 Task: Find connections with filter location Castres with filter topic #retailwith filter profile language Potuguese with filter current company Sapient with filter school Rajiv Gandhi Prodyogiki Vishwavidyalaya with filter industry Coal Mining with filter service category Print Design with filter keywords title Social Media Specialist
Action: Mouse moved to (579, 76)
Screenshot: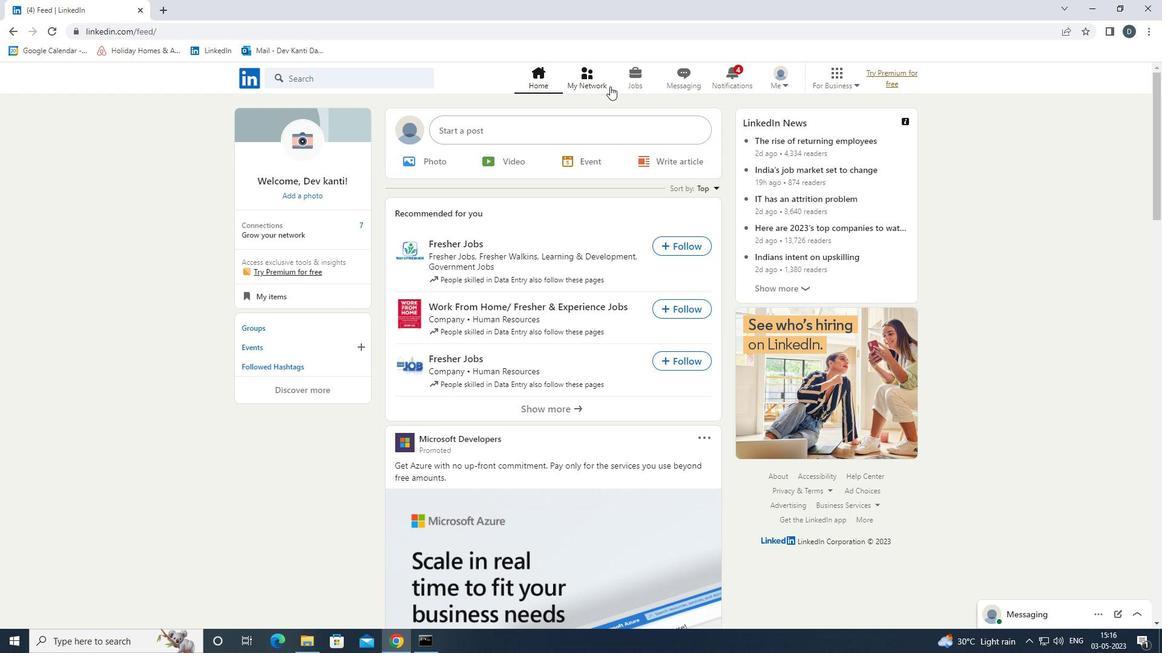 
Action: Mouse pressed left at (579, 76)
Screenshot: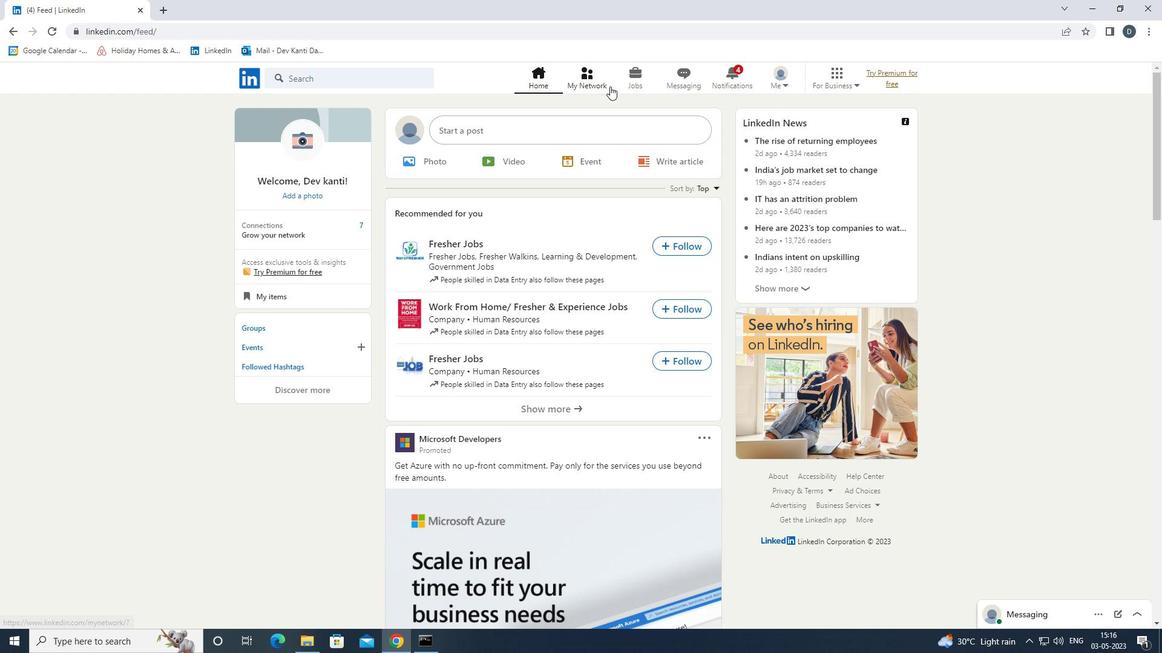 
Action: Mouse moved to (400, 140)
Screenshot: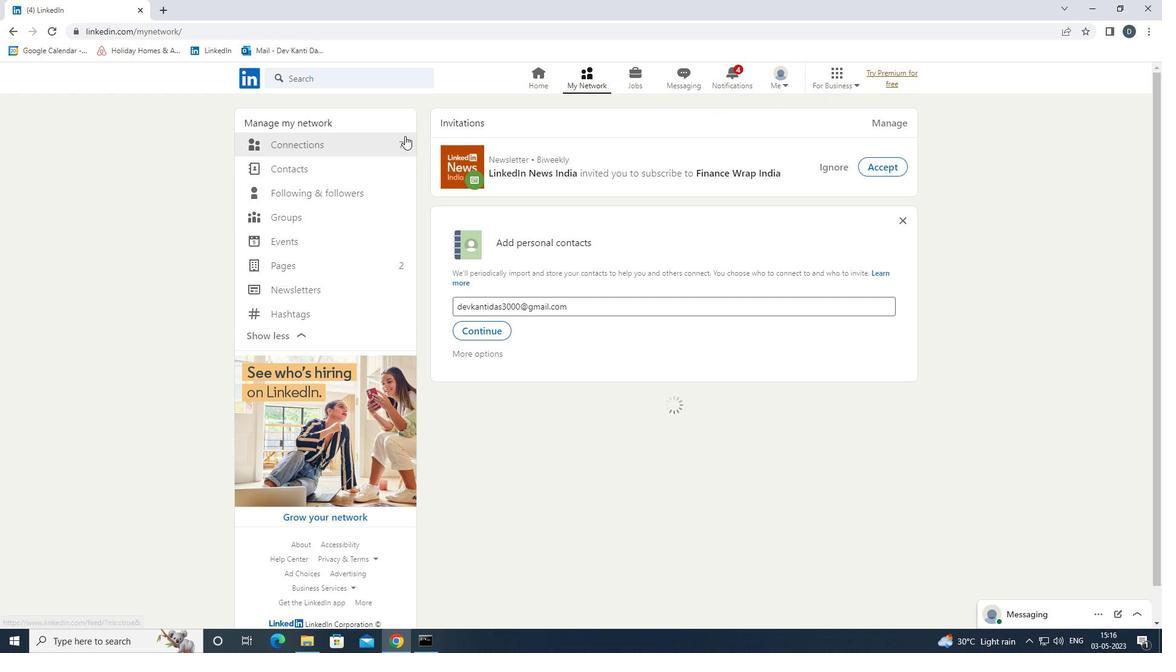 
Action: Mouse pressed left at (400, 140)
Screenshot: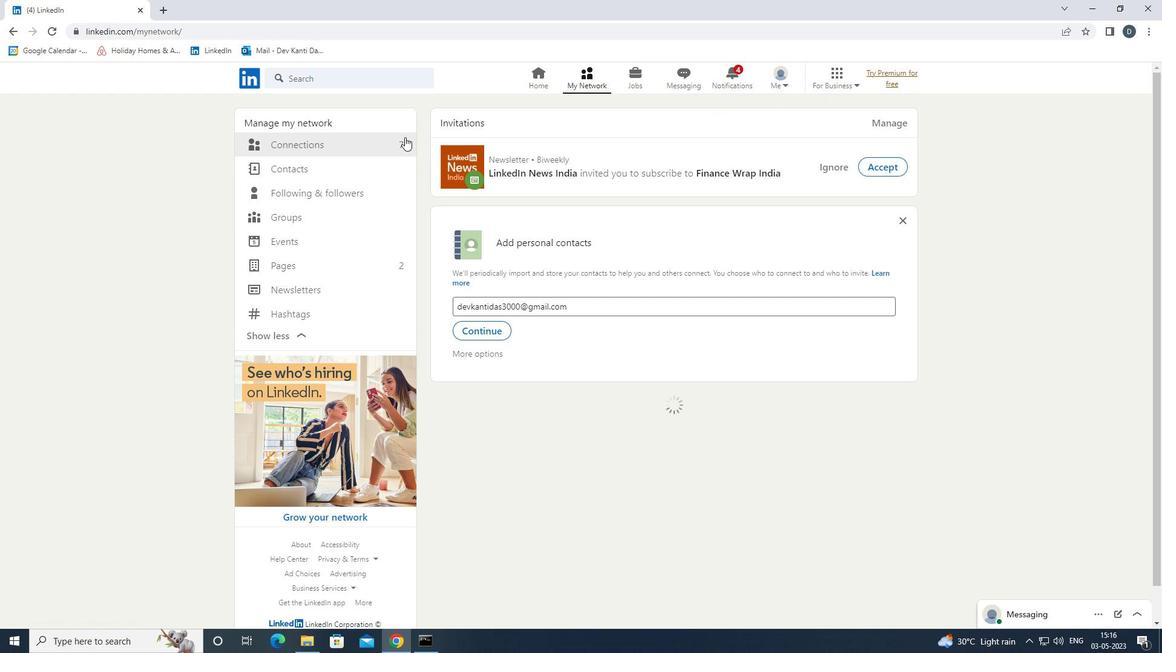 
Action: Mouse moved to (649, 136)
Screenshot: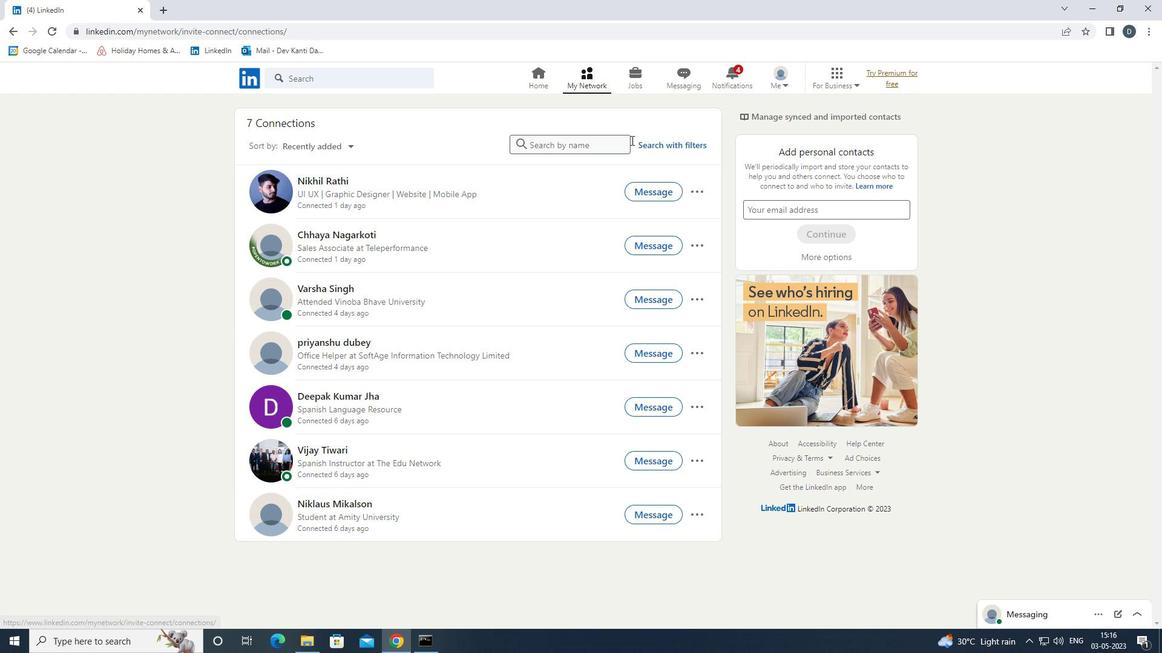 
Action: Mouse pressed left at (649, 136)
Screenshot: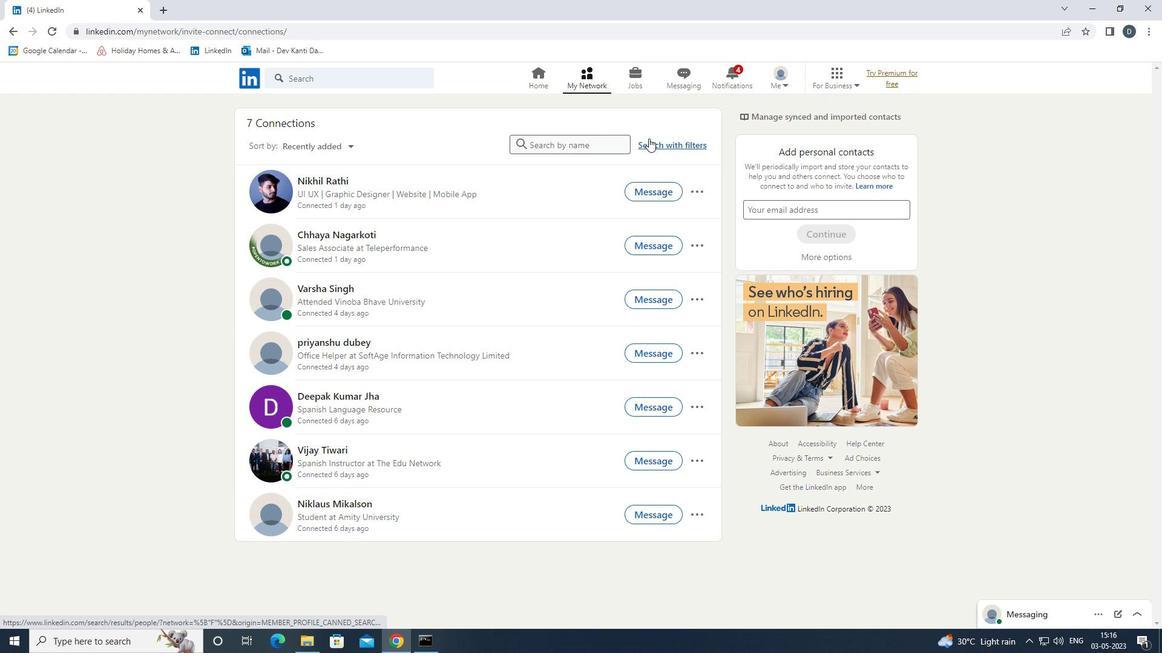
Action: Mouse moved to (652, 141)
Screenshot: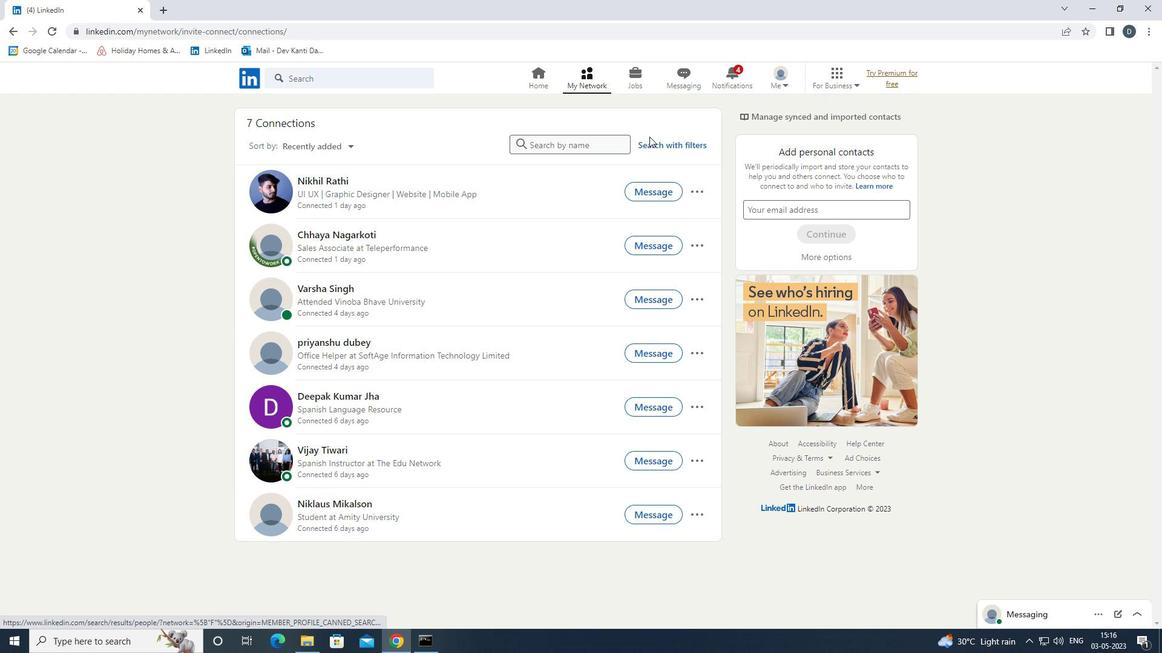 
Action: Mouse pressed left at (652, 141)
Screenshot: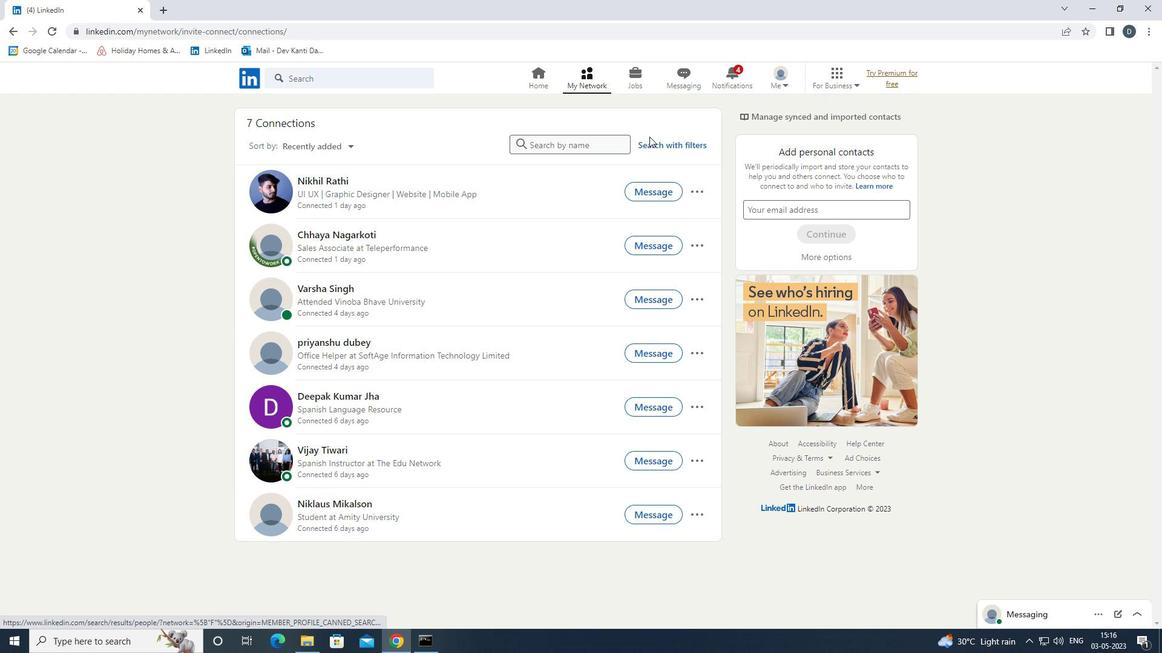 
Action: Mouse moved to (632, 116)
Screenshot: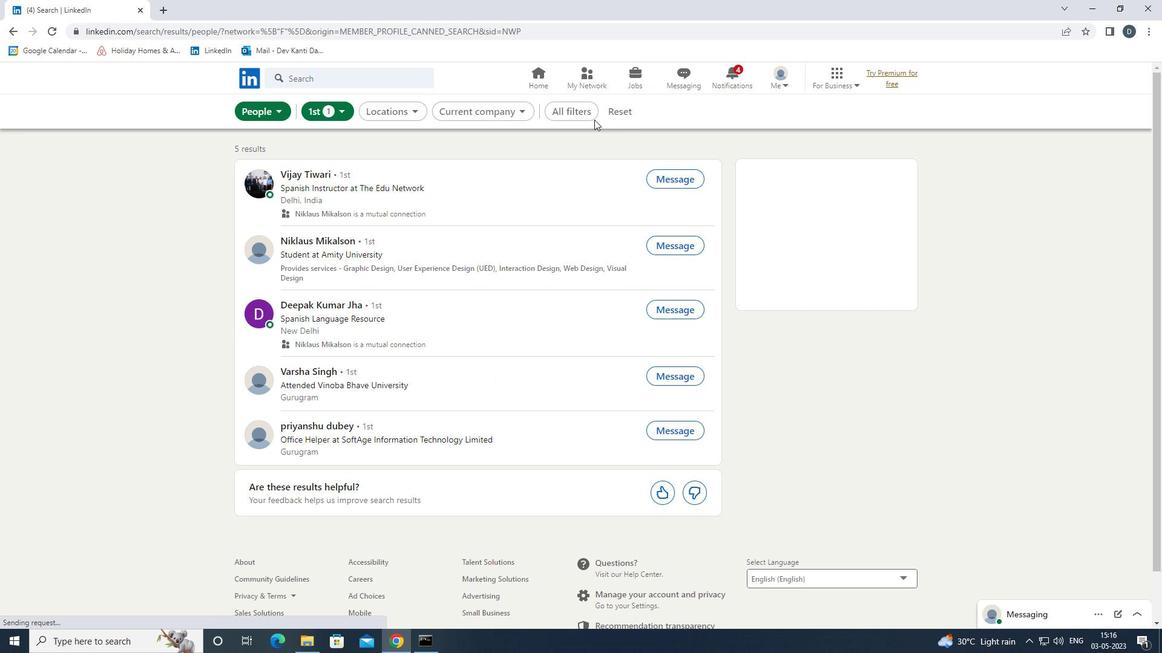 
Action: Mouse pressed left at (632, 116)
Screenshot: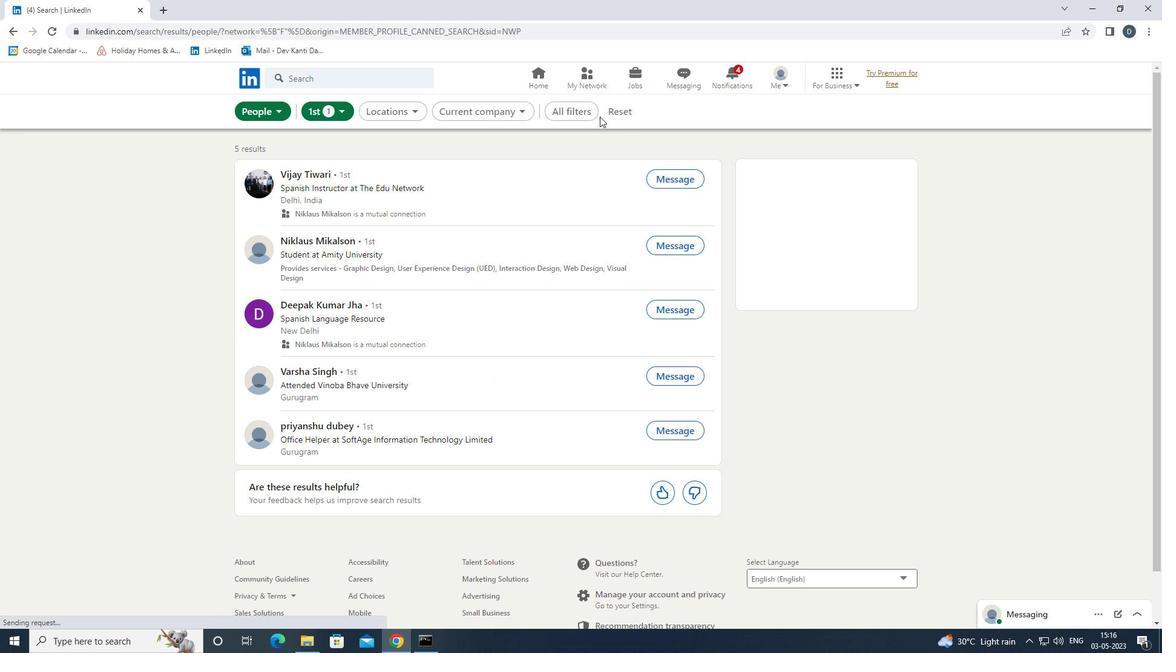 
Action: Mouse moved to (612, 113)
Screenshot: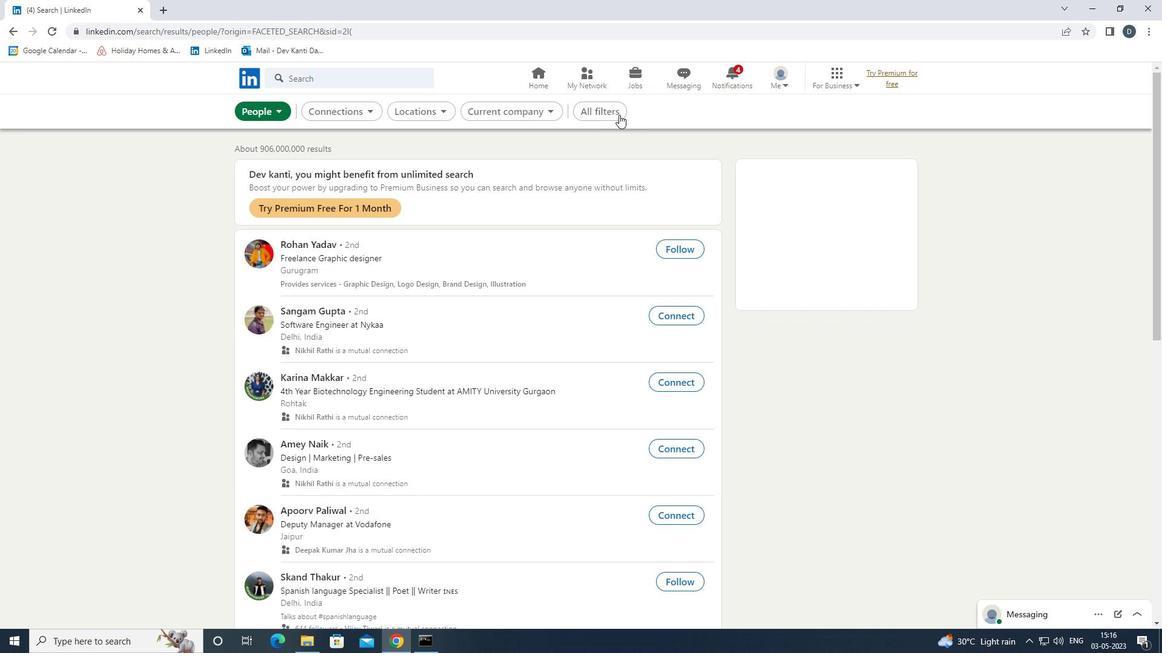 
Action: Mouse pressed left at (612, 113)
Screenshot: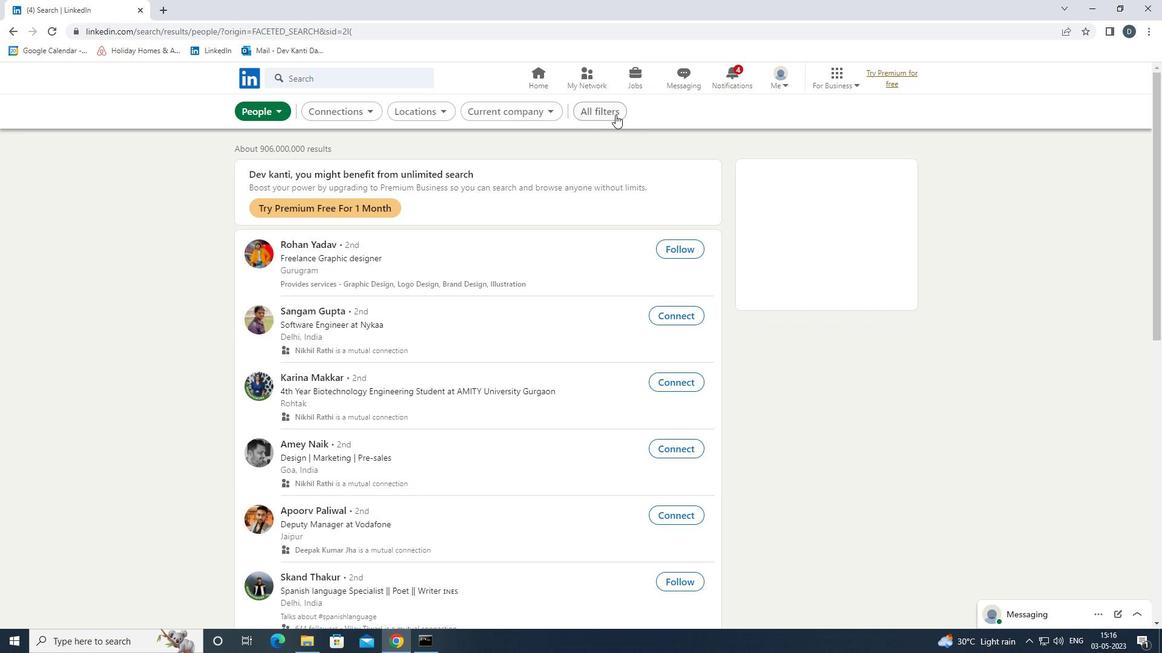 
Action: Key pressed <Key.shift>CASTRES
Screenshot: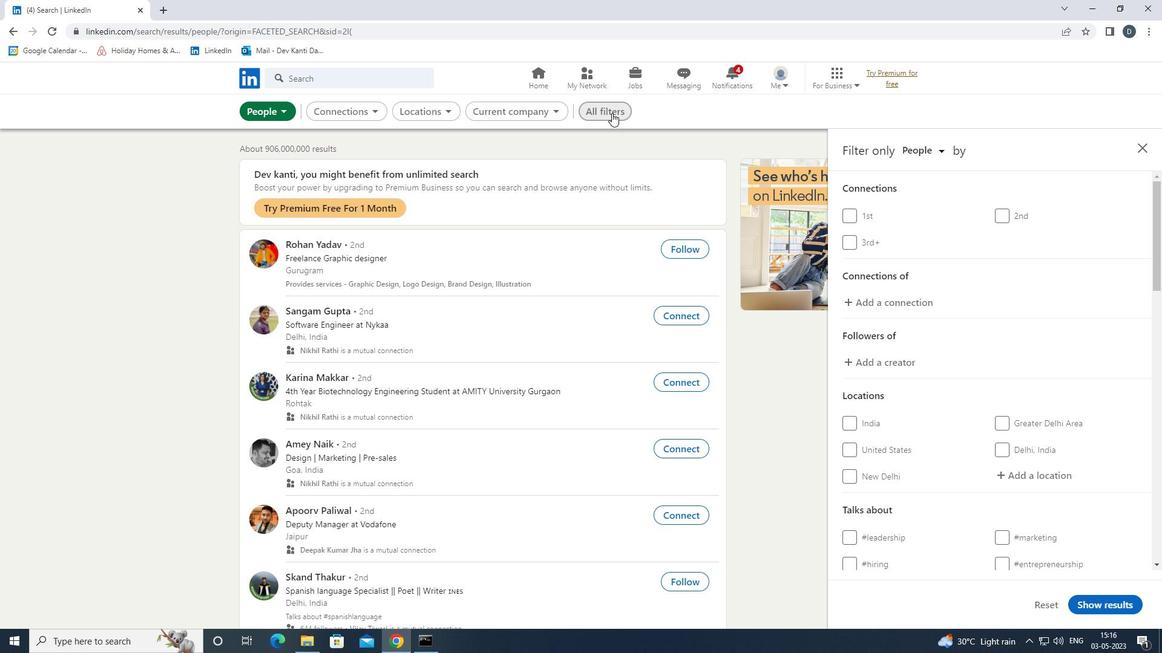 
Action: Mouse moved to (903, 357)
Screenshot: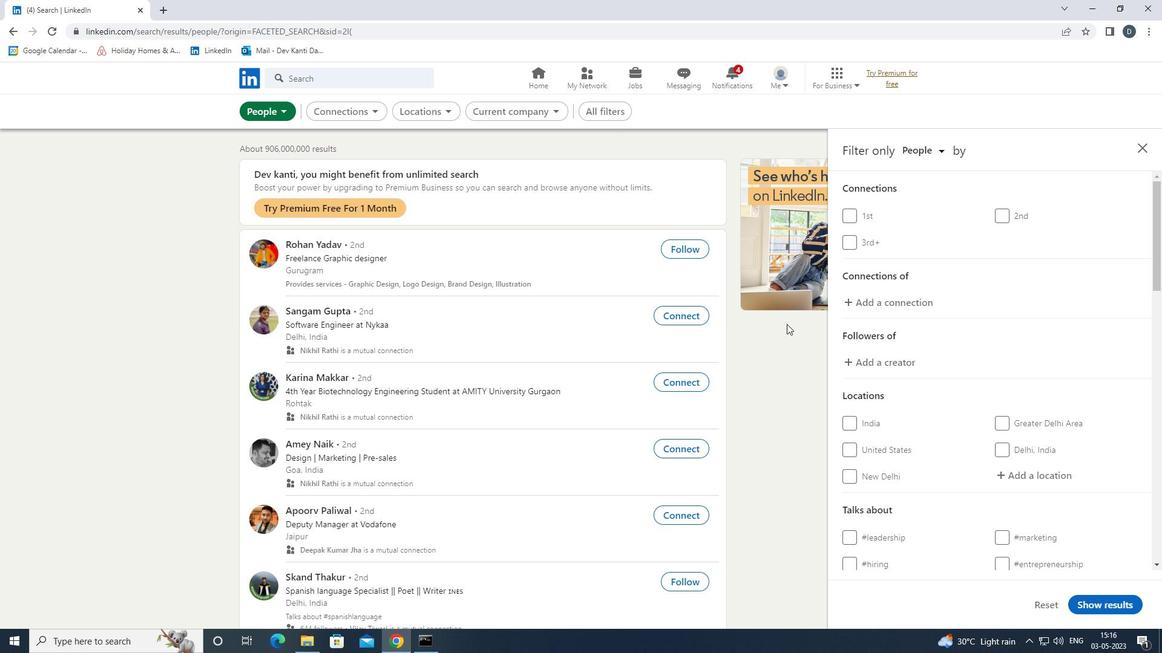 
Action: Mouse scrolled (903, 357) with delta (0, 0)
Screenshot: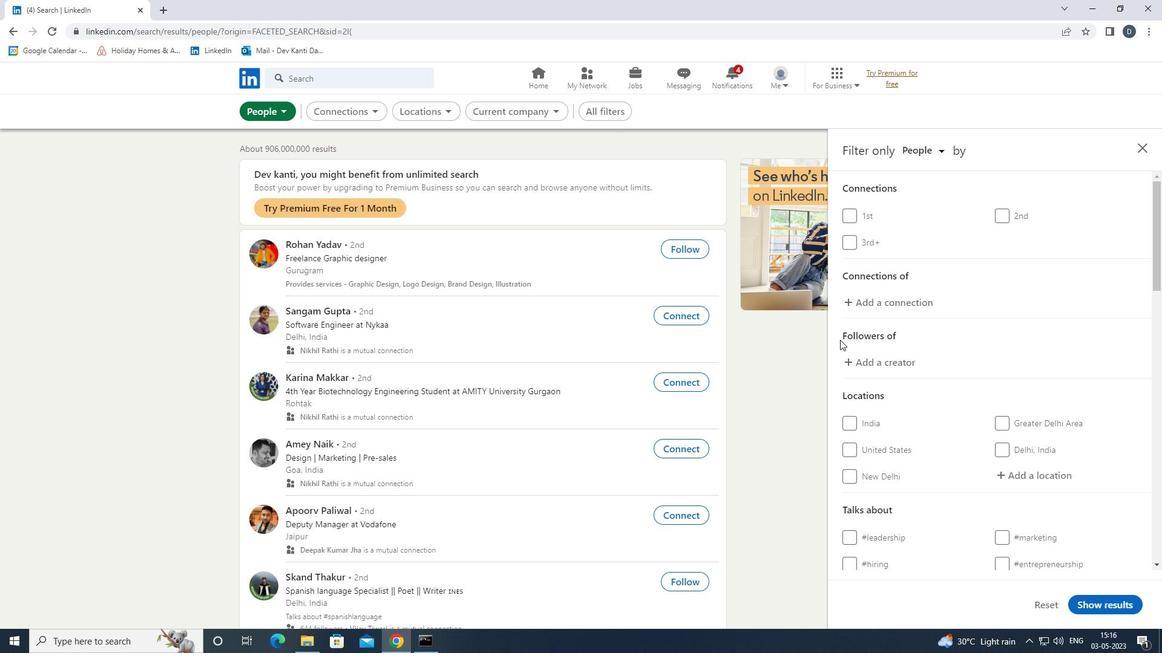 
Action: Mouse scrolled (903, 357) with delta (0, 0)
Screenshot: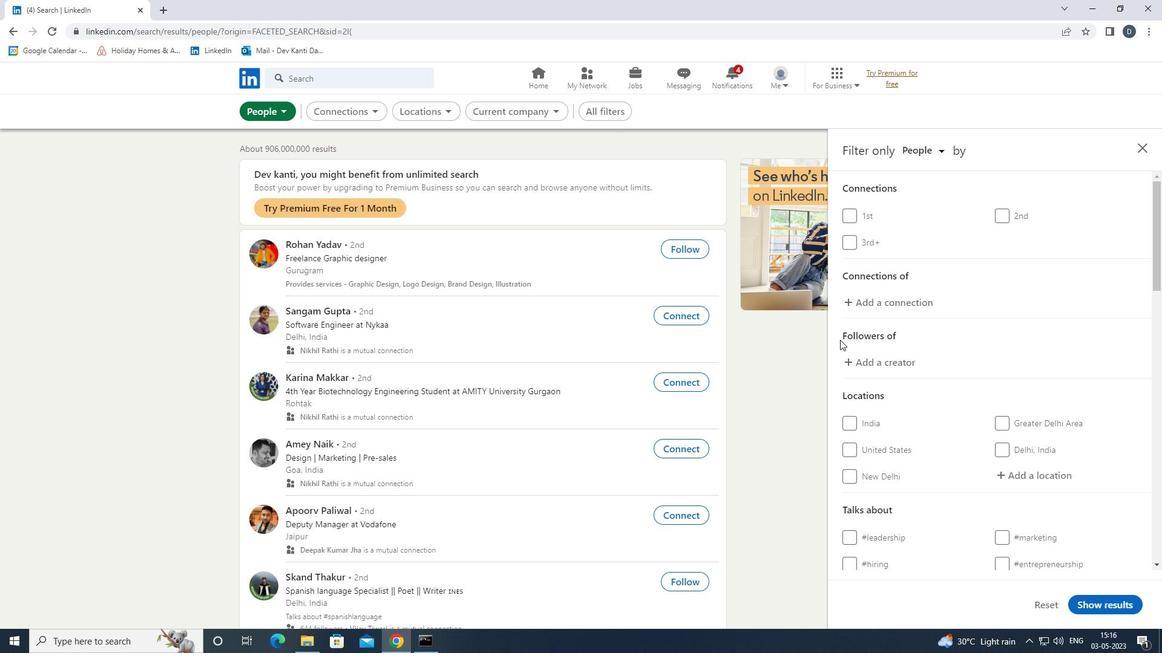 
Action: Mouse moved to (1034, 354)
Screenshot: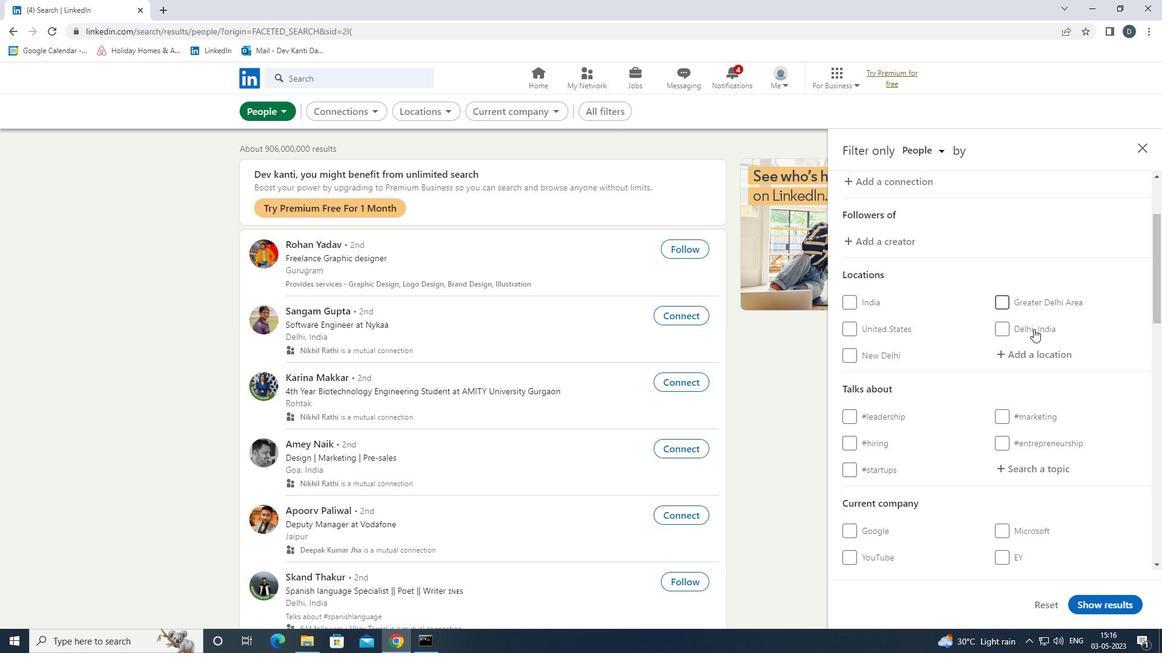 
Action: Mouse pressed left at (1034, 354)
Screenshot: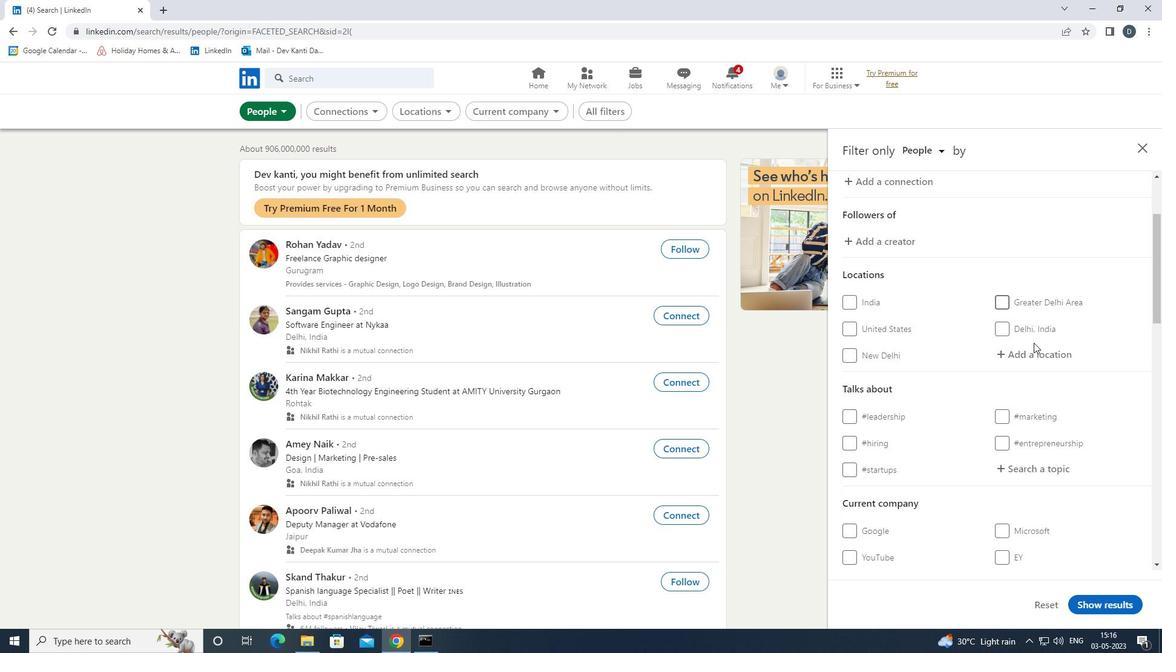 
Action: Key pressed <Key.shift>CASTRES<Key.down><Key.enter>
Screenshot: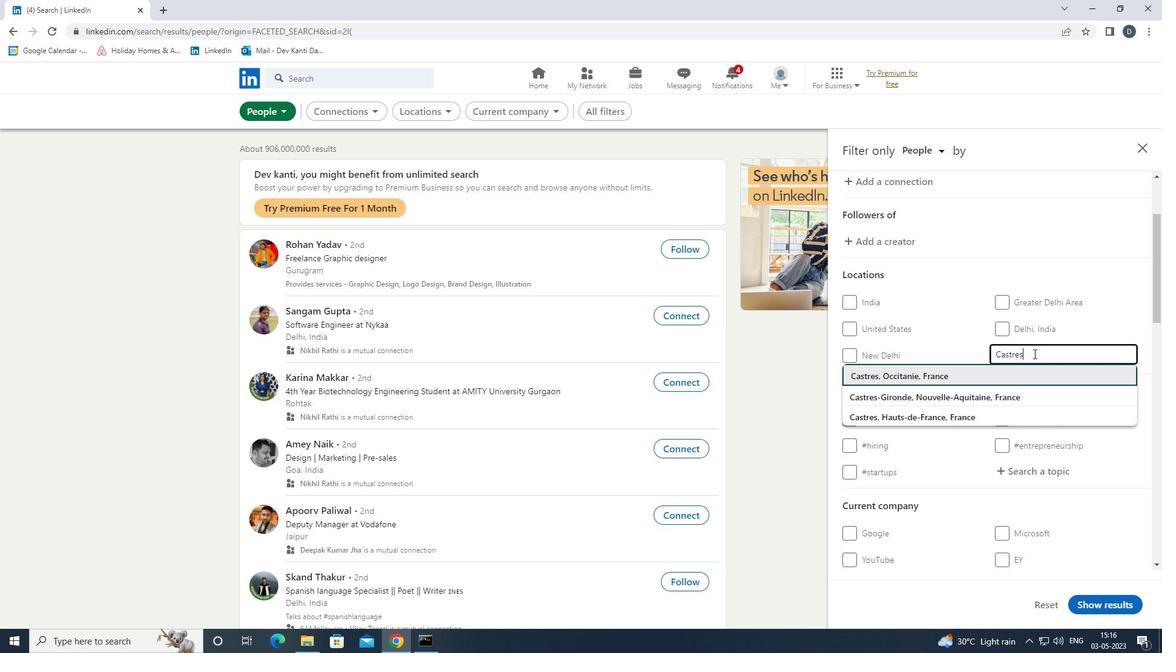 
Action: Mouse scrolled (1034, 353) with delta (0, 0)
Screenshot: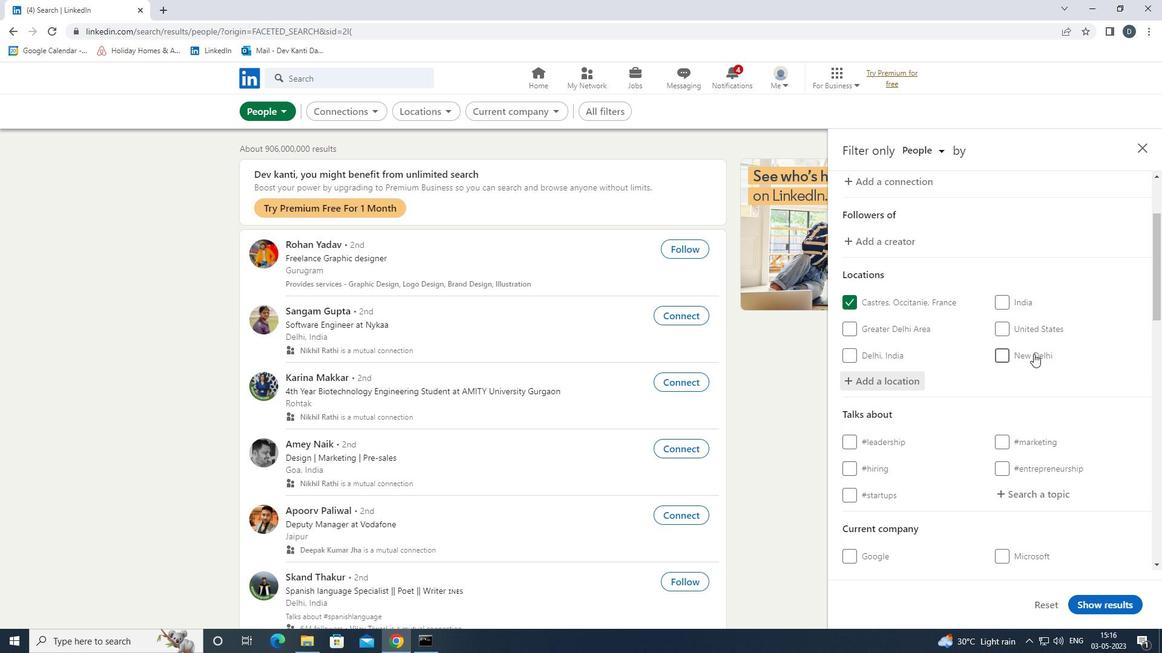
Action: Mouse scrolled (1034, 353) with delta (0, 0)
Screenshot: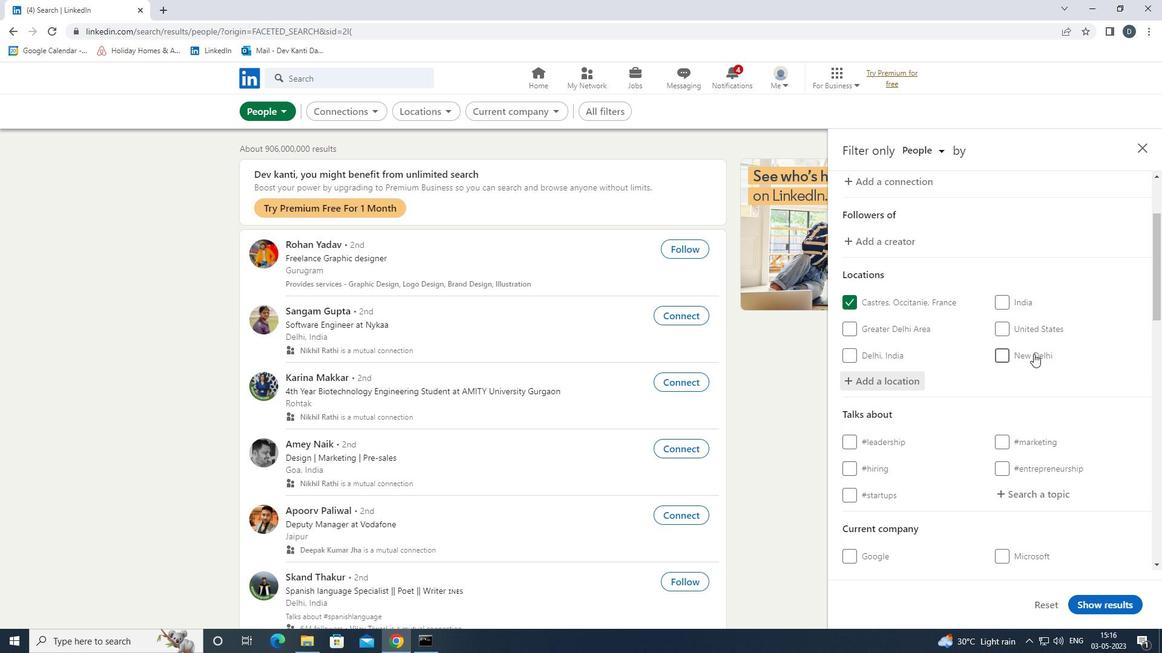 
Action: Mouse scrolled (1034, 353) with delta (0, 0)
Screenshot: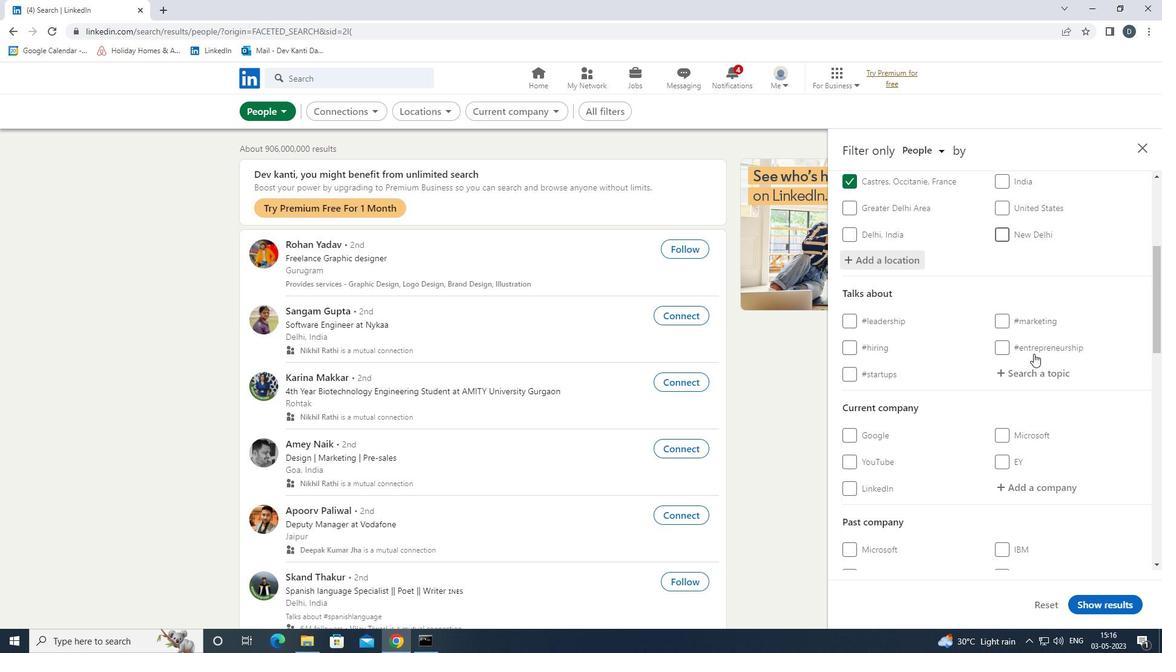 
Action: Mouse moved to (1021, 322)
Screenshot: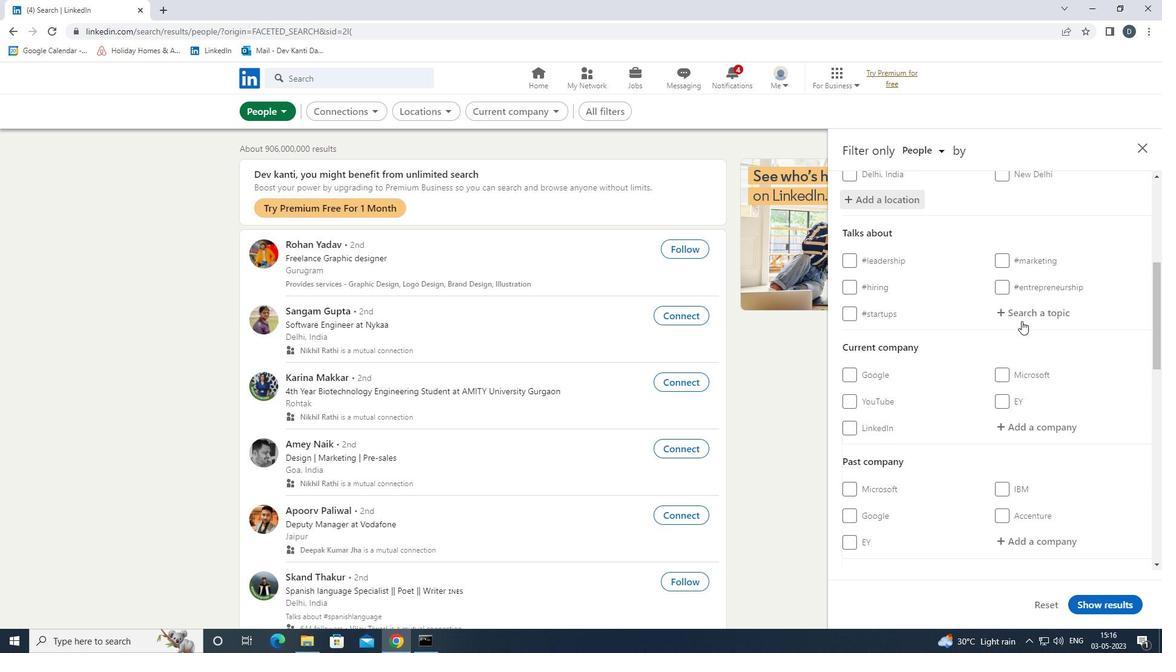 
Action: Mouse pressed left at (1021, 322)
Screenshot: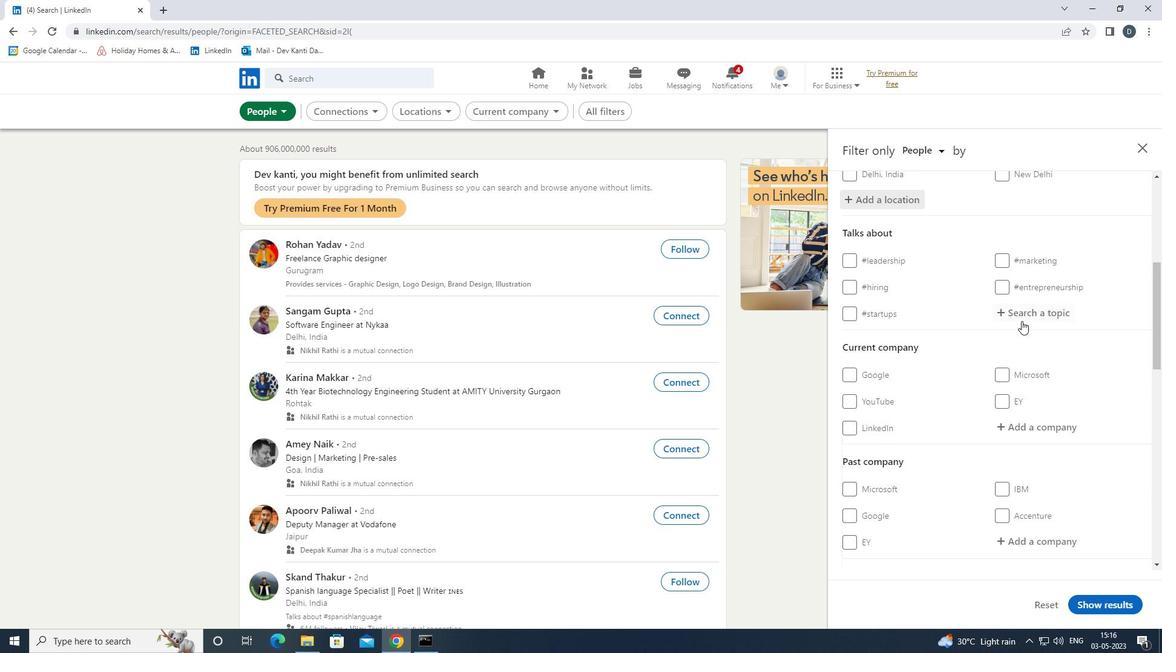 
Action: Mouse moved to (1021, 312)
Screenshot: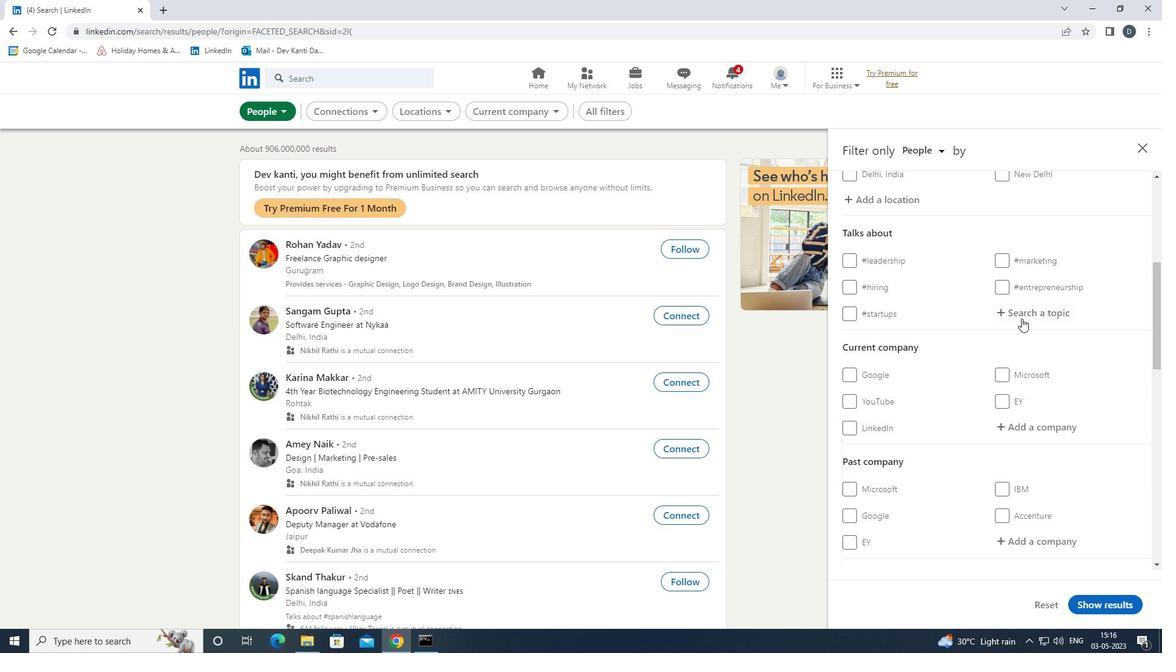 
Action: Mouse pressed left at (1021, 312)
Screenshot: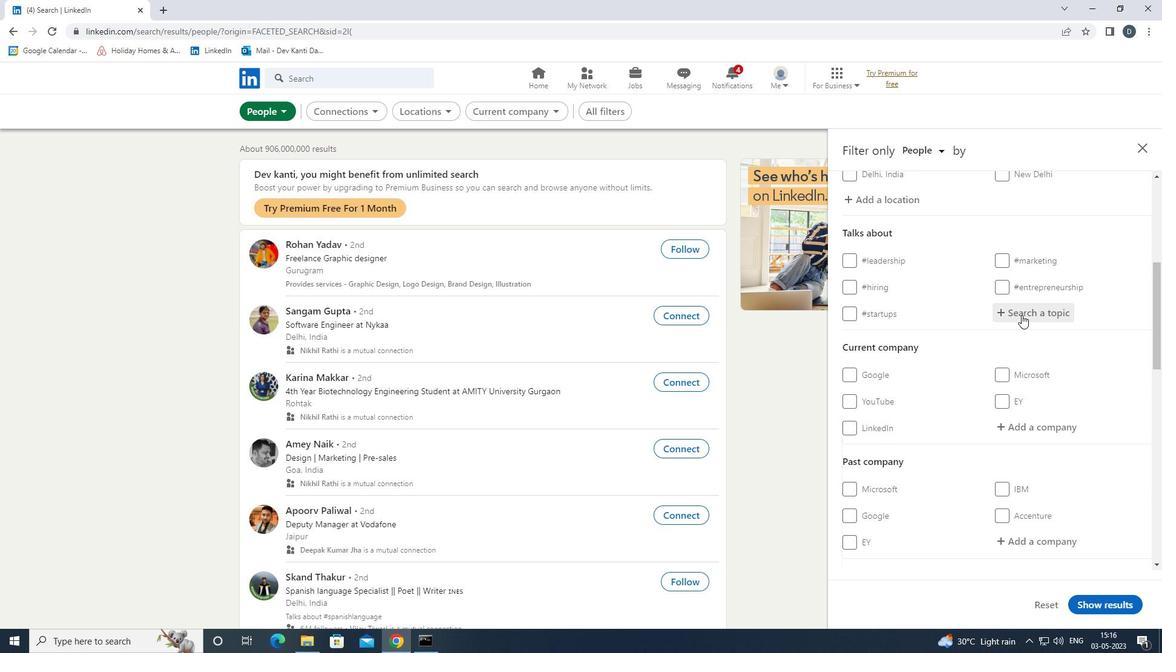 
Action: Key pressed RETAIL<Key.down><Key.enter>
Screenshot: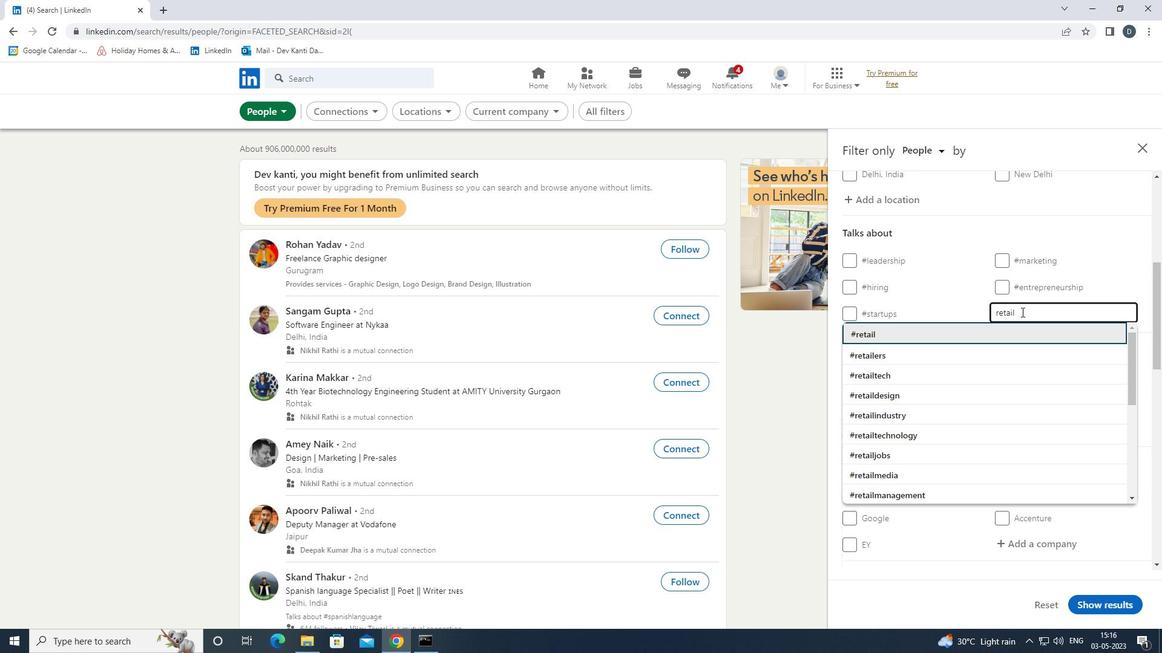 
Action: Mouse moved to (1021, 313)
Screenshot: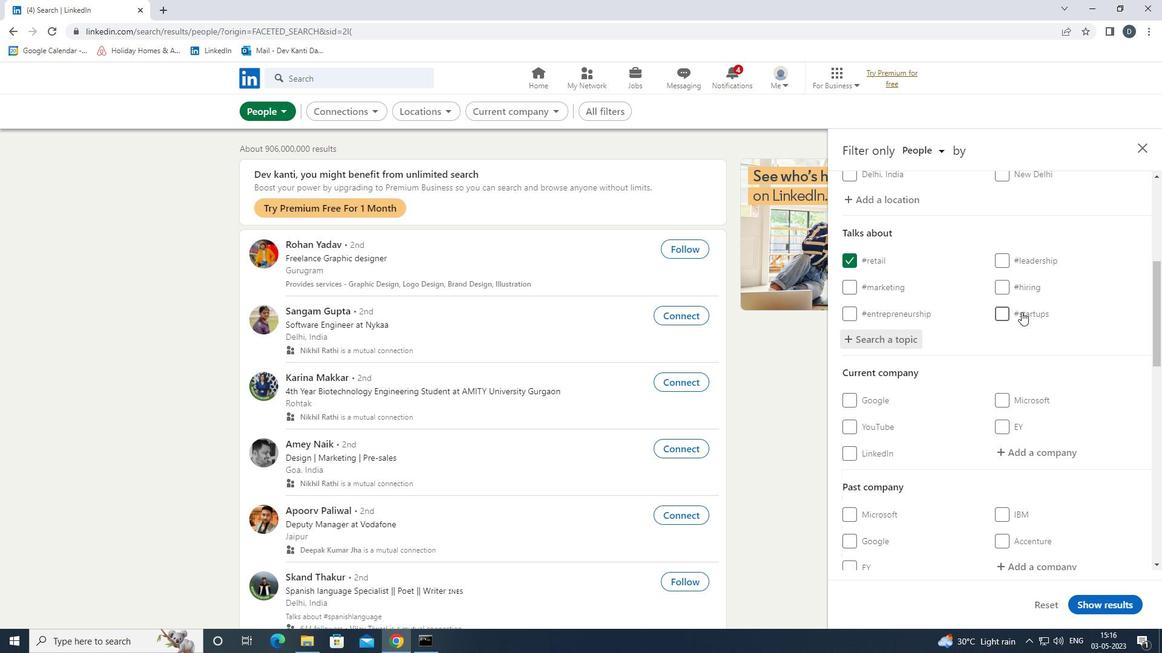 
Action: Mouse scrolled (1021, 312) with delta (0, 0)
Screenshot: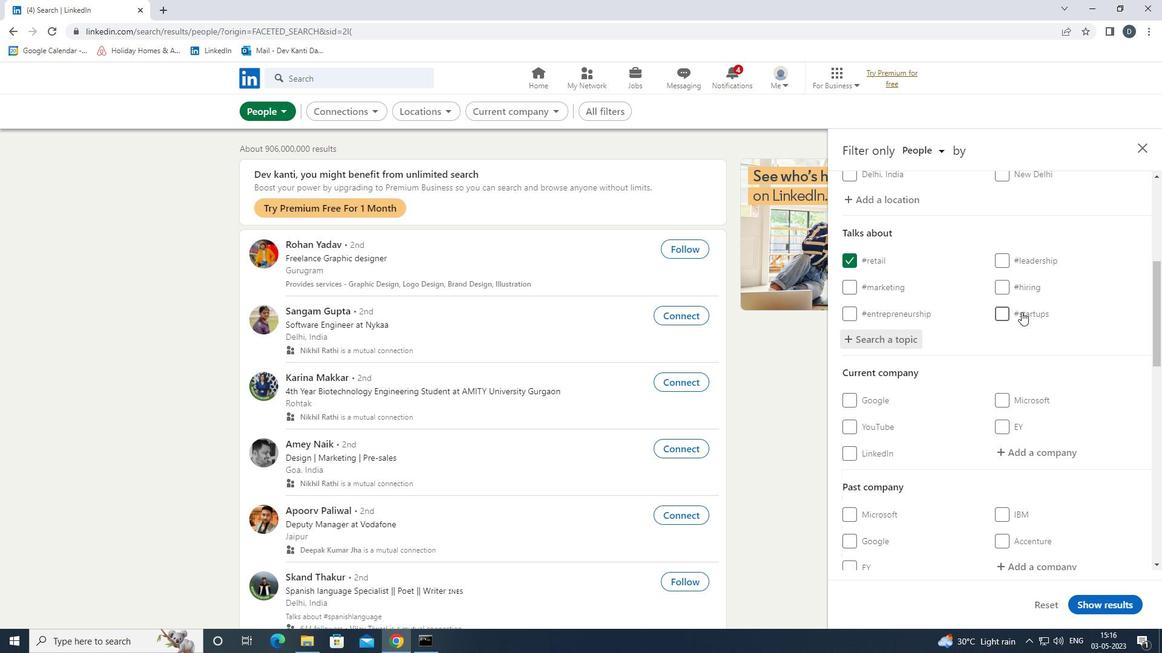 
Action: Mouse moved to (1021, 316)
Screenshot: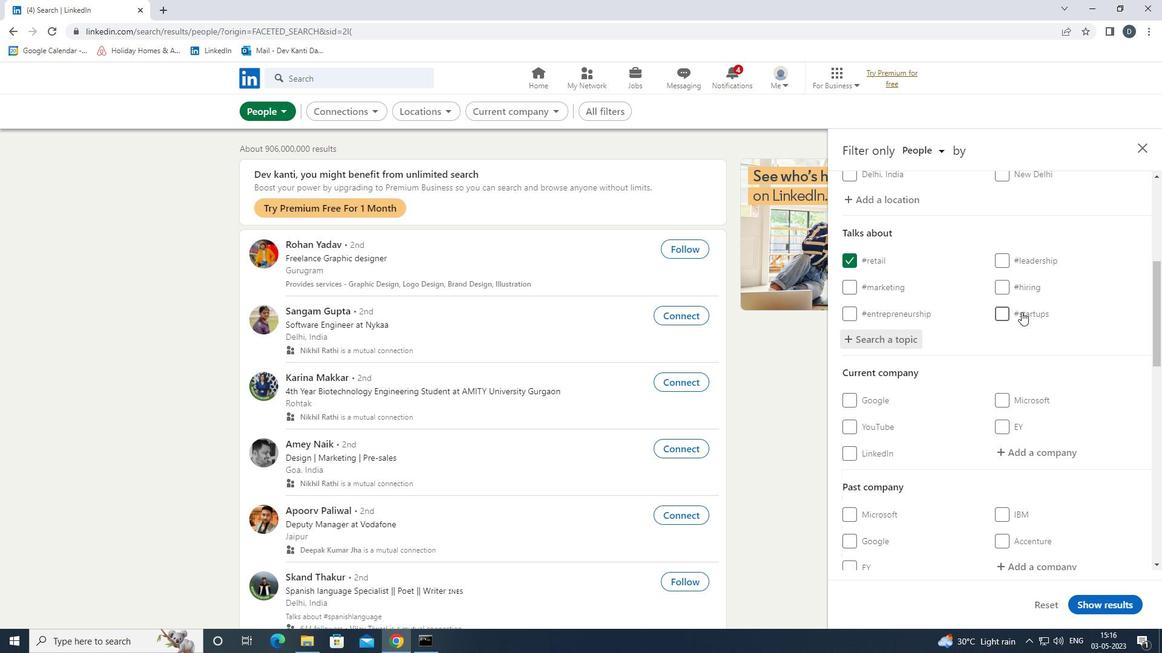 
Action: Mouse scrolled (1021, 315) with delta (0, 0)
Screenshot: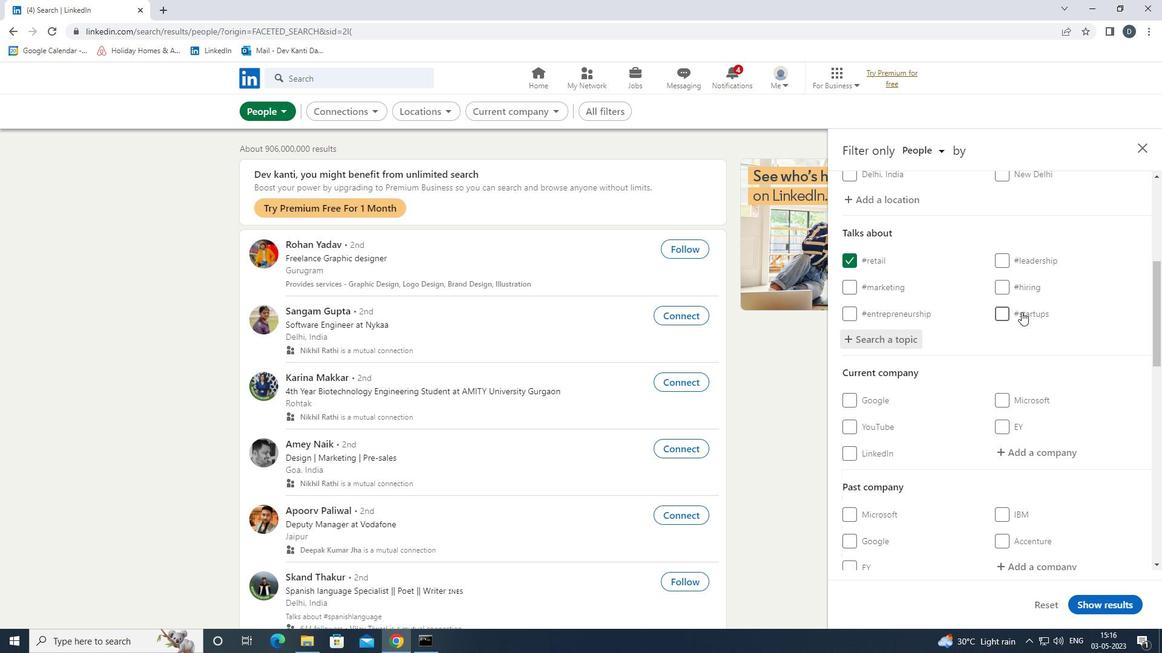 
Action: Mouse moved to (1019, 319)
Screenshot: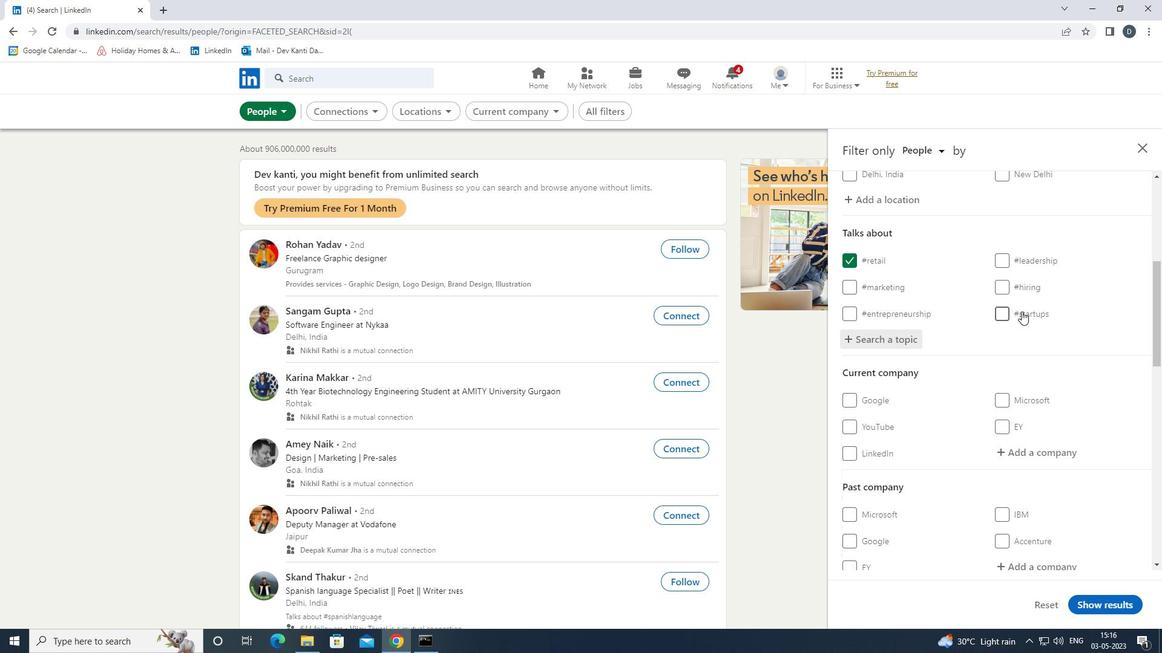 
Action: Mouse scrolled (1019, 319) with delta (0, 0)
Screenshot: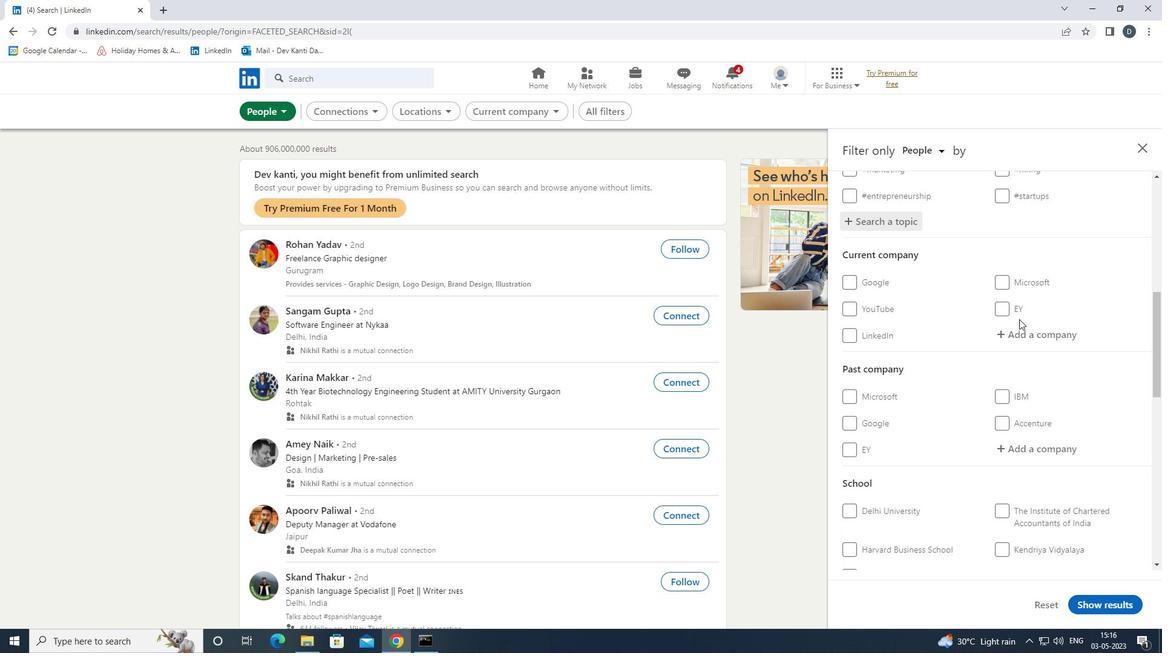 
Action: Mouse scrolled (1019, 319) with delta (0, 0)
Screenshot: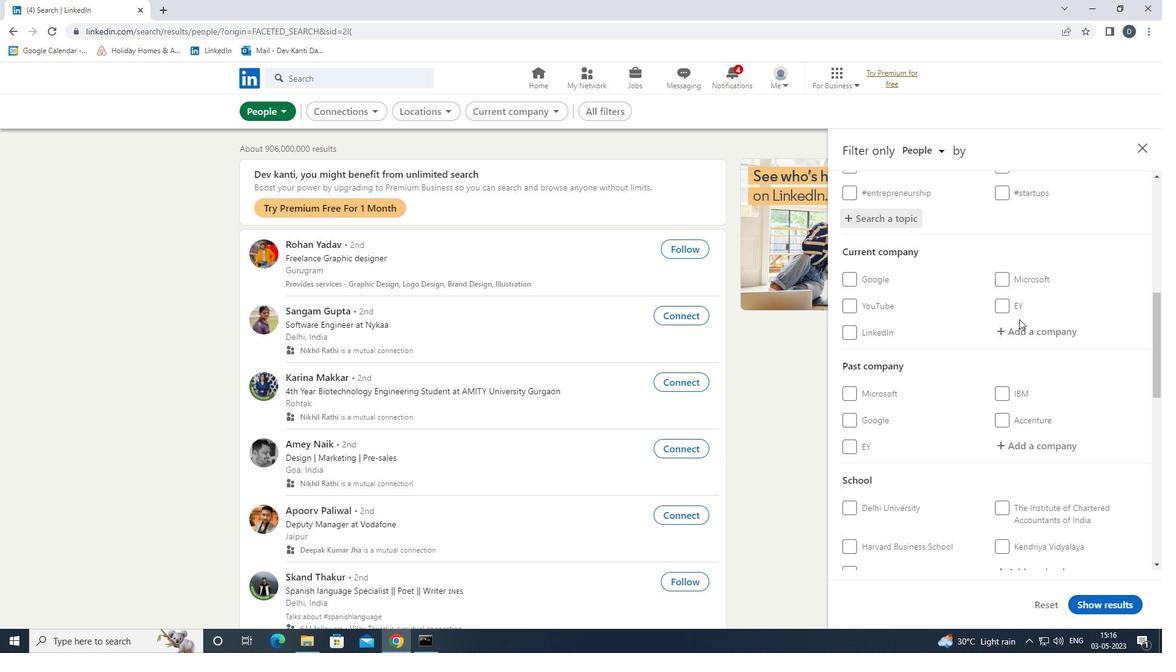 
Action: Mouse scrolled (1019, 319) with delta (0, 0)
Screenshot: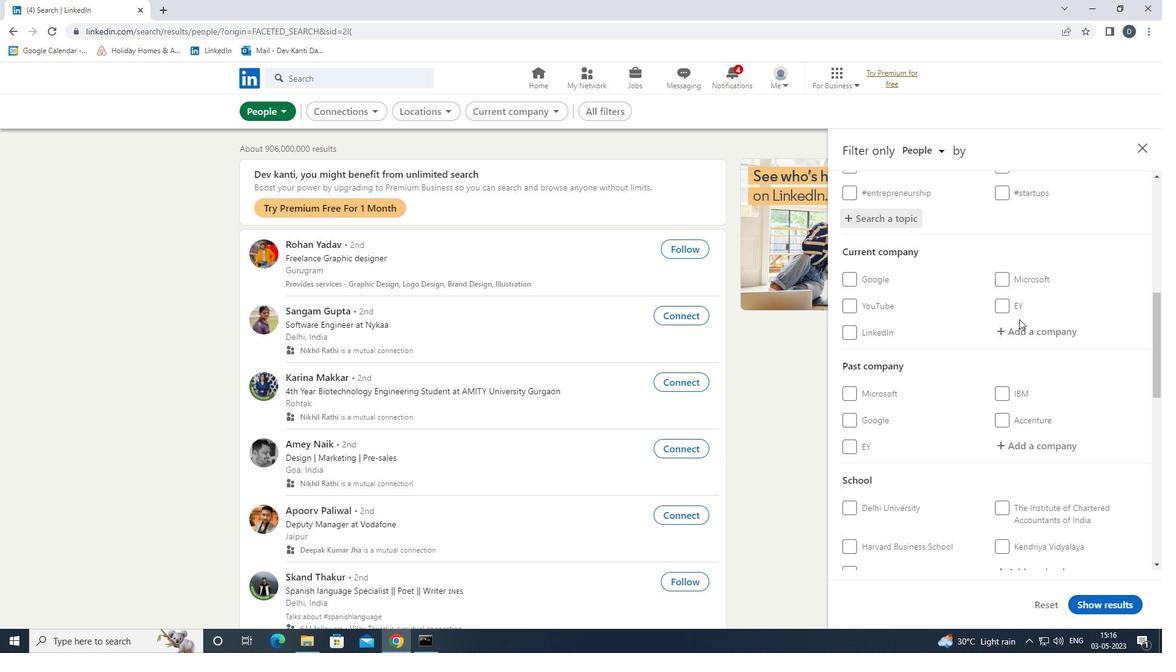 
Action: Mouse scrolled (1019, 319) with delta (0, 0)
Screenshot: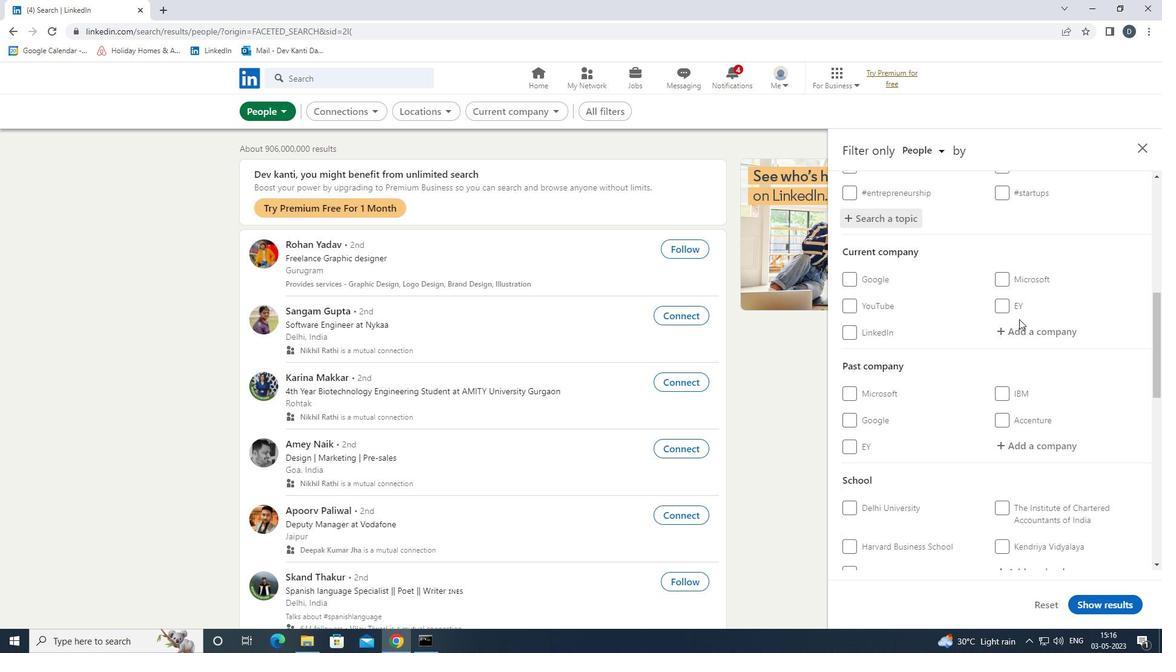 
Action: Mouse moved to (1009, 425)
Screenshot: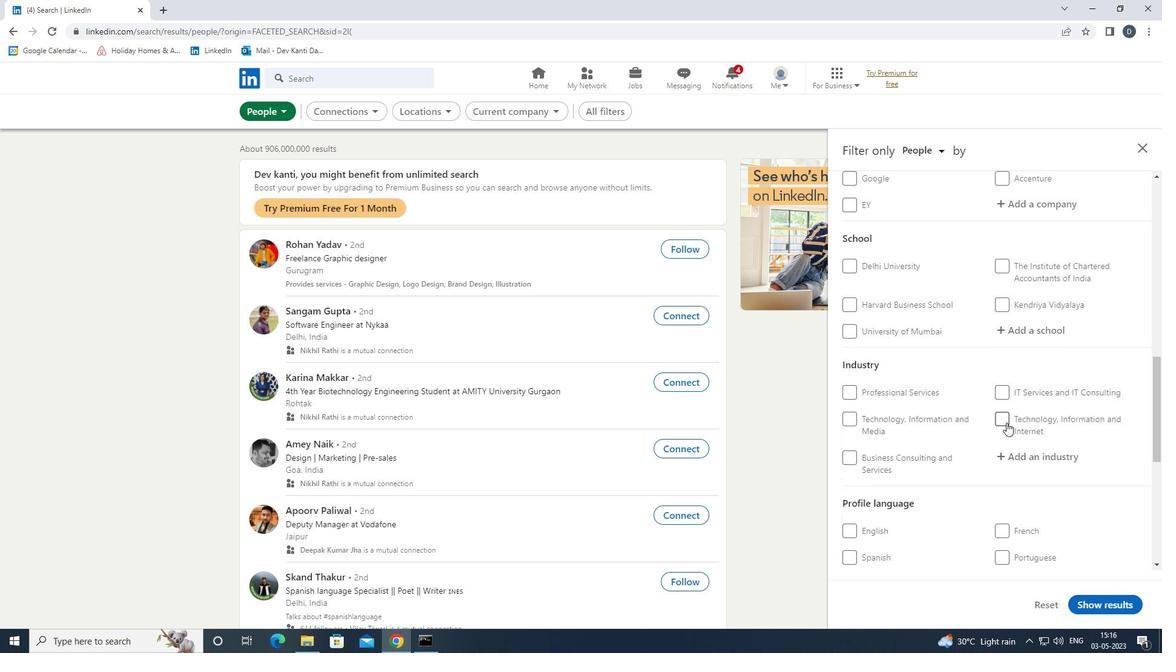 
Action: Mouse scrolled (1009, 425) with delta (0, 0)
Screenshot: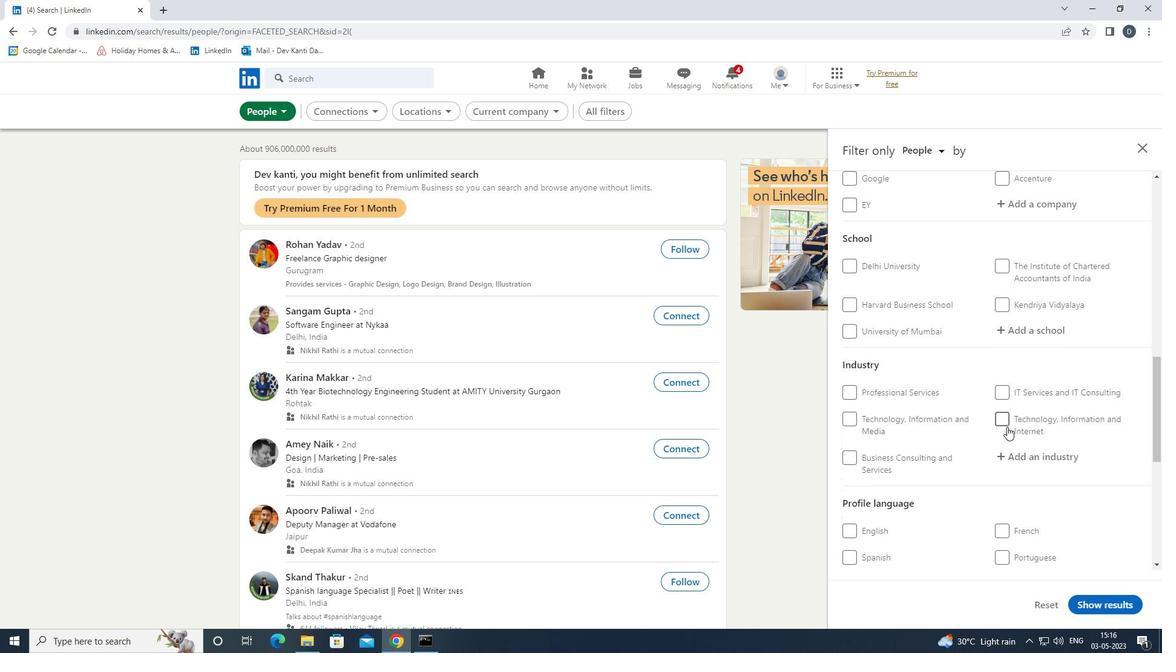 
Action: Mouse scrolled (1009, 425) with delta (0, 0)
Screenshot: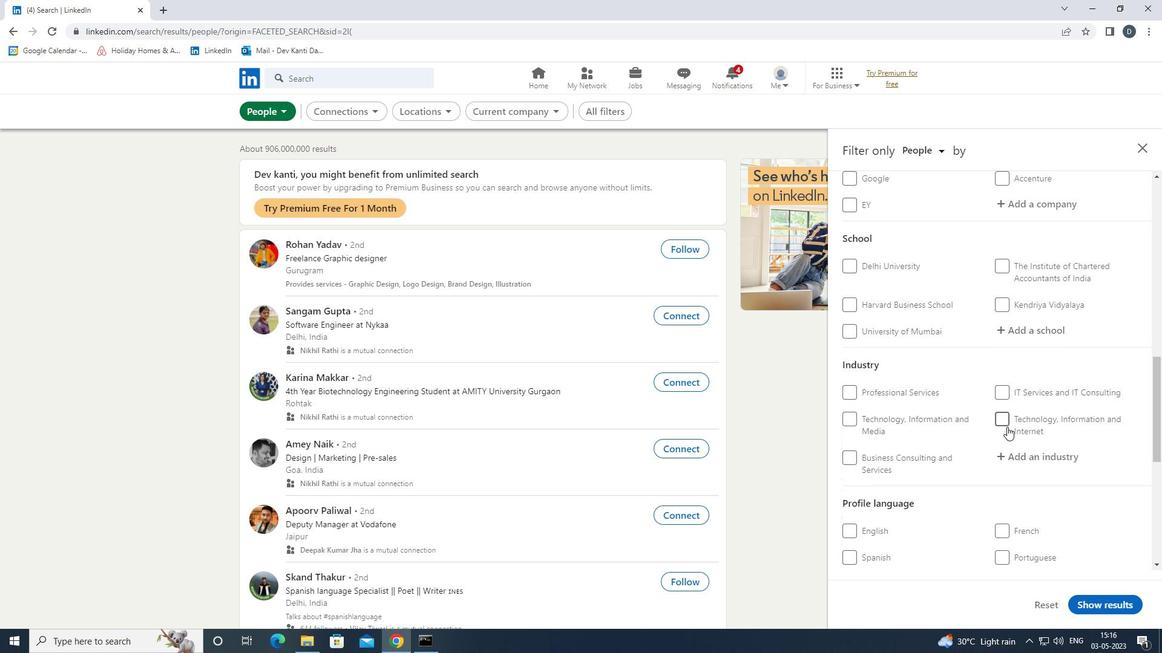 
Action: Mouse scrolled (1009, 425) with delta (0, 0)
Screenshot: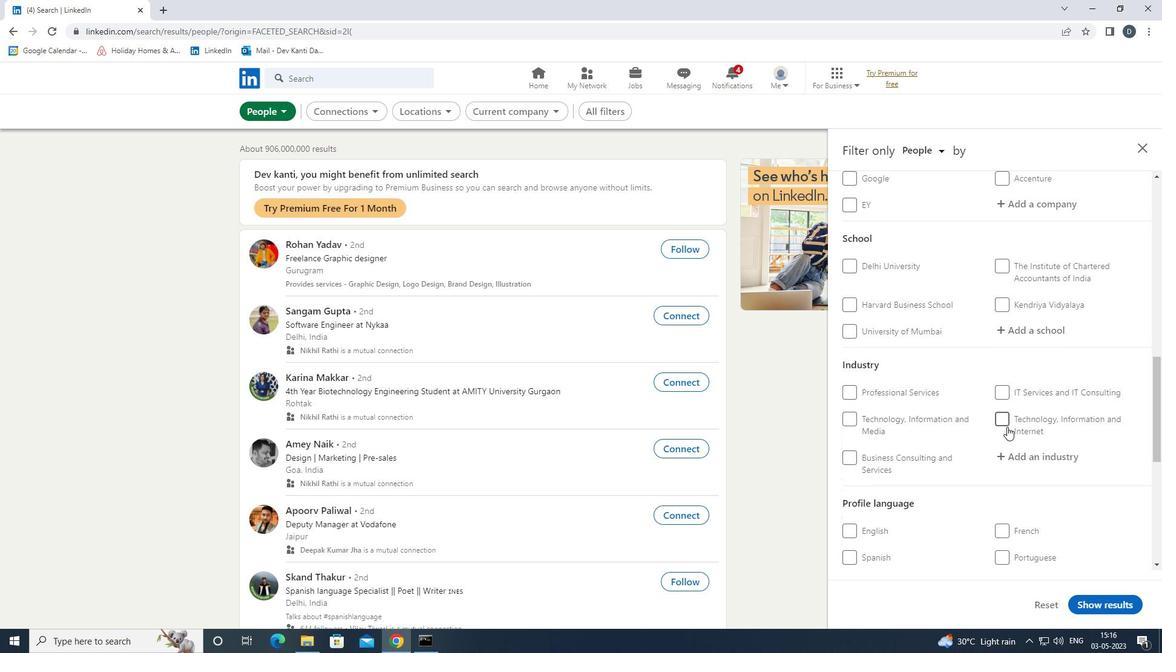
Action: Mouse moved to (877, 379)
Screenshot: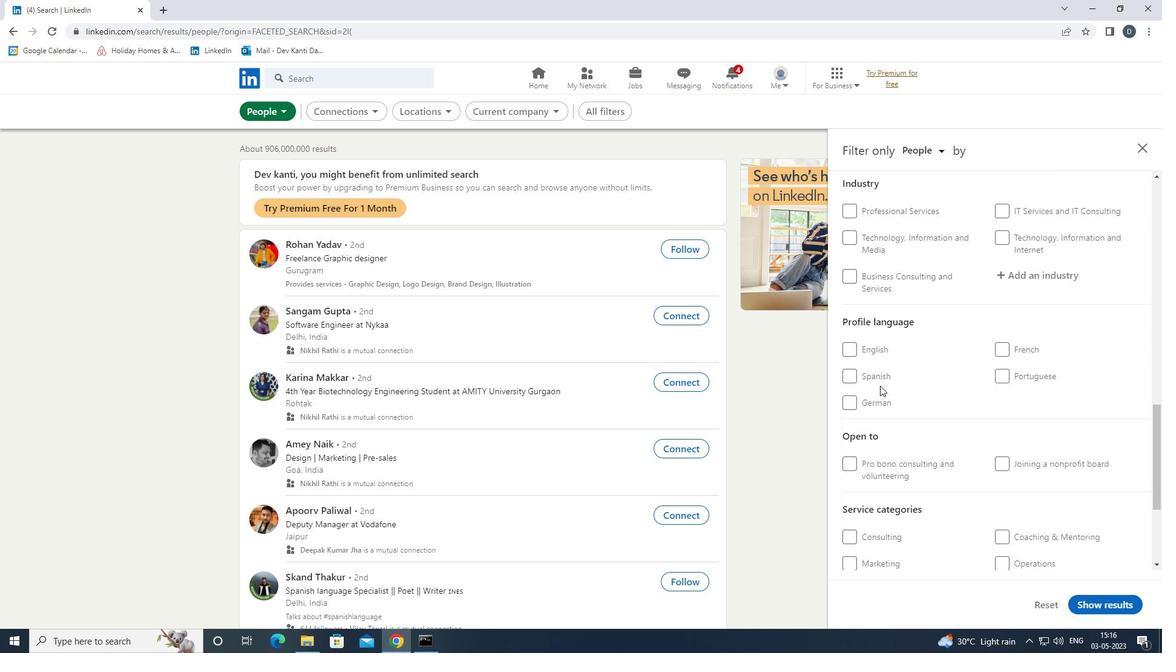 
Action: Mouse pressed left at (877, 379)
Screenshot: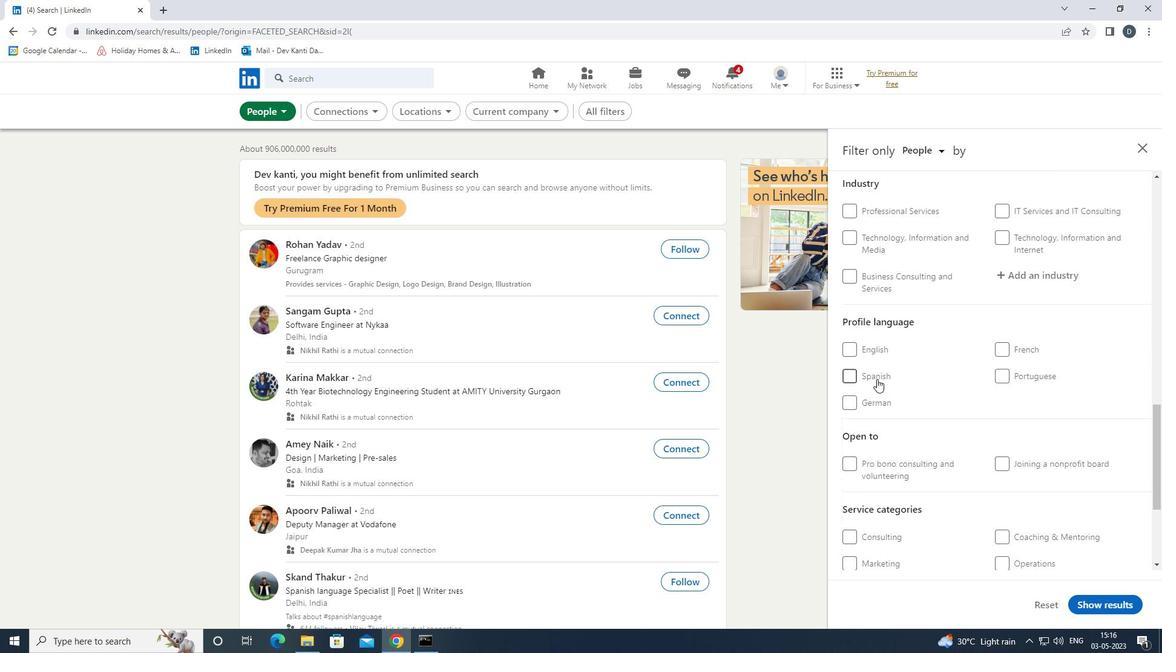 
Action: Mouse moved to (856, 375)
Screenshot: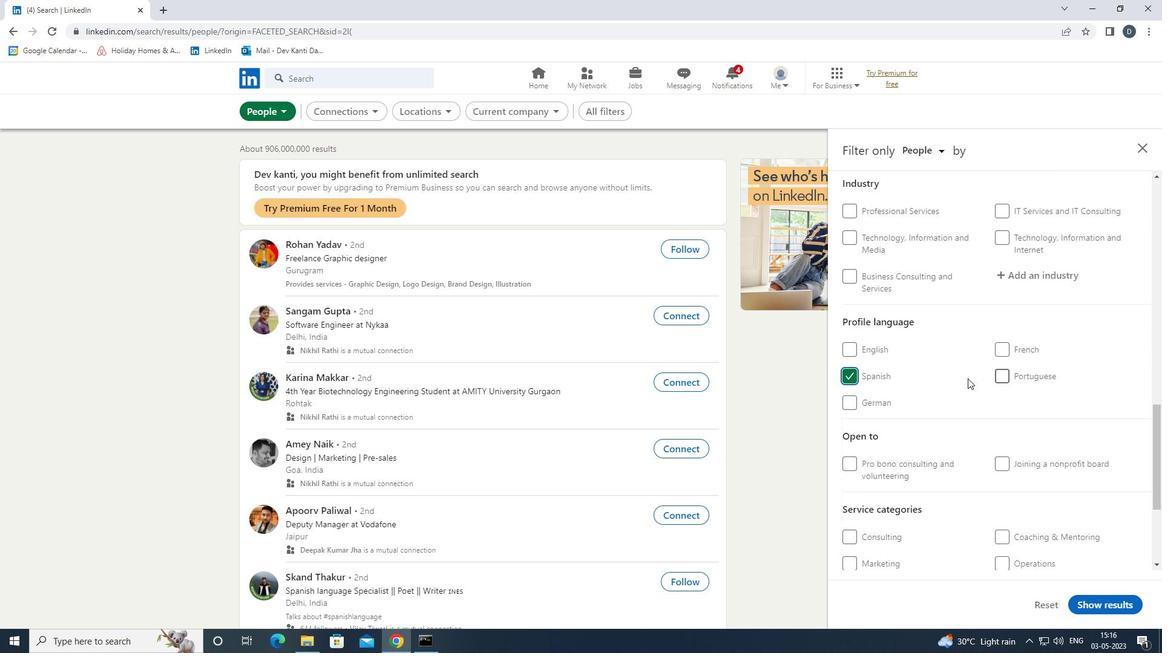 
Action: Mouse pressed left at (856, 375)
Screenshot: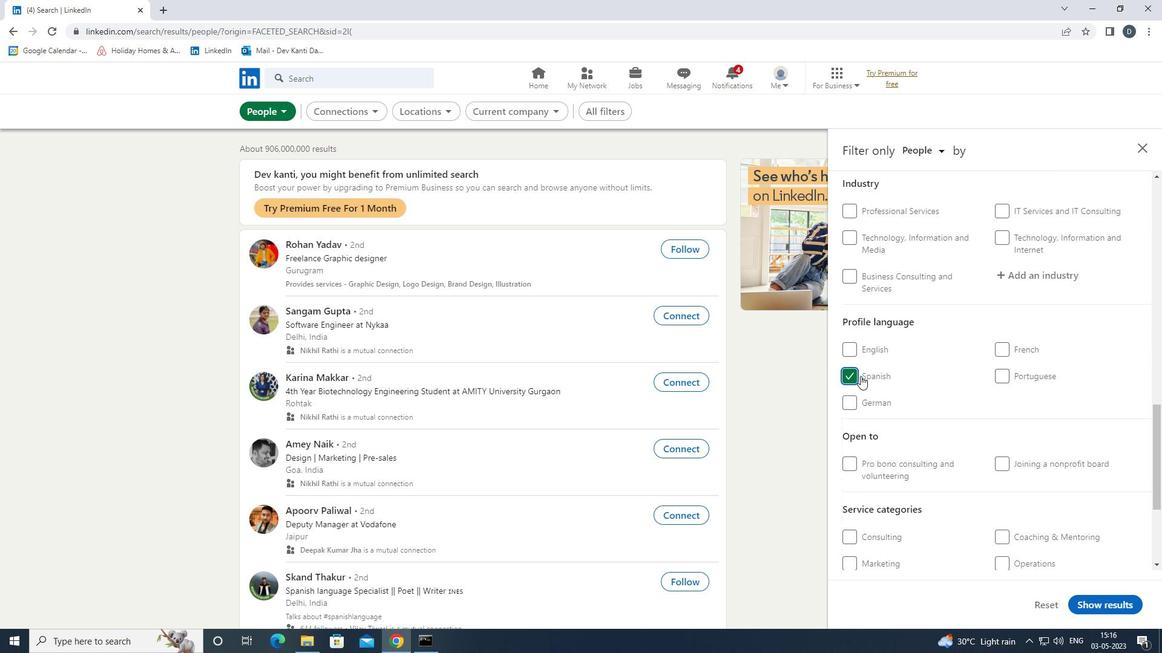 
Action: Mouse moved to (1003, 374)
Screenshot: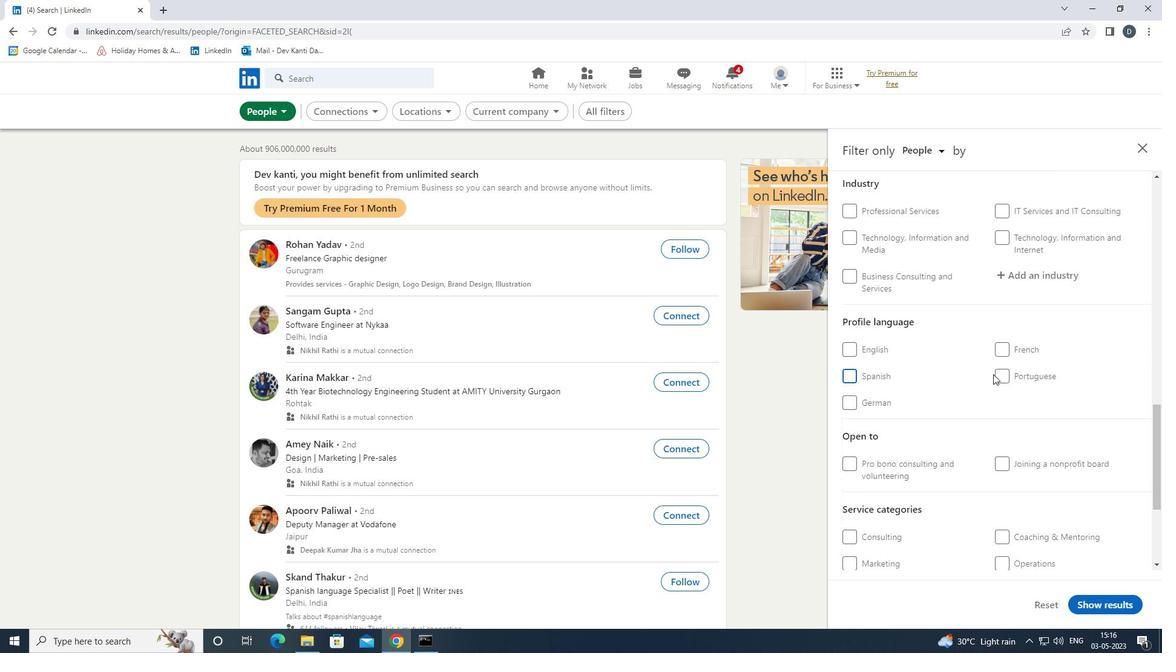 
Action: Mouse pressed left at (1003, 374)
Screenshot: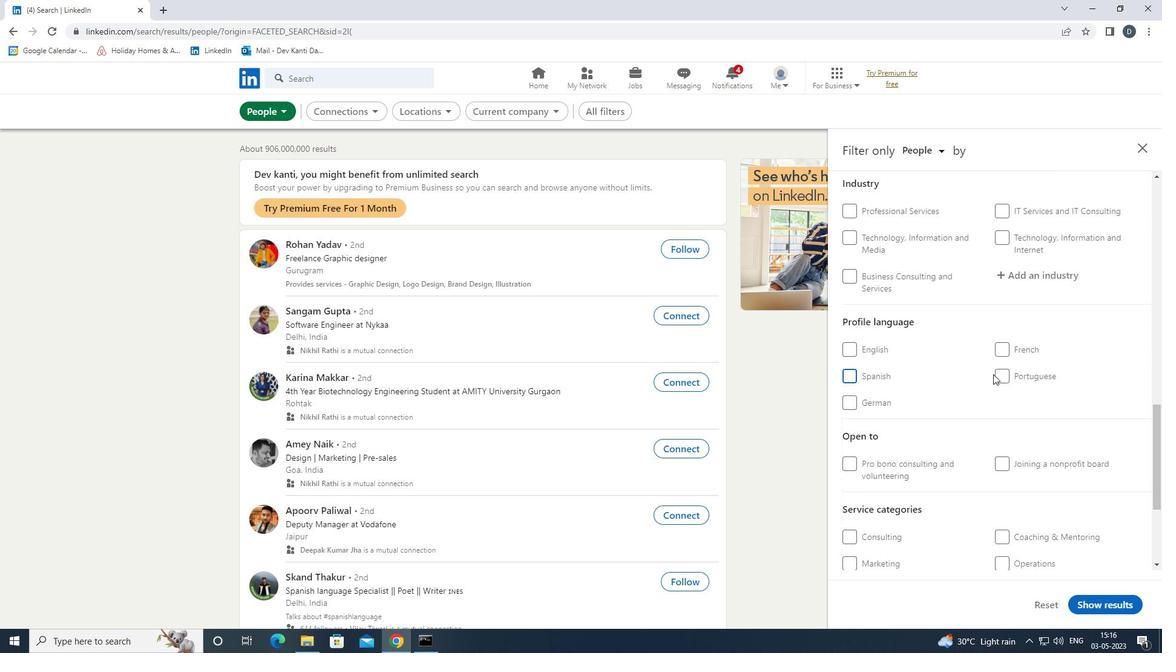 
Action: Mouse moved to (1003, 374)
Screenshot: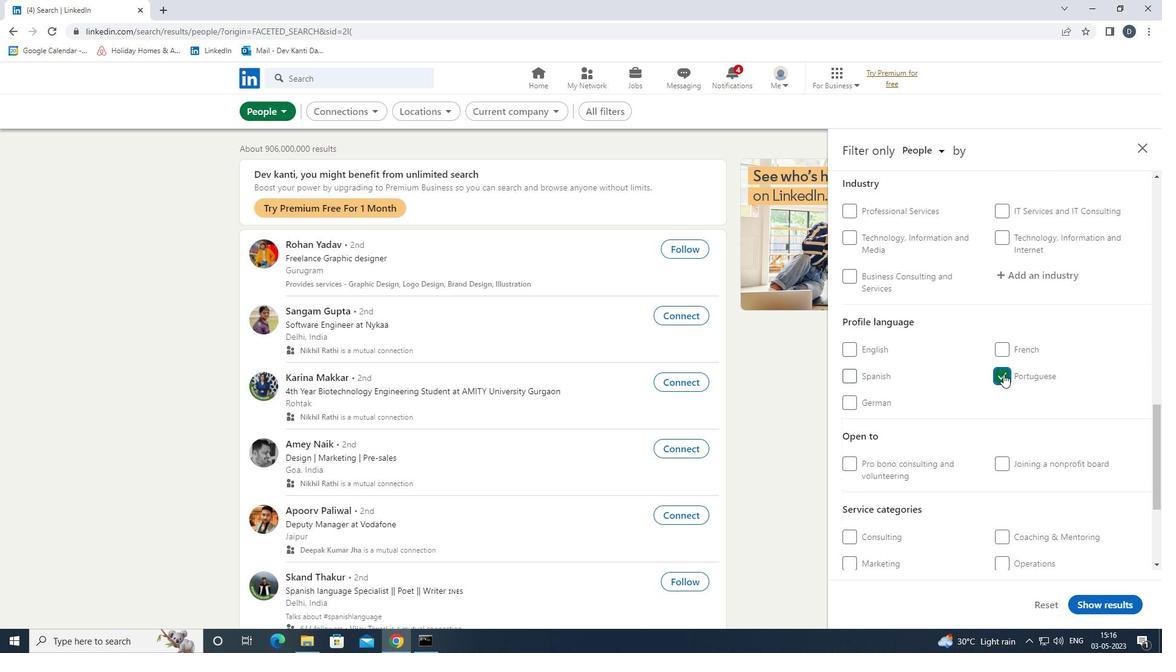 
Action: Mouse scrolled (1003, 375) with delta (0, 0)
Screenshot: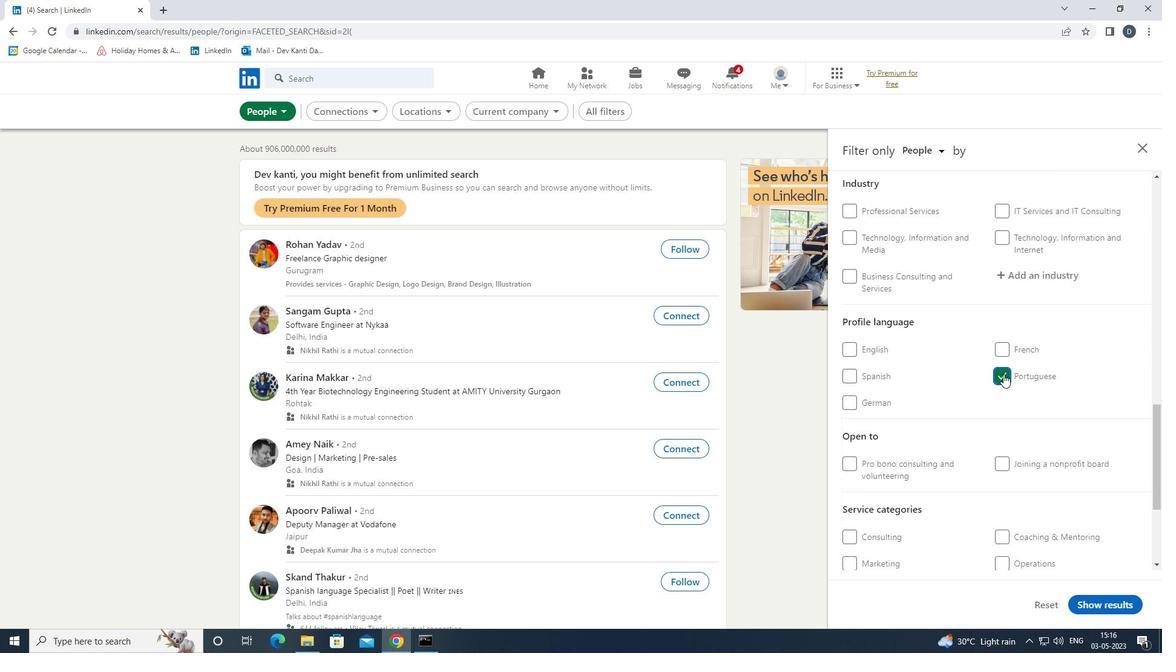
Action: Mouse scrolled (1003, 375) with delta (0, 0)
Screenshot: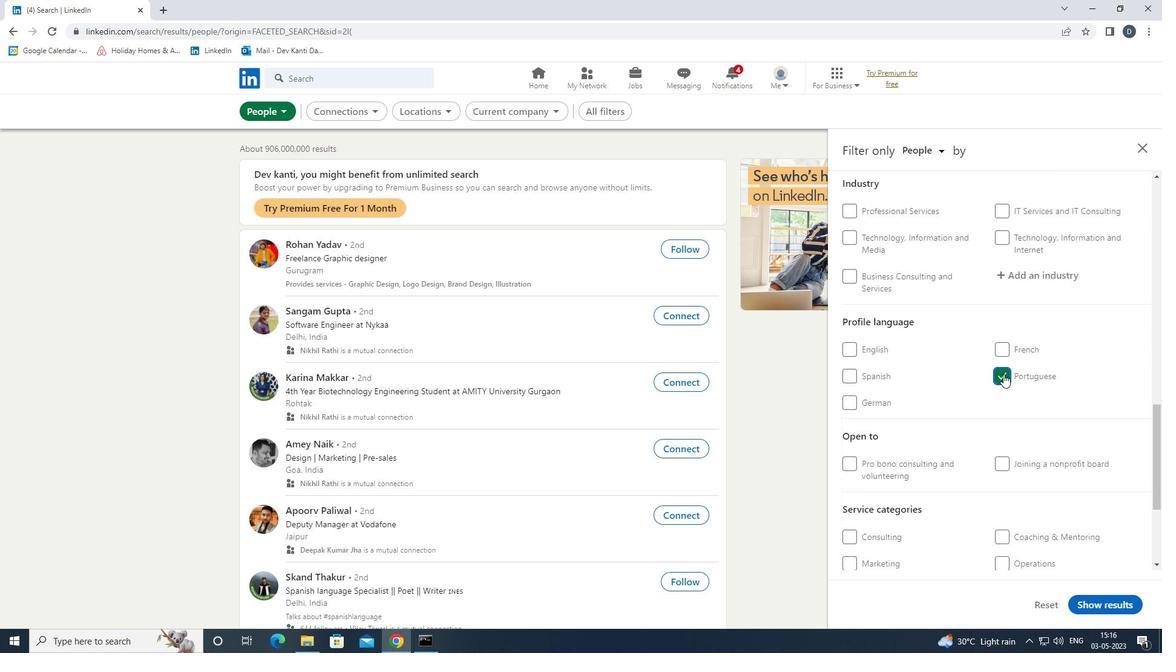 
Action: Mouse scrolled (1003, 375) with delta (0, 0)
Screenshot: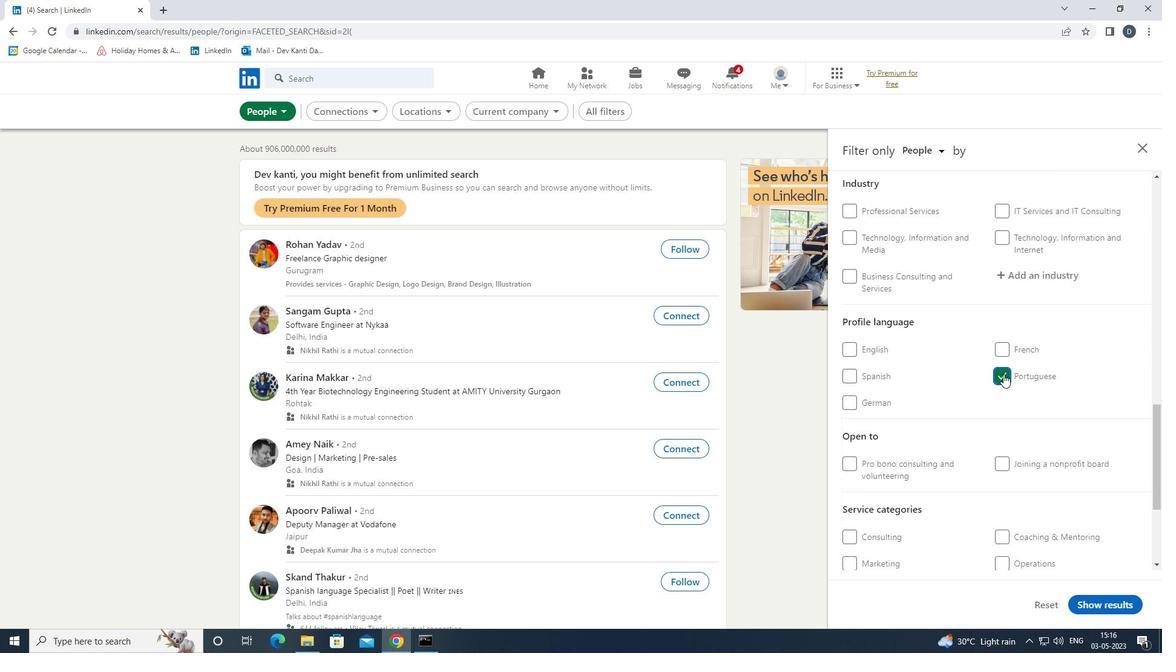
Action: Mouse scrolled (1003, 375) with delta (0, 0)
Screenshot: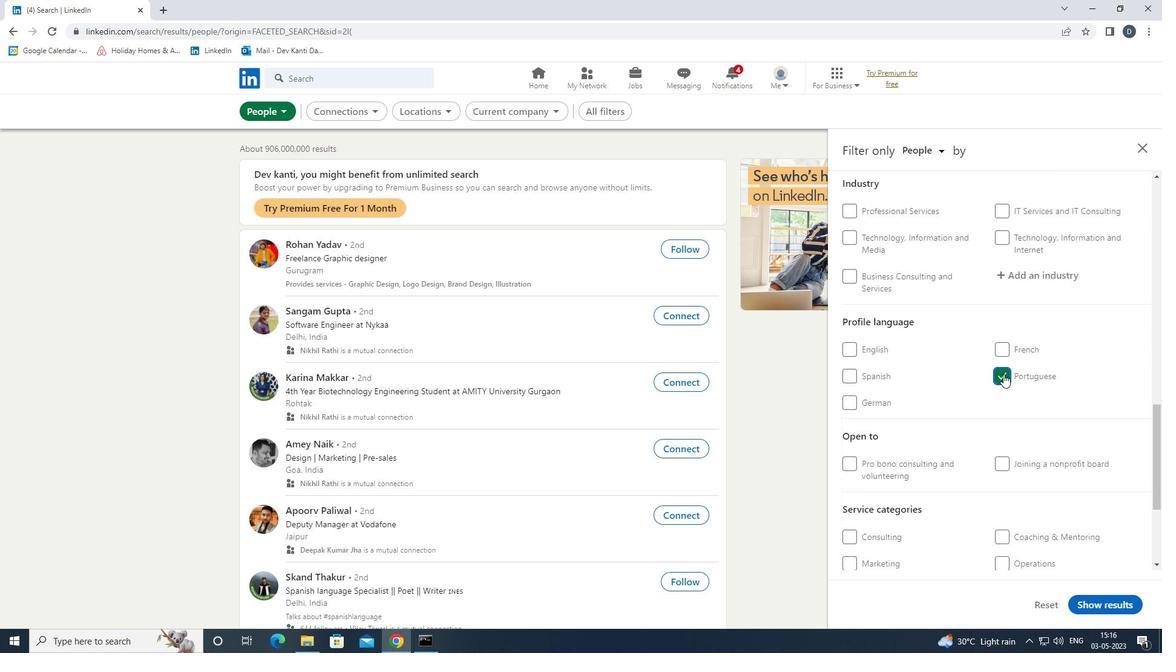 
Action: Mouse scrolled (1003, 375) with delta (0, 0)
Screenshot: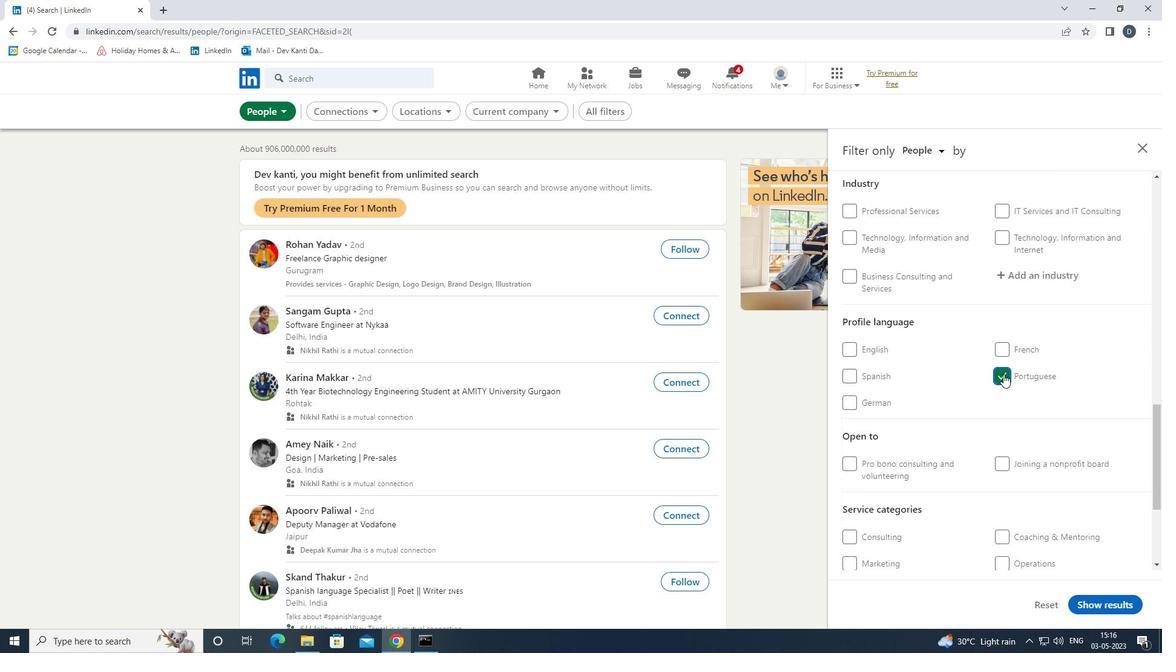 
Action: Mouse moved to (1030, 211)
Screenshot: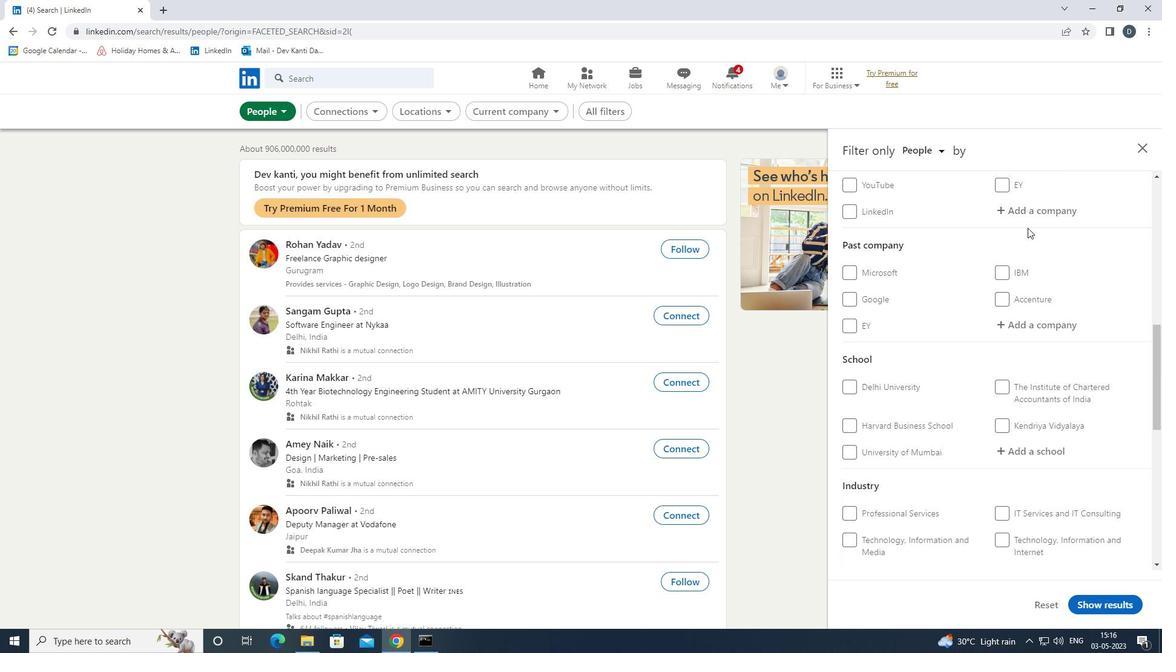 
Action: Mouse pressed left at (1030, 211)
Screenshot: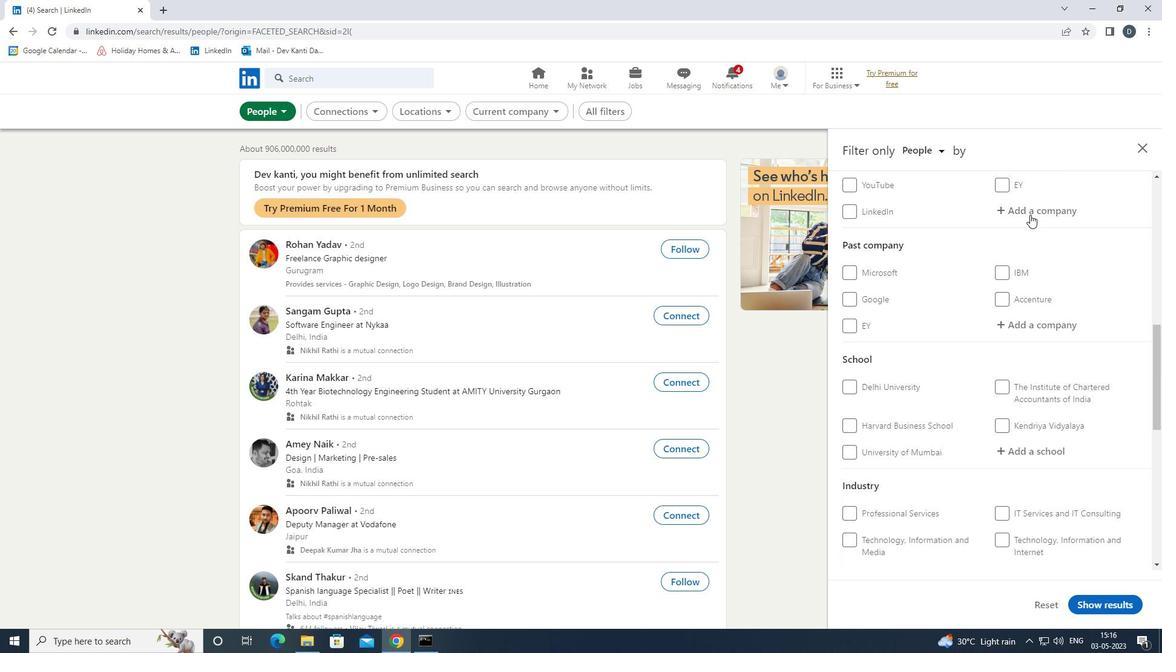 
Action: Mouse moved to (1030, 211)
Screenshot: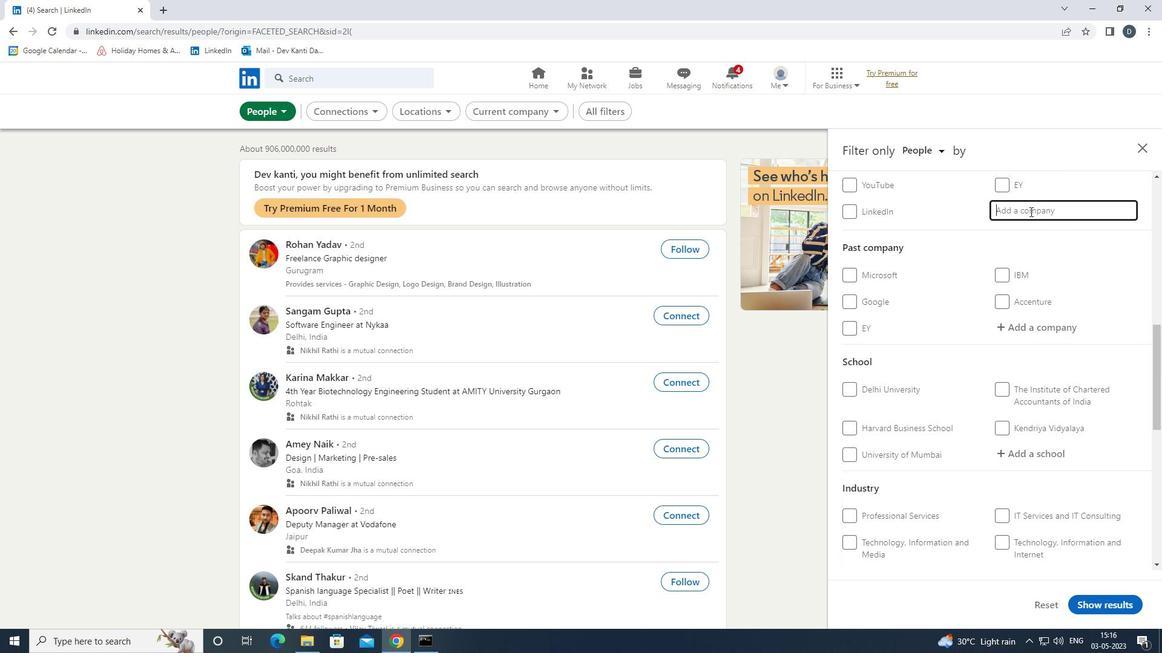
Action: Key pressed <Key.shift>SAPIENT<Key.down><Key.enter>
Screenshot: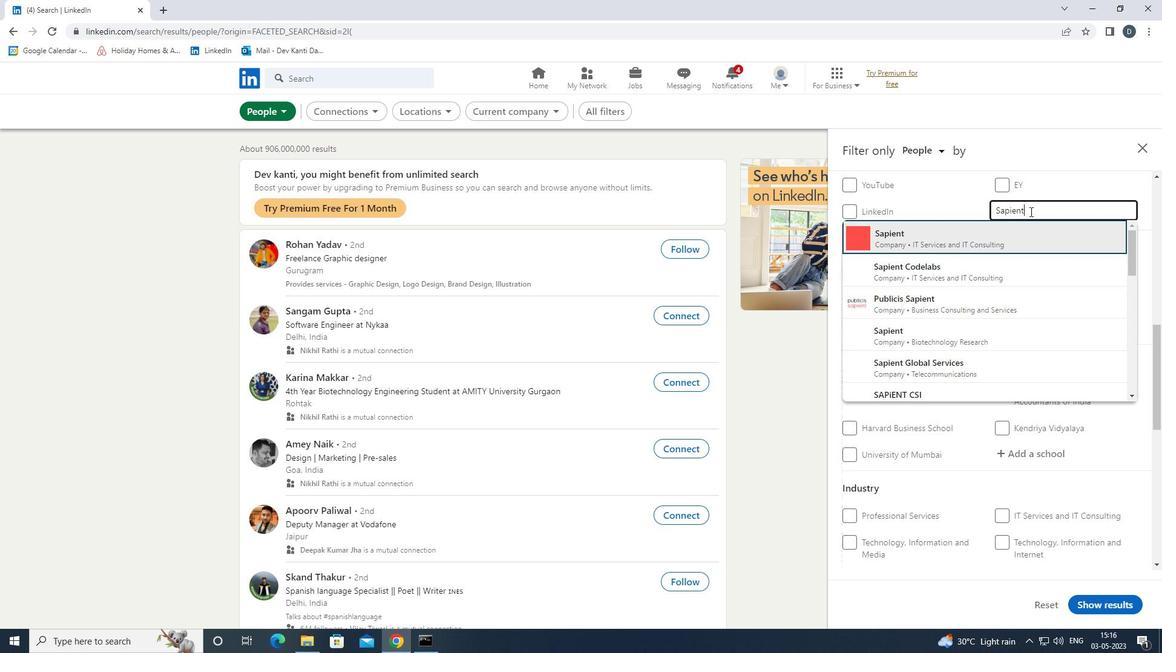
Action: Mouse moved to (1022, 217)
Screenshot: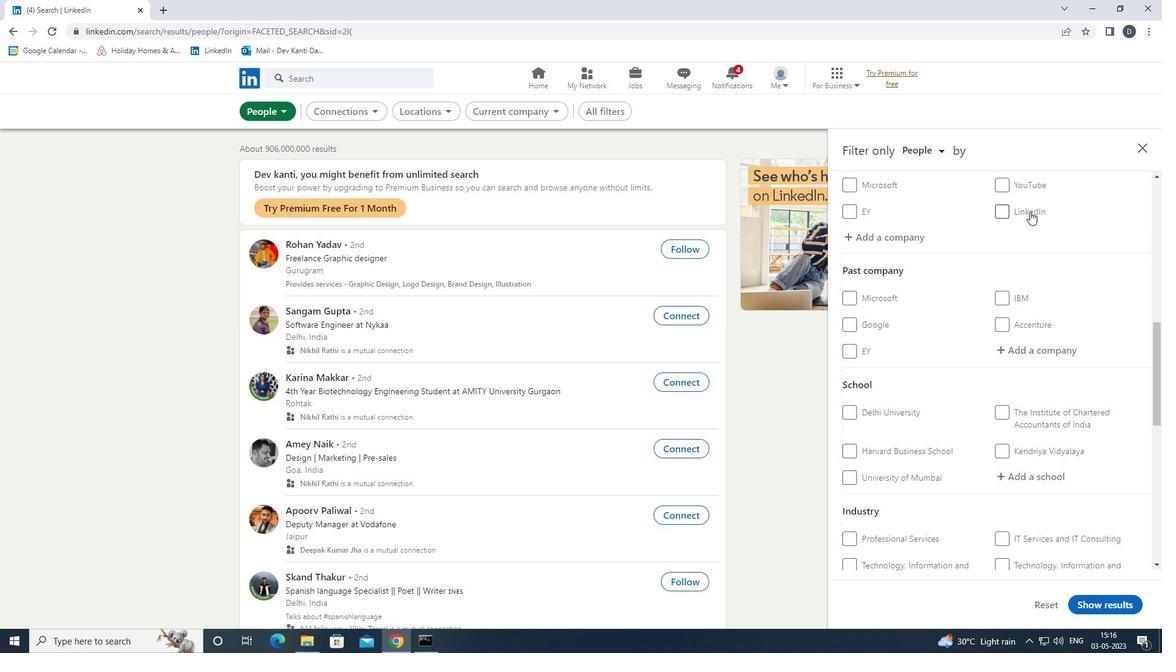 
Action: Mouse scrolled (1022, 216) with delta (0, 0)
Screenshot: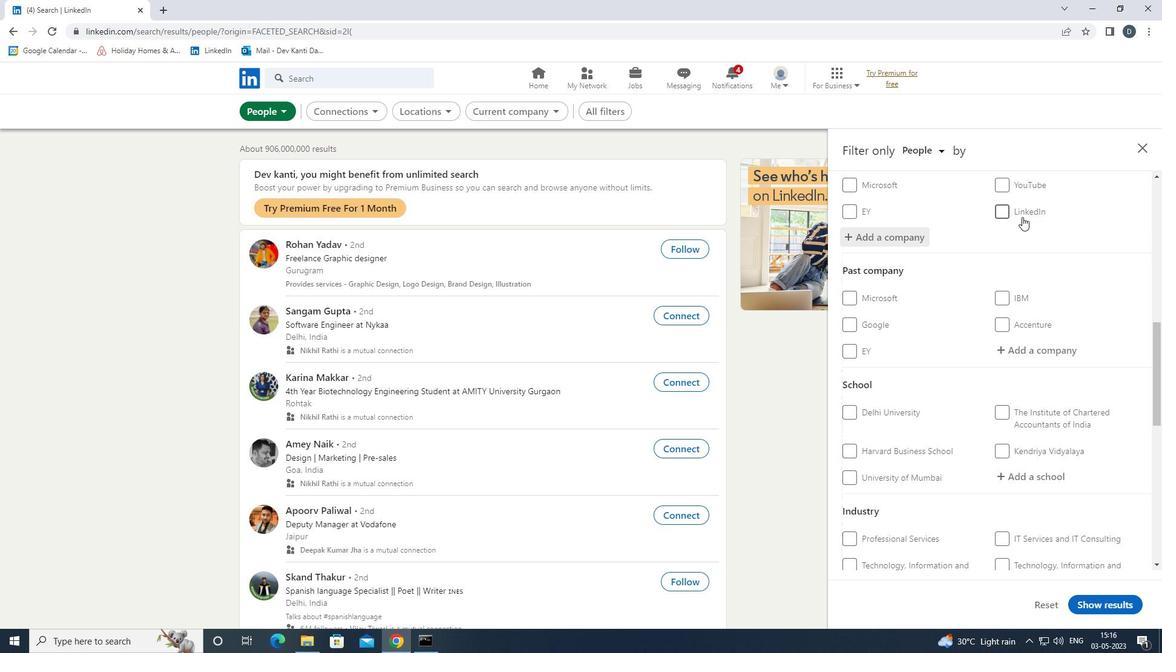
Action: Mouse scrolled (1022, 216) with delta (0, 0)
Screenshot: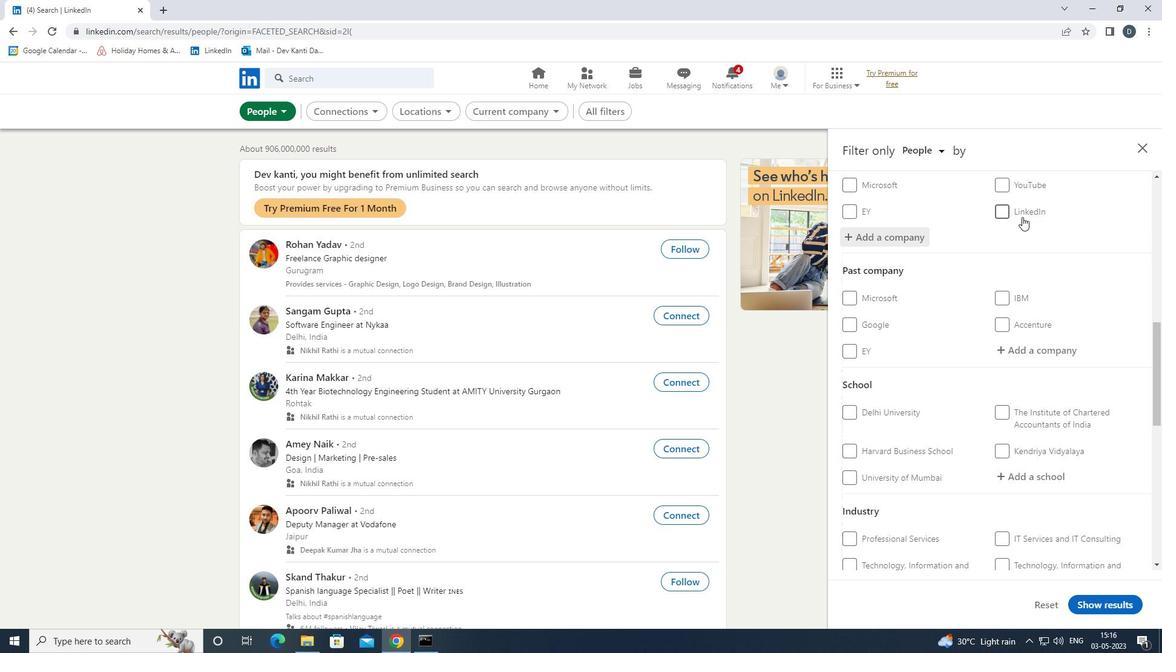 
Action: Mouse moved to (1009, 352)
Screenshot: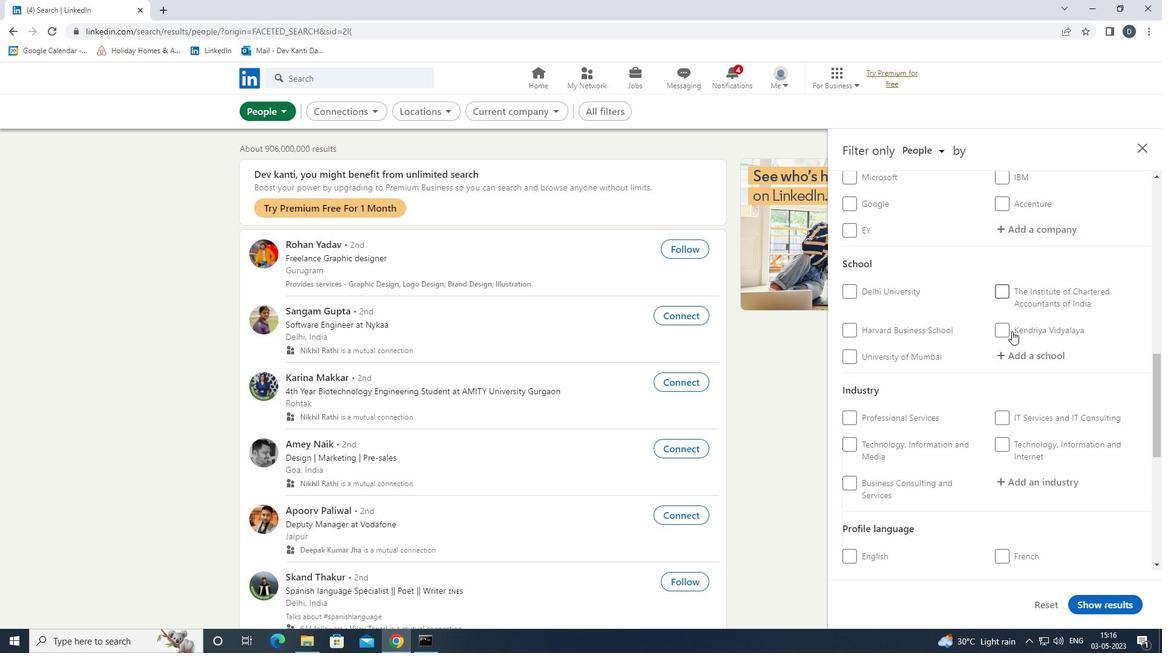 
Action: Mouse pressed left at (1009, 352)
Screenshot: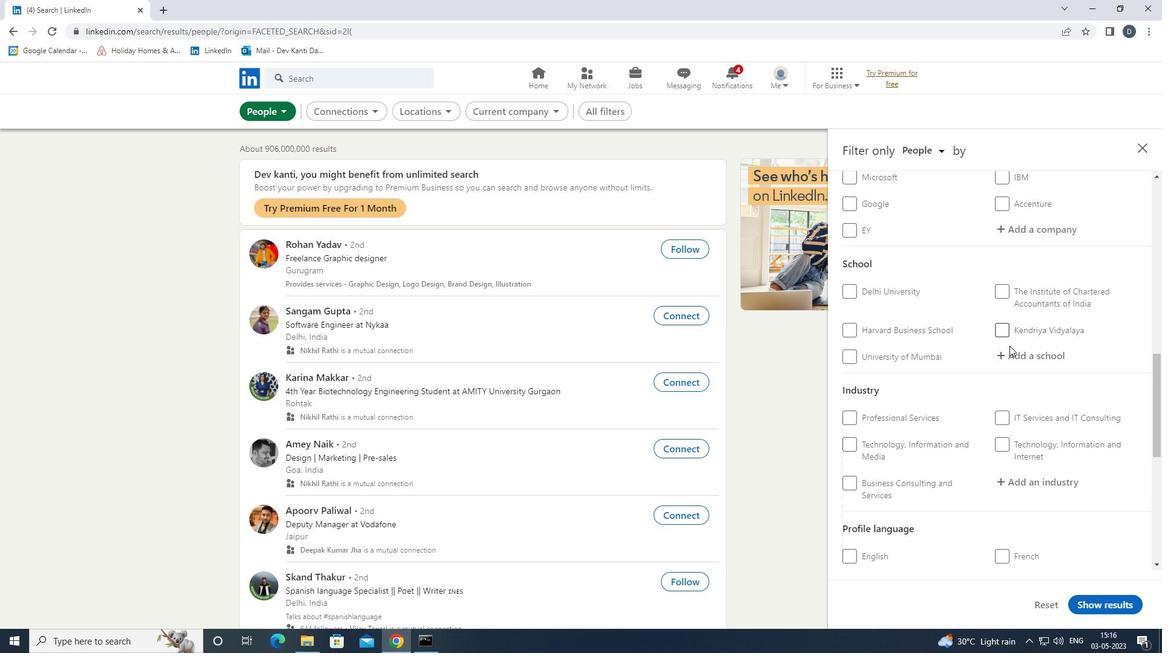 
Action: Key pressed <Key.shift><Key.shift>RAJIV<Key.space><Key.shift>GANDHI<Key.space><Key.shift><Key.shift><Key.shift><Key.shift><Key.shift><Key.shift><Key.shift><Key.shift><Key.shift><Key.shift><Key.shift><Key.shift><Key.shift><Key.shift><Key.shift><Key.shift><Key.shift><Key.shift><Key.shift><Key.shift><Key.shift><Key.shift><Key.shift><Key.shift><Key.shift><Key.shift><Key.shift><Key.shift><Key.shift><Key.shift><Key.shift><Key.shift><Key.shift><Key.shift><Key.shift><Key.shift><Key.shift><Key.shift><Key.shift><Key.shift><Key.shift><Key.shift><Key.shift><Key.shift><Key.shift><Key.shift><Key.shift><Key.shift><Key.shift><Key.shift><Key.shift><Key.shift><Key.shift><Key.shift><Key.shift><Key.shift><Key.shift><Key.shift><Key.shift><Key.shift><Key.down><Key.enter>
Screenshot: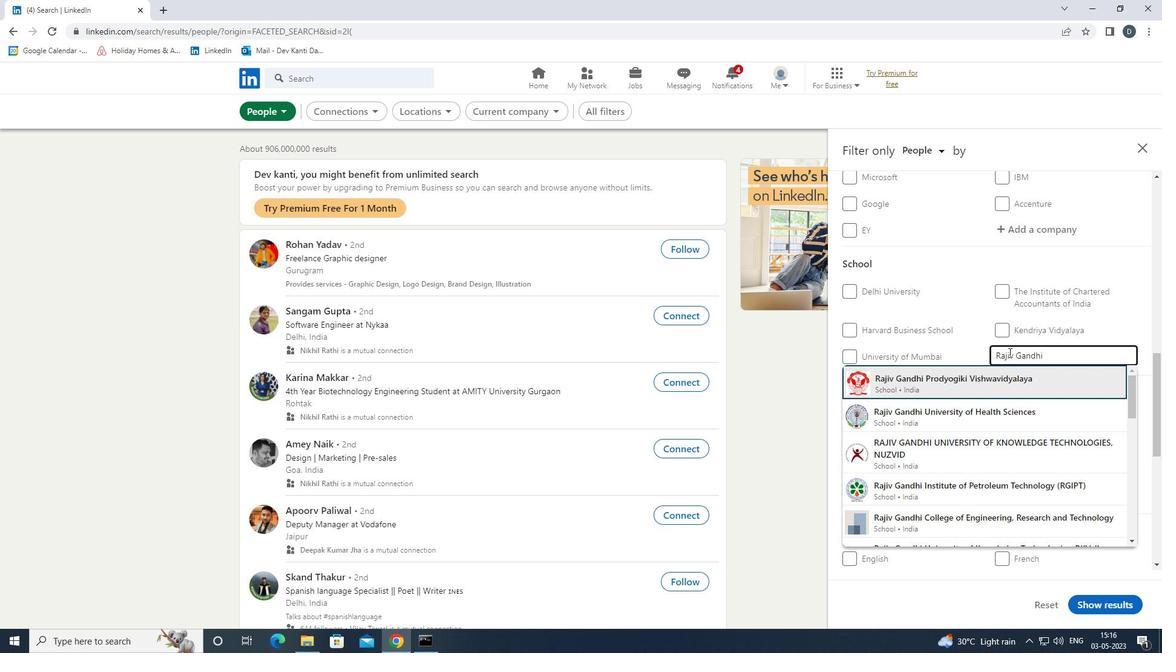 
Action: Mouse moved to (989, 339)
Screenshot: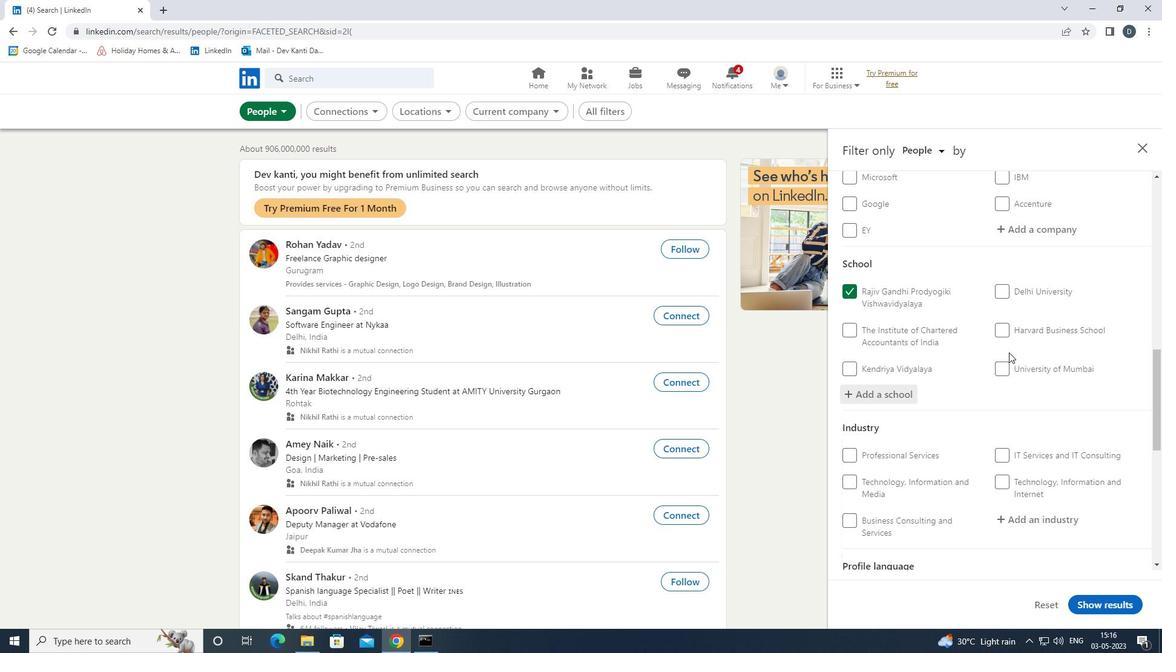 
Action: Mouse scrolled (989, 338) with delta (0, 0)
Screenshot: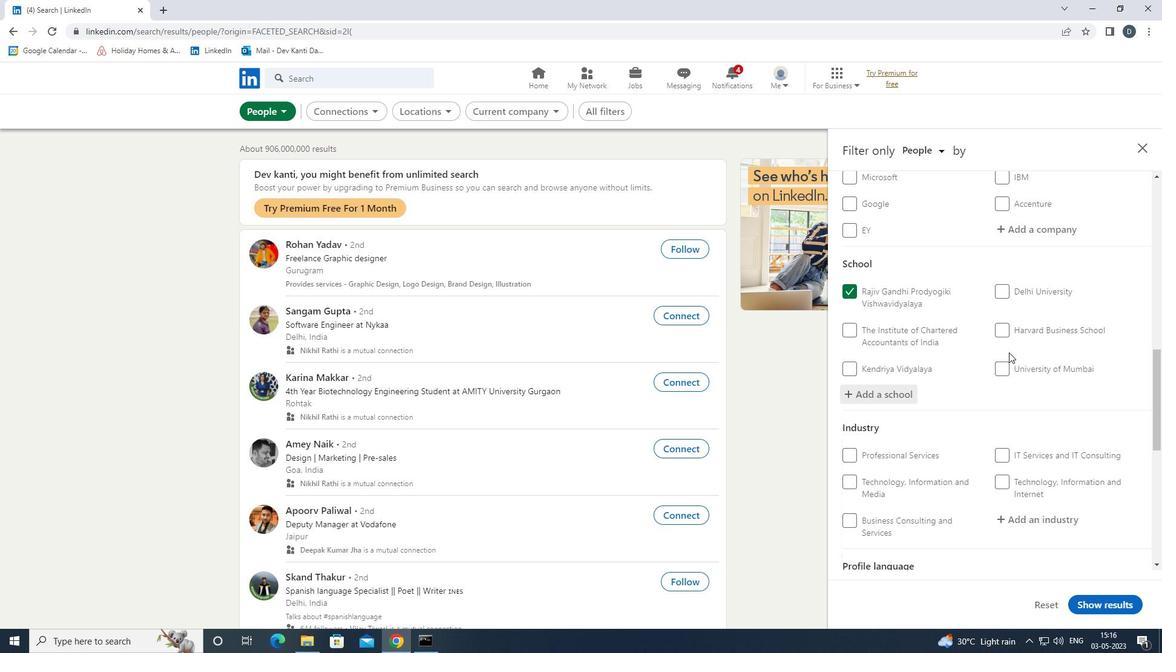 
Action: Mouse moved to (990, 340)
Screenshot: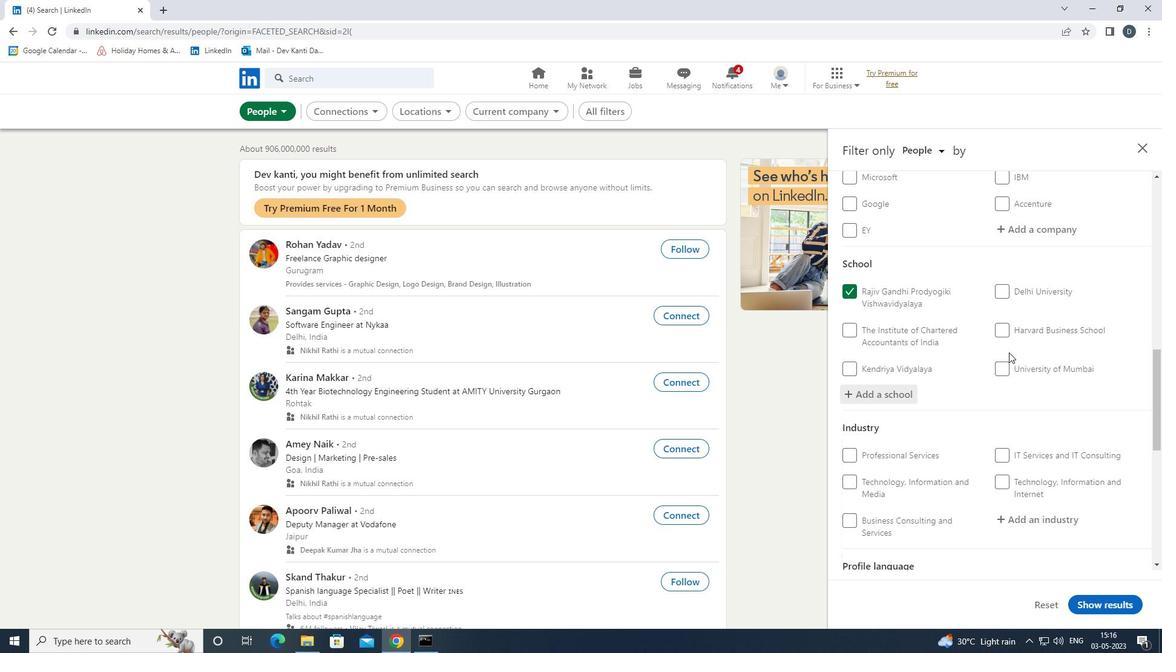 
Action: Mouse scrolled (990, 339) with delta (0, 0)
Screenshot: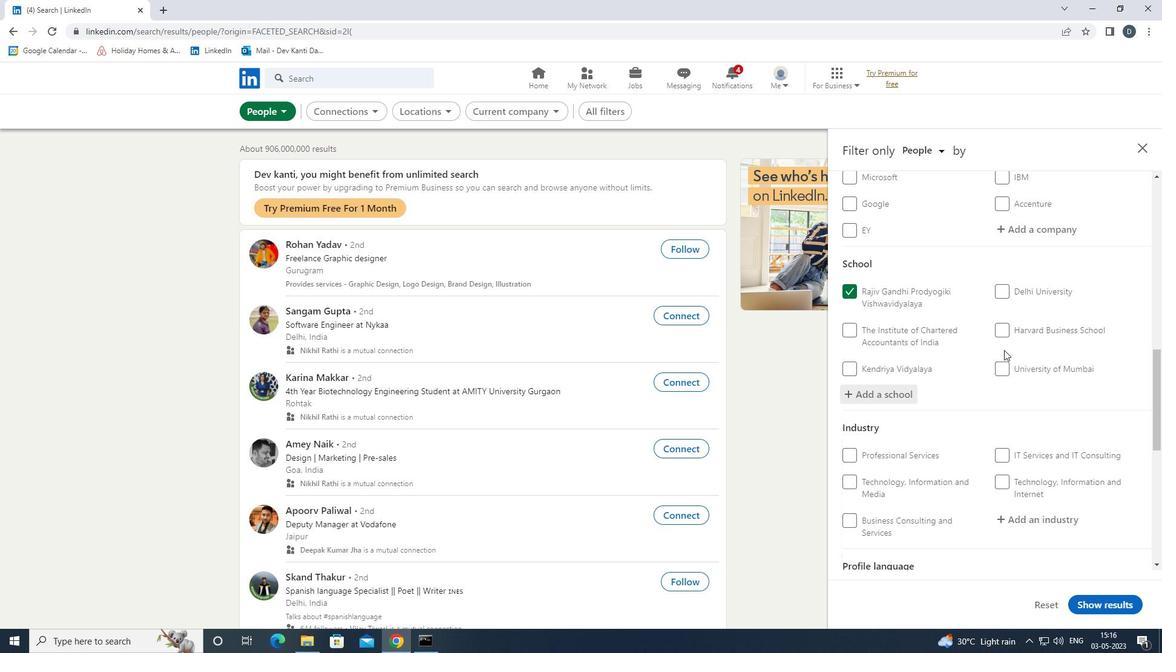 
Action: Mouse moved to (990, 341)
Screenshot: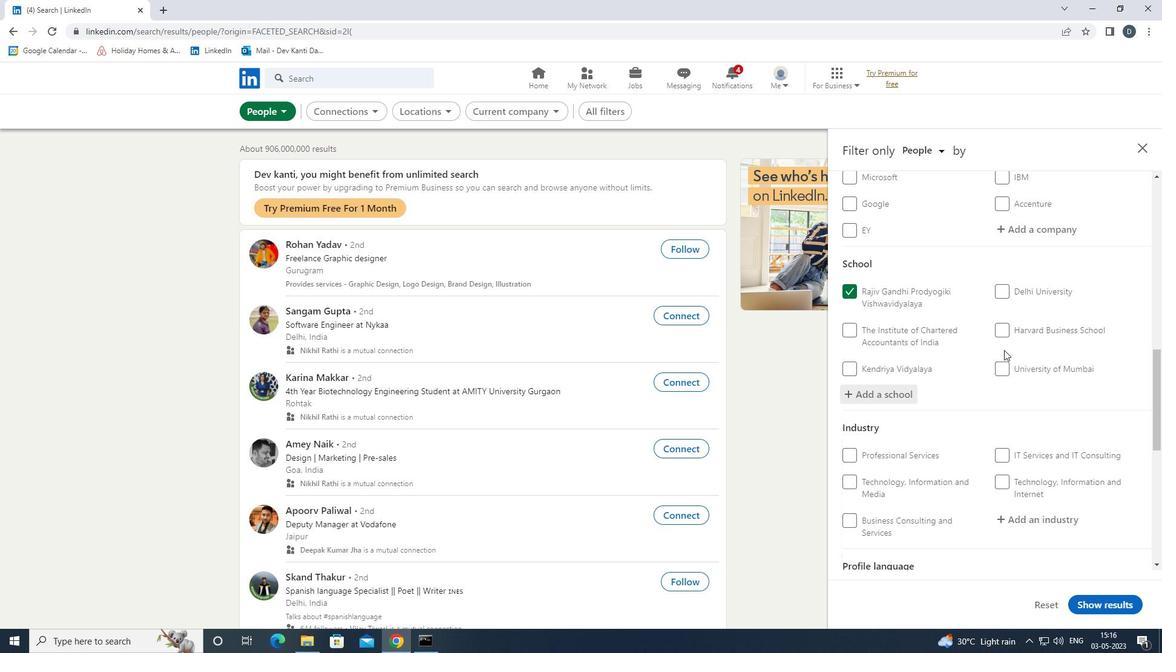 
Action: Mouse scrolled (990, 340) with delta (0, 0)
Screenshot: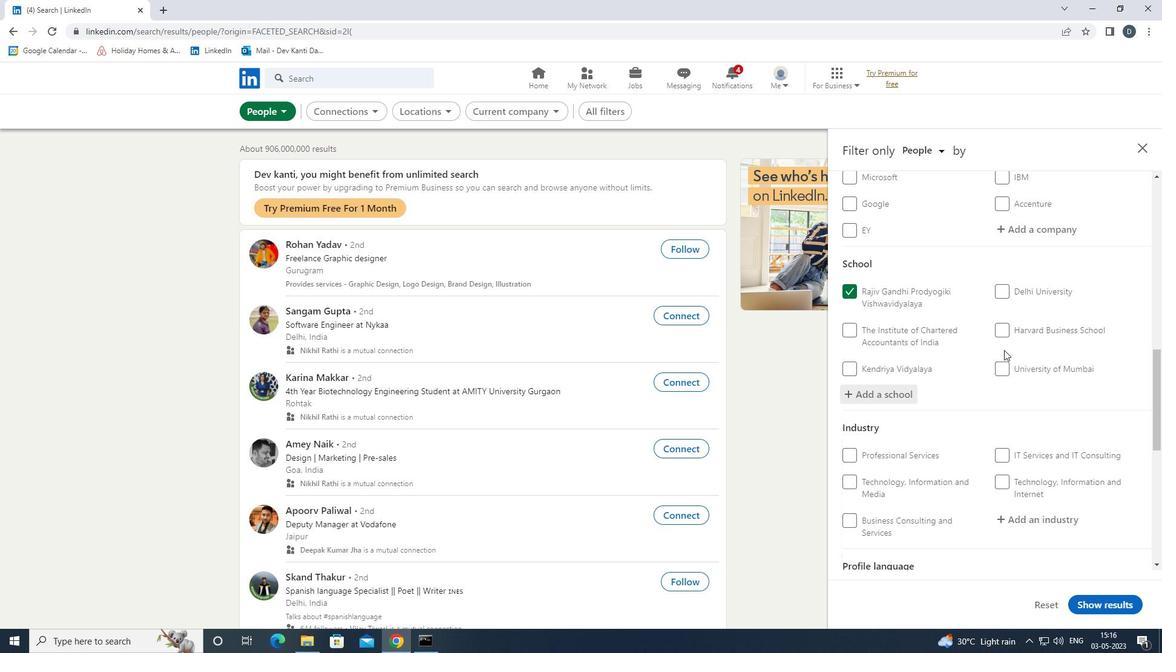 
Action: Mouse moved to (1041, 334)
Screenshot: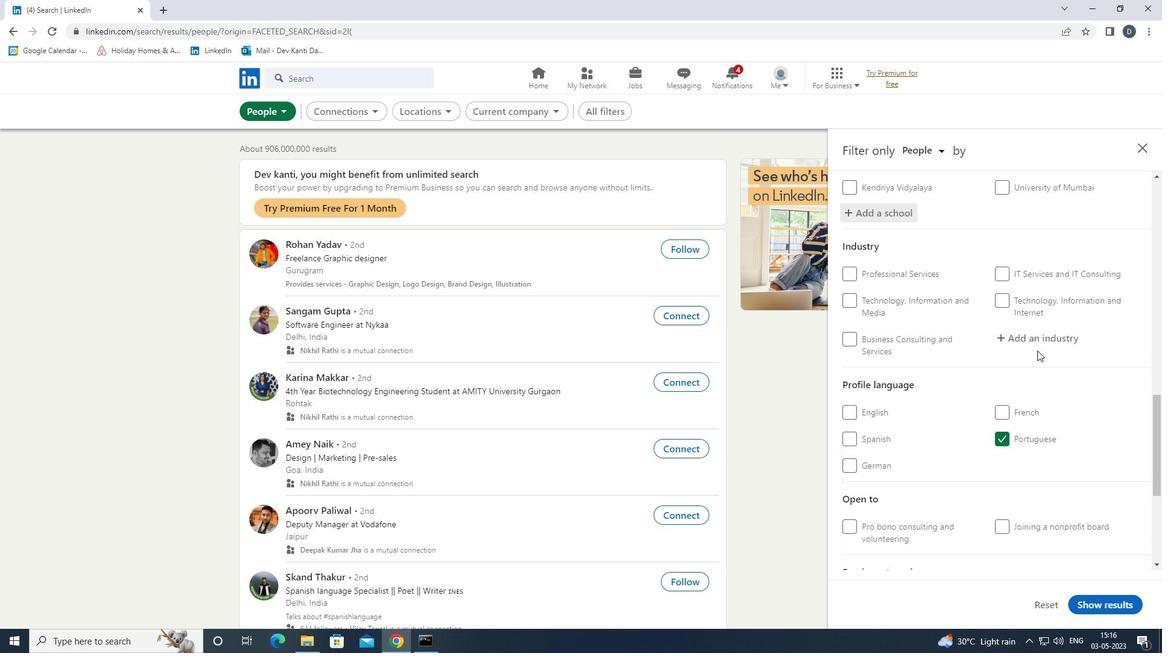 
Action: Mouse pressed left at (1041, 334)
Screenshot: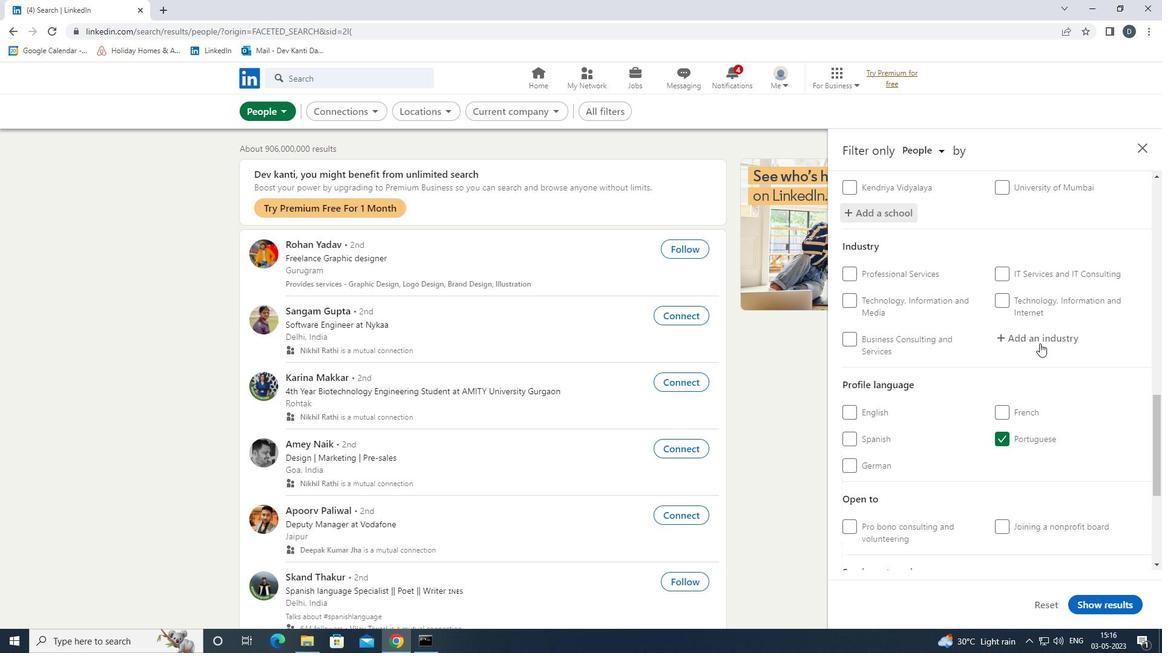 
Action: Key pressed <Key.shift>COAL<Key.space><Key.shift><Key.shift><Key.shift><Key.shift><Key.shift><Key.shift><Key.shift><Key.shift><Key.shift><Key.shift><Key.shift><Key.shift><Key.shift><Key.shift><Key.shift><Key.shift><Key.shift><Key.shift>M<Key.down><Key.down><Key.enter>
Screenshot: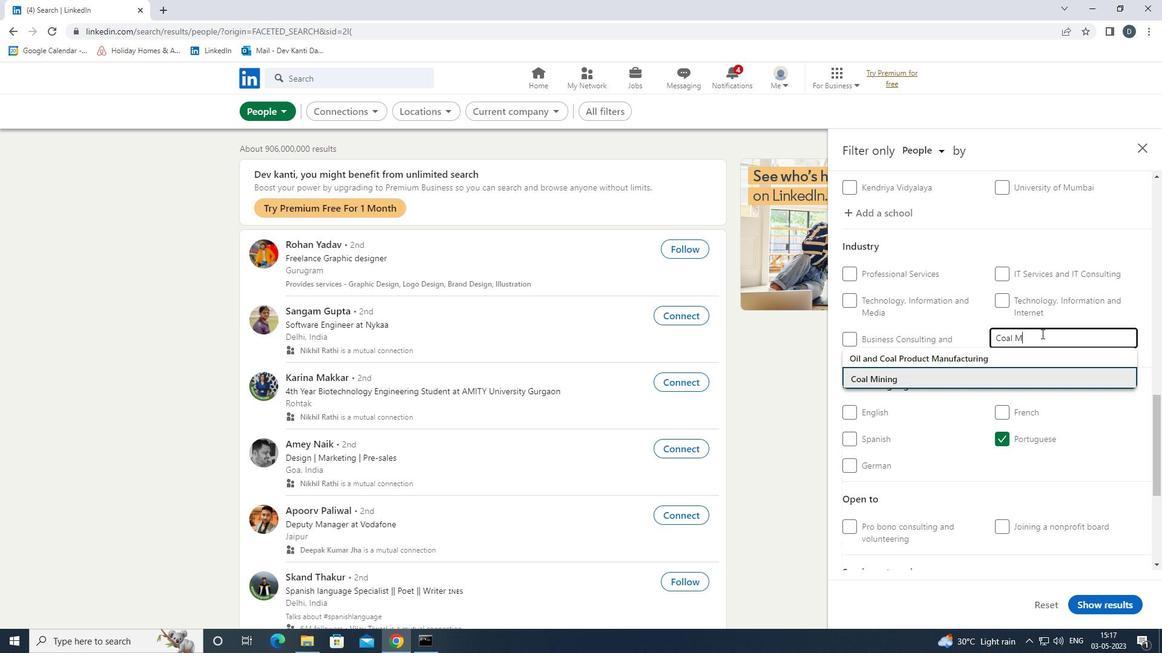 
Action: Mouse moved to (1041, 337)
Screenshot: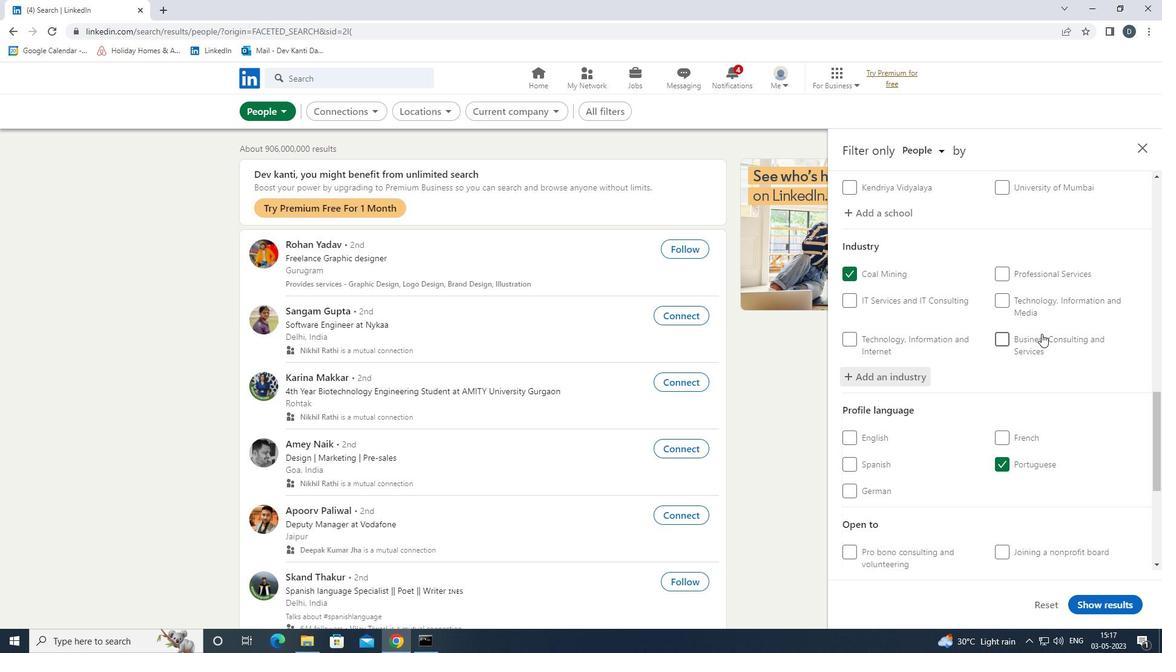 
Action: Mouse scrolled (1041, 337) with delta (0, 0)
Screenshot: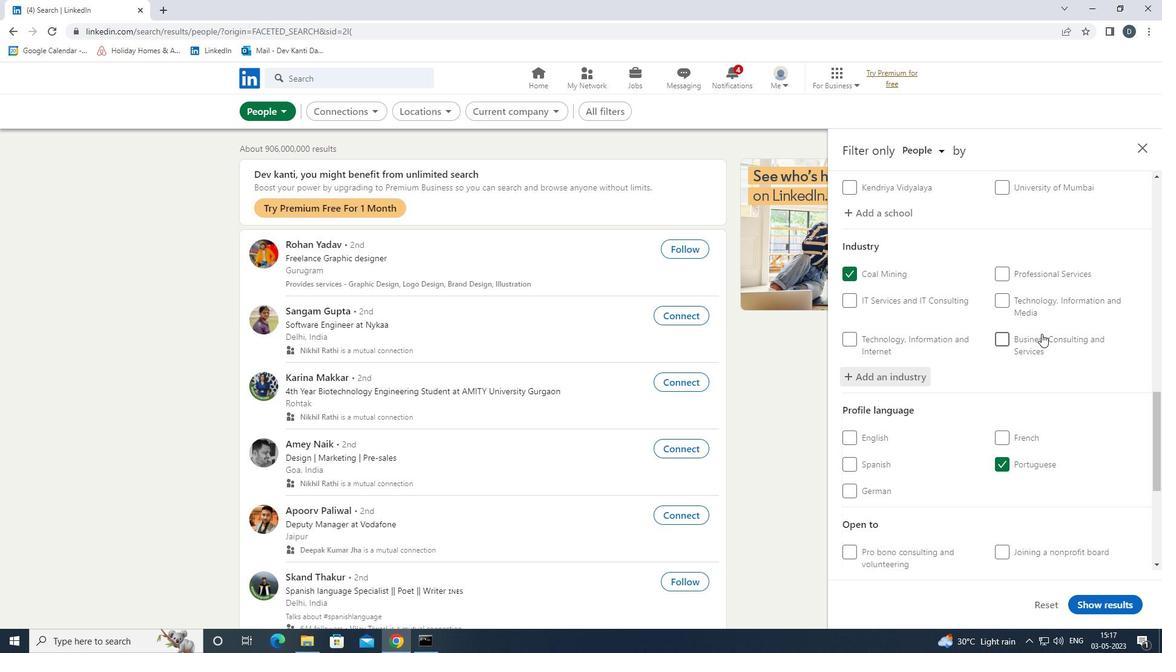 
Action: Mouse moved to (1041, 340)
Screenshot: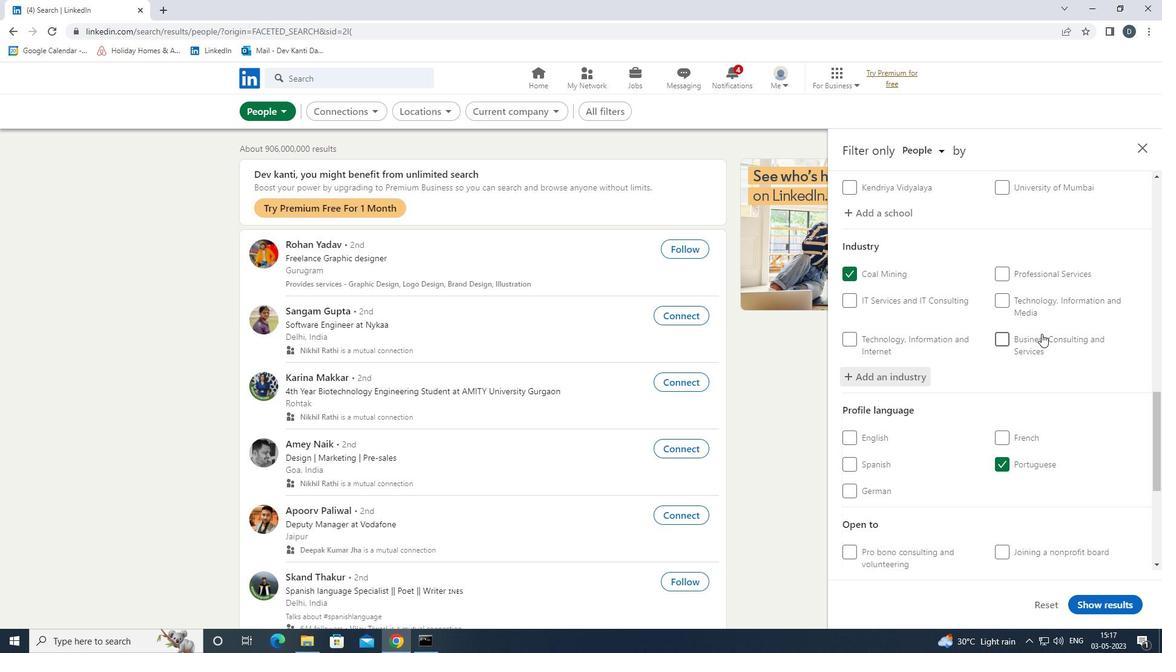 
Action: Mouse scrolled (1041, 340) with delta (0, 0)
Screenshot: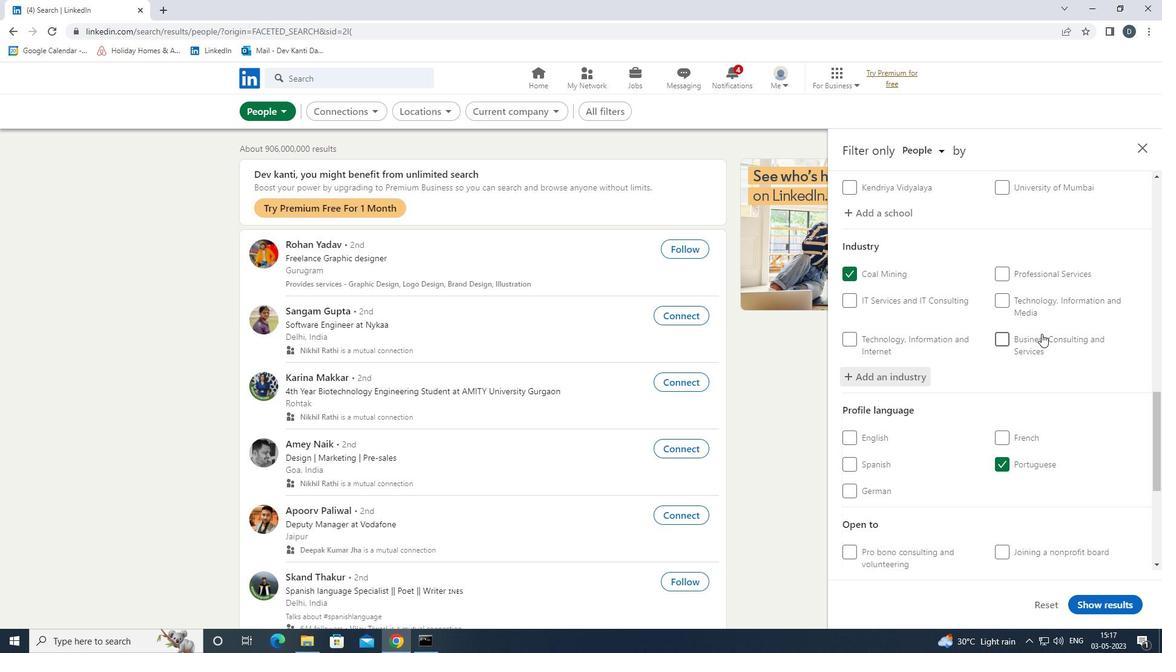 
Action: Mouse moved to (1041, 341)
Screenshot: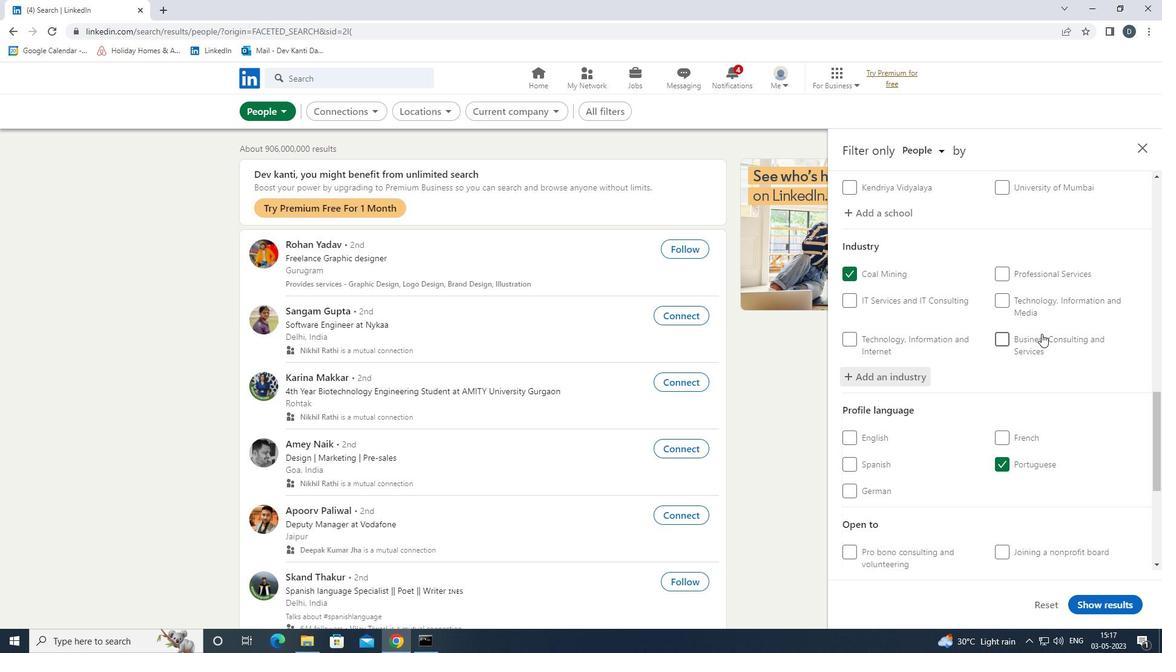
Action: Mouse scrolled (1041, 340) with delta (0, 0)
Screenshot: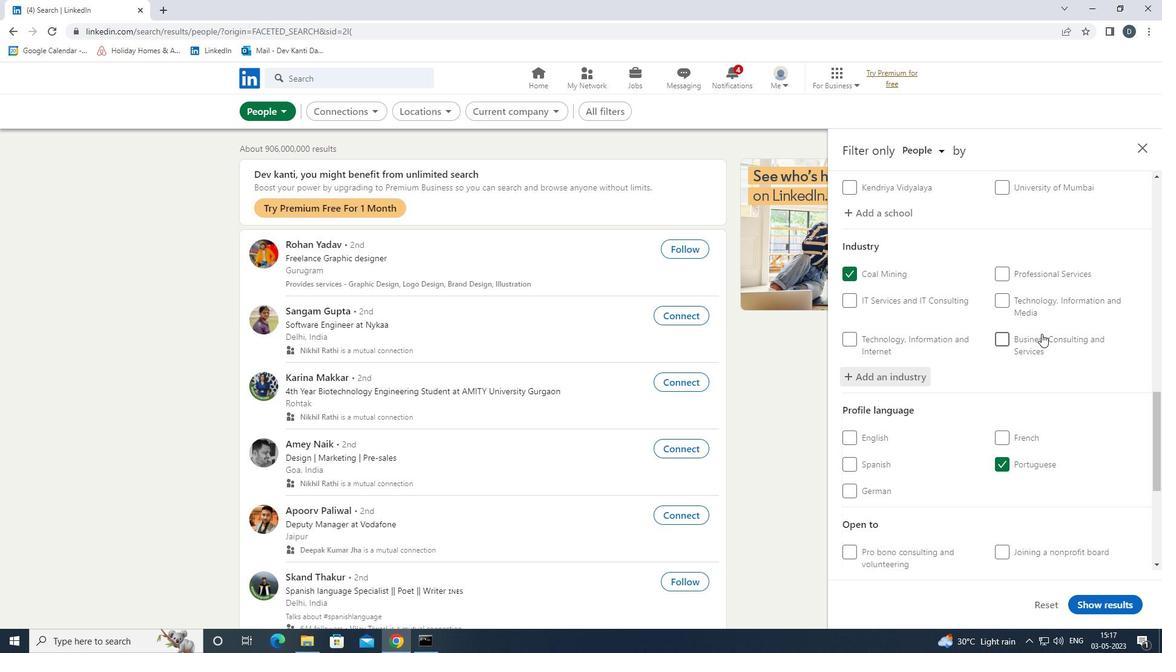 
Action: Mouse moved to (1042, 346)
Screenshot: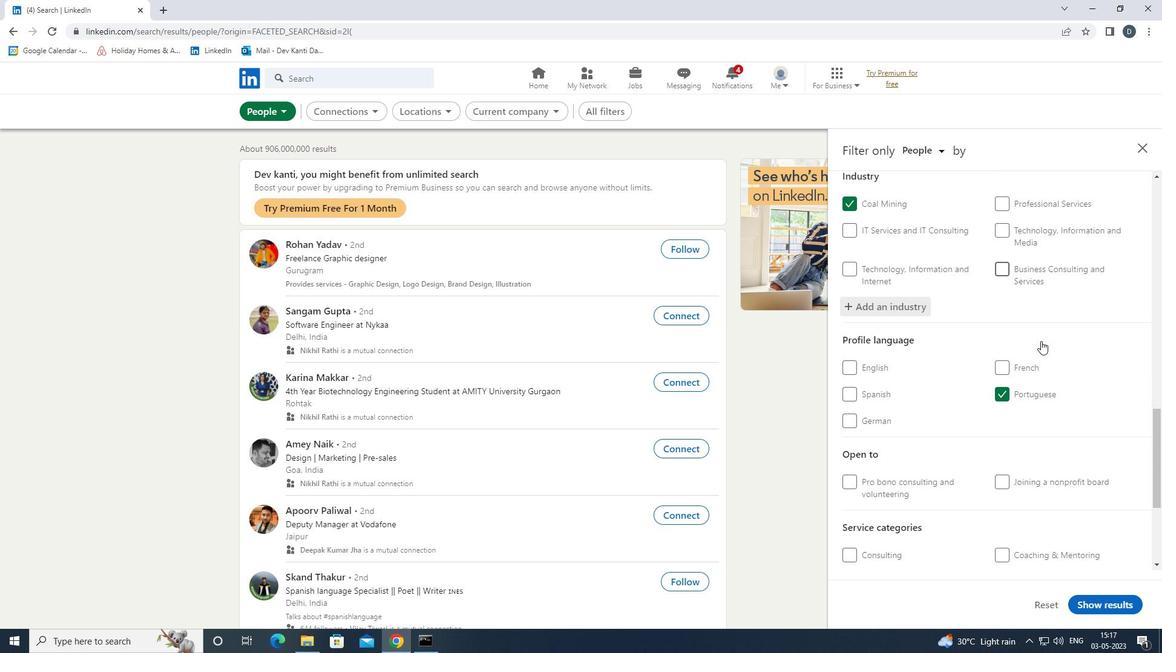 
Action: Mouse scrolled (1042, 345) with delta (0, 0)
Screenshot: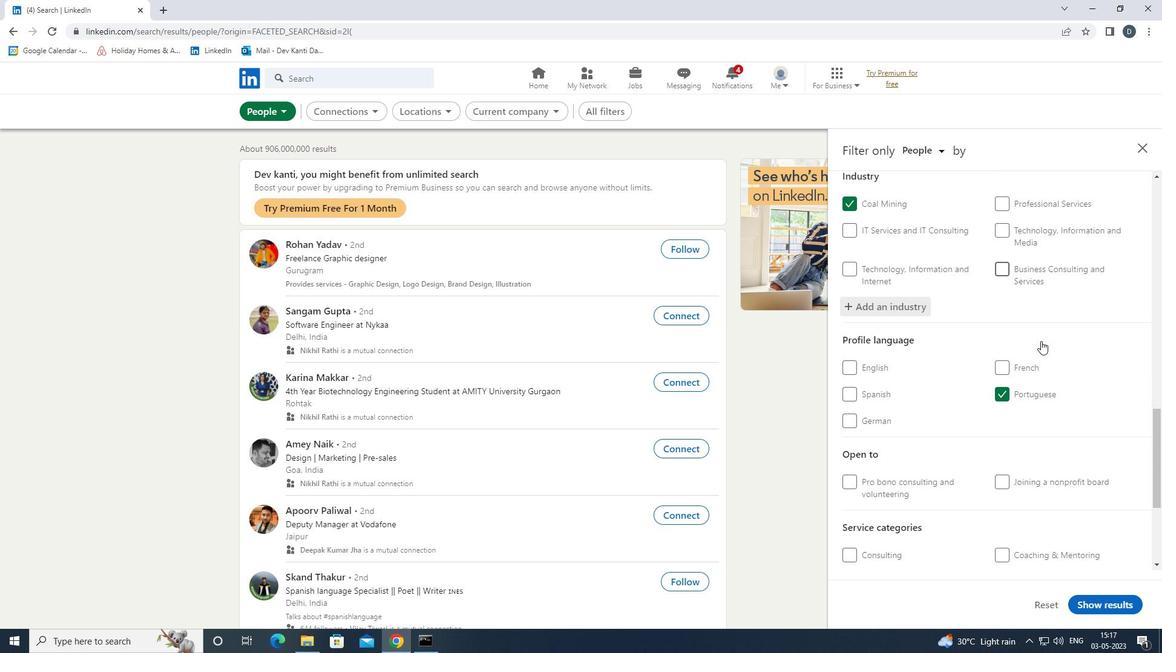 
Action: Mouse scrolled (1042, 345) with delta (0, 0)
Screenshot: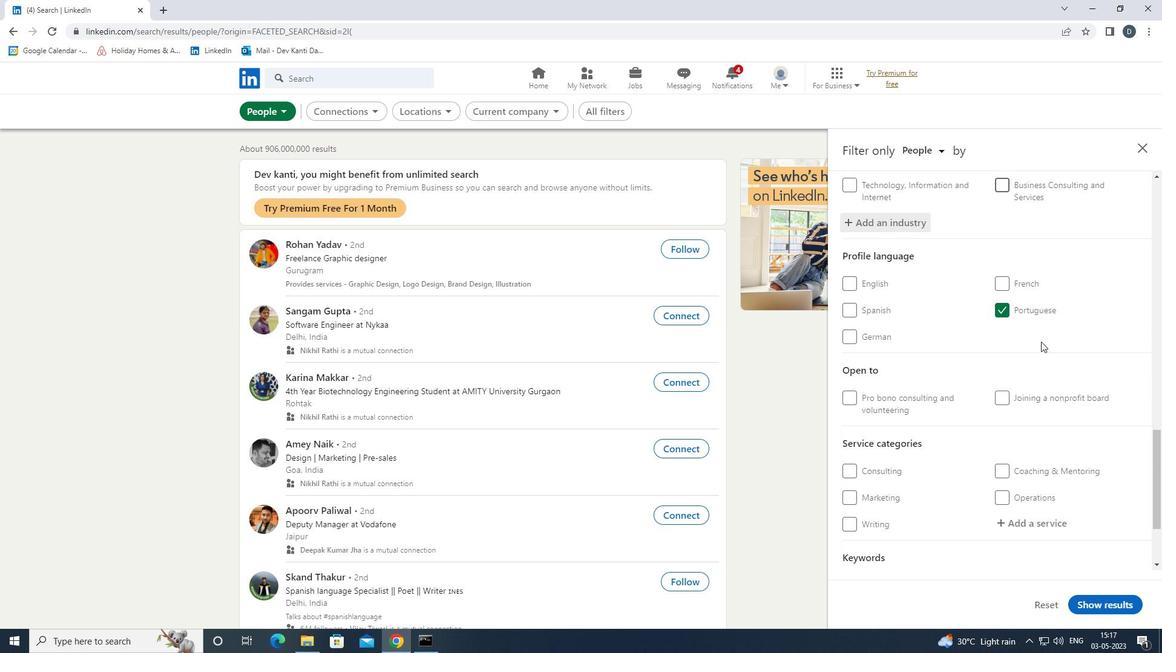 
Action: Mouse moved to (1036, 402)
Screenshot: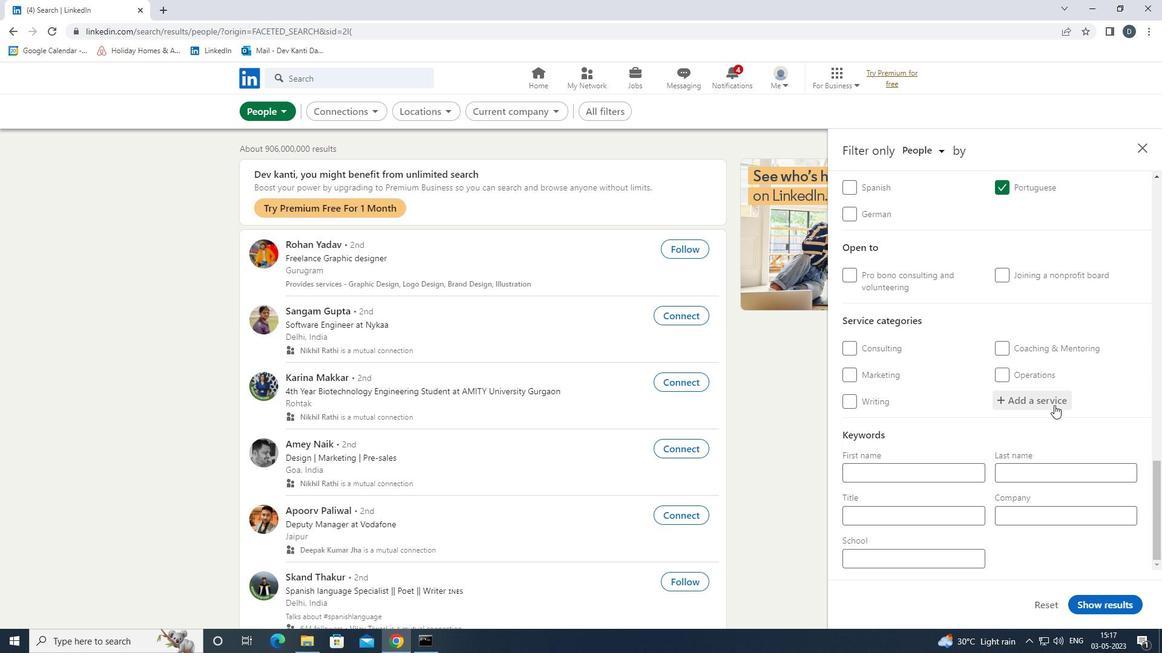 
Action: Mouse pressed left at (1036, 402)
Screenshot: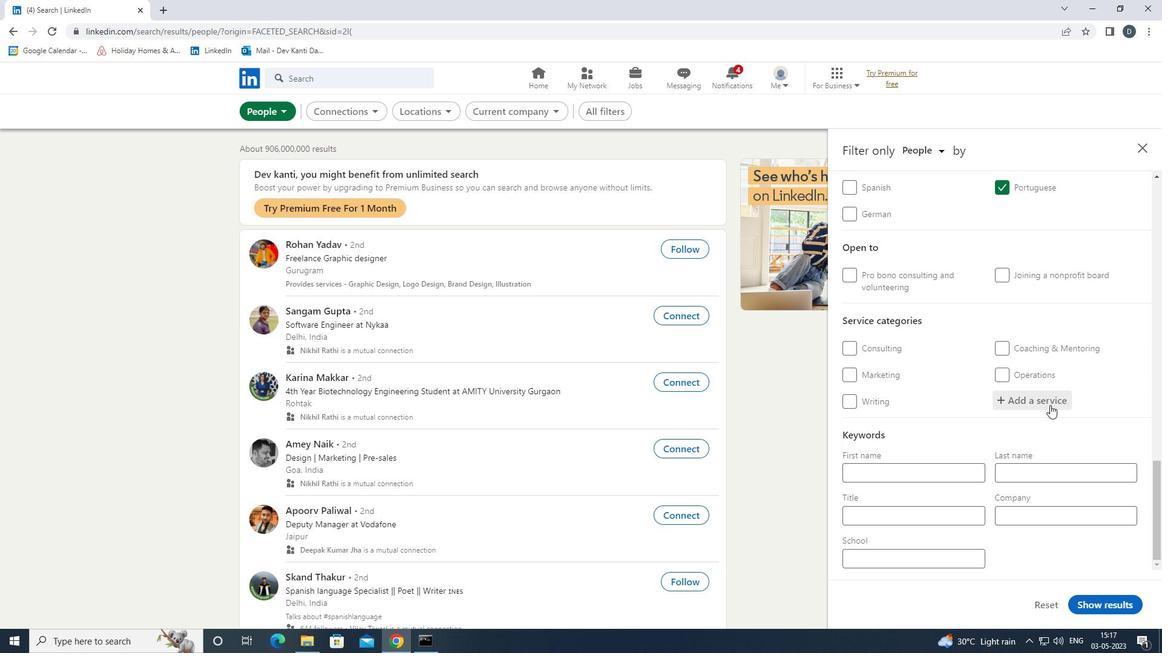
Action: Key pressed <Key.shift><Key.shift><Key.shift>PRINT<Key.space><Key.shift>DE<Key.down><Key.enter>
Screenshot: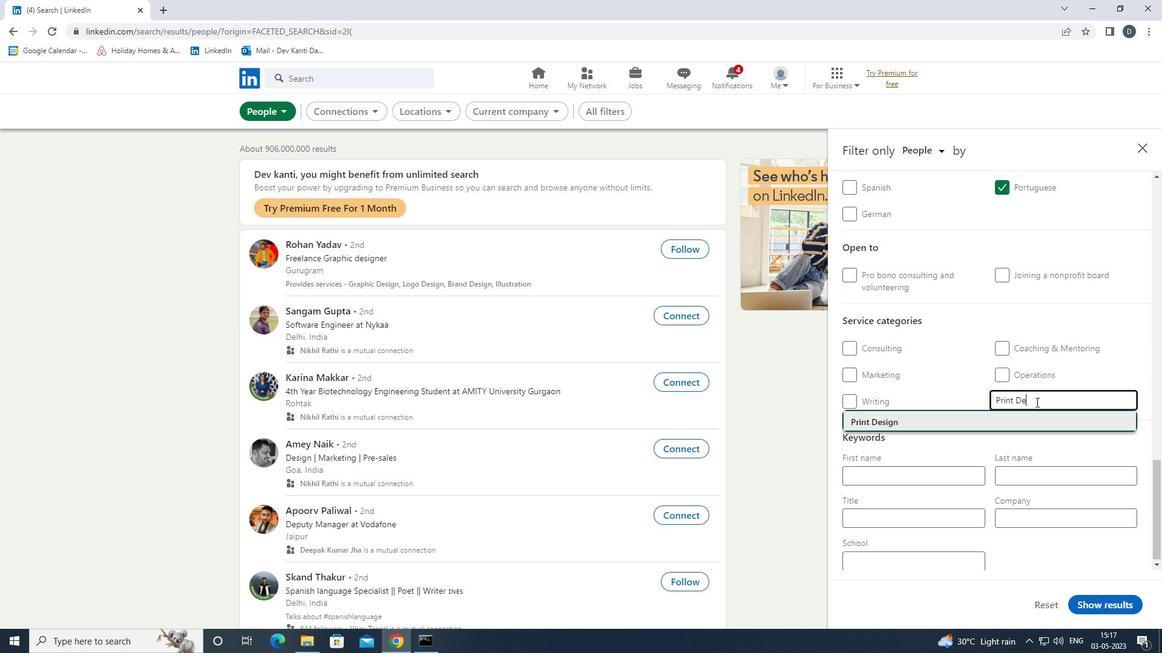 
Action: Mouse moved to (1006, 372)
Screenshot: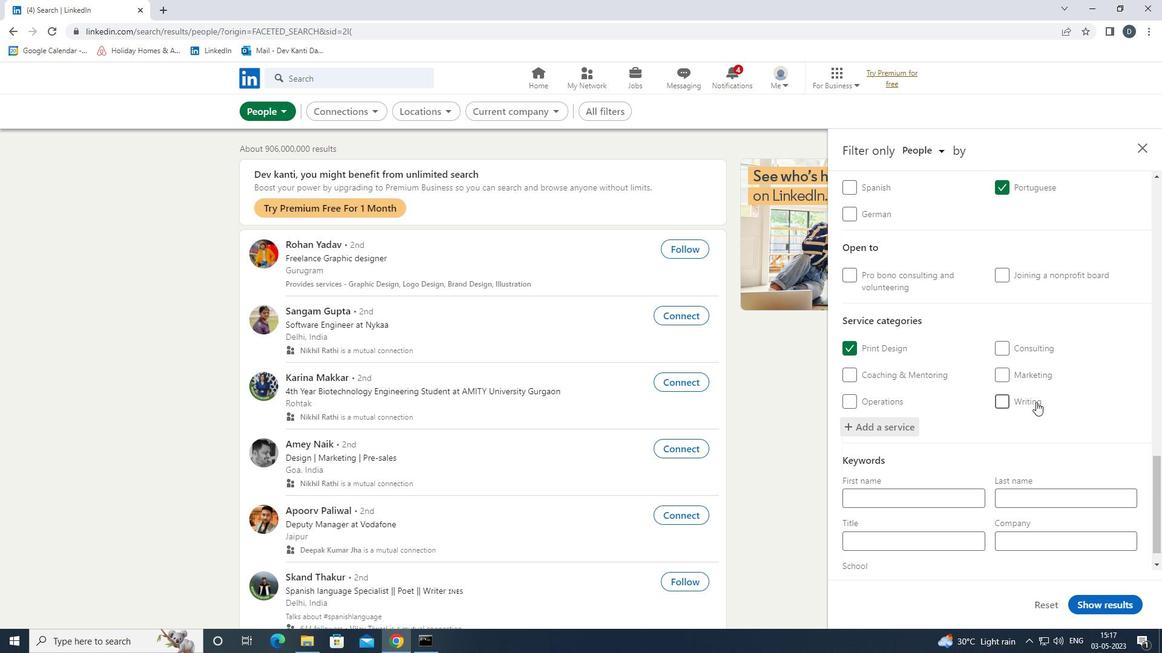 
Action: Mouse scrolled (1006, 372) with delta (0, 0)
Screenshot: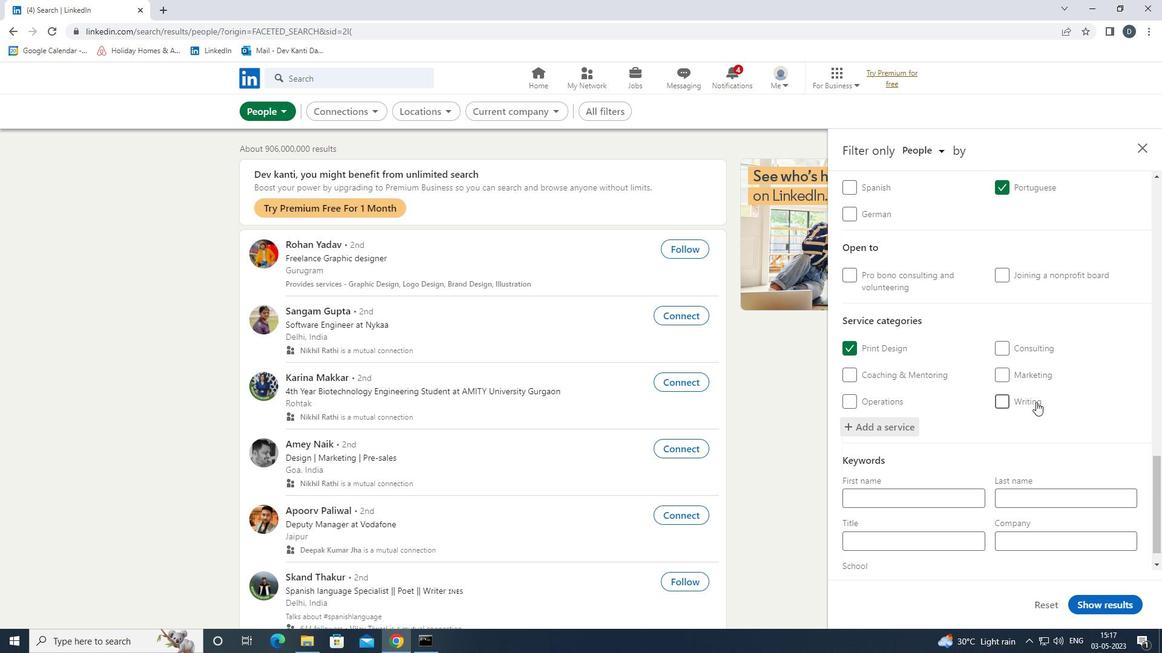 
Action: Mouse moved to (1005, 377)
Screenshot: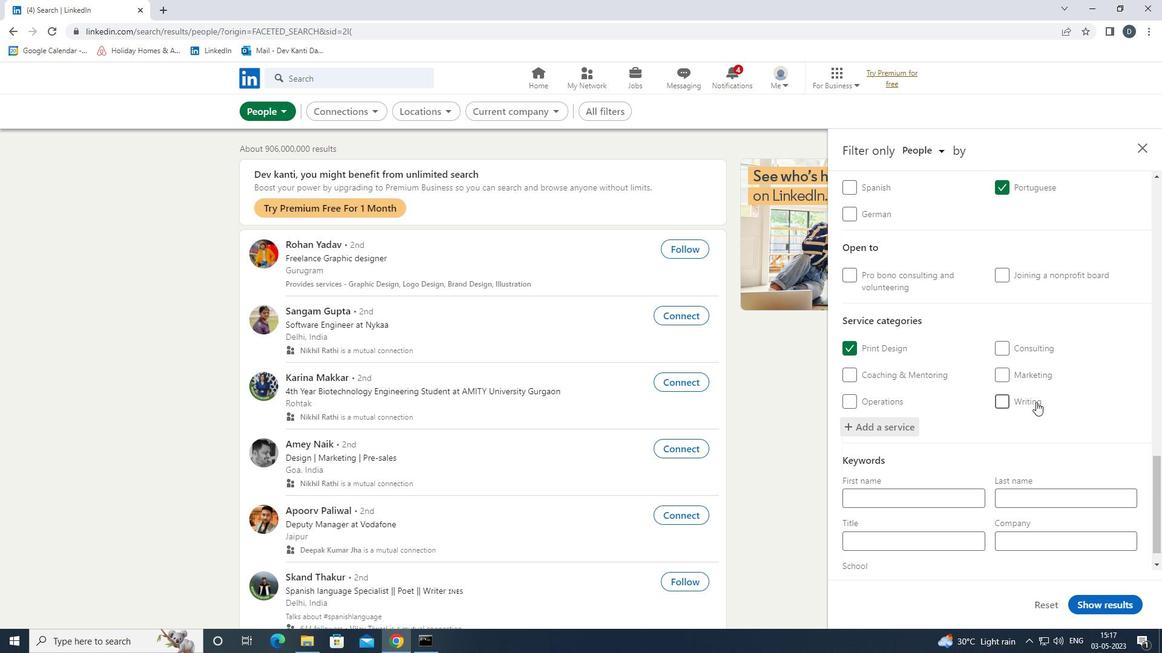 
Action: Mouse scrolled (1005, 377) with delta (0, 0)
Screenshot: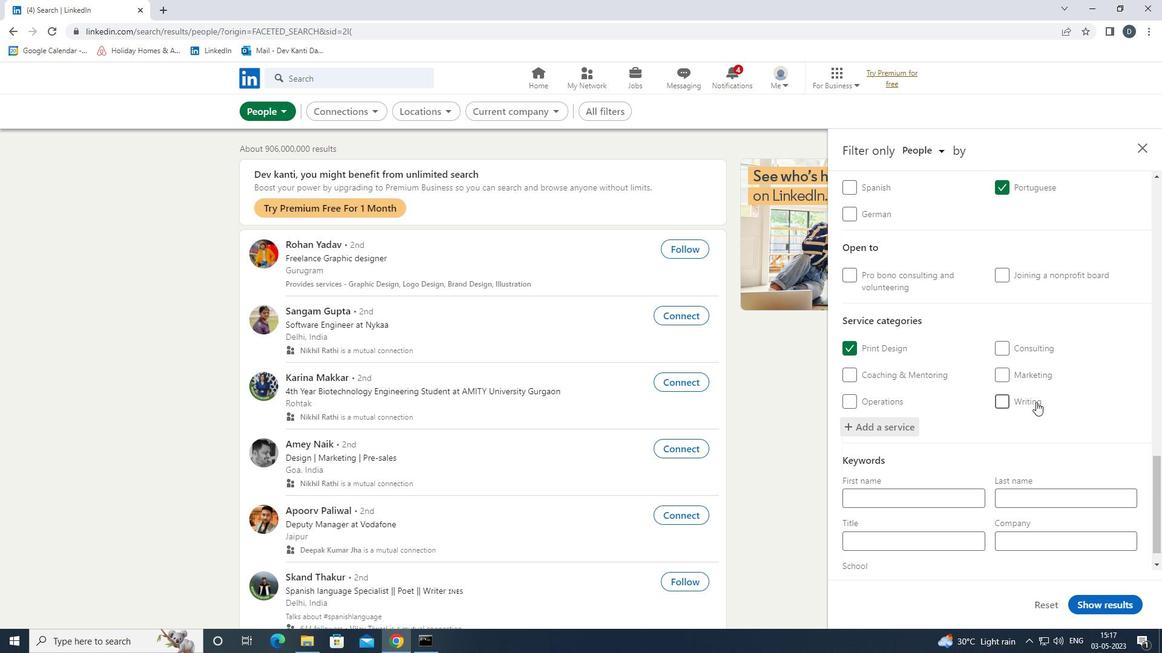 
Action: Mouse moved to (1004, 377)
Screenshot: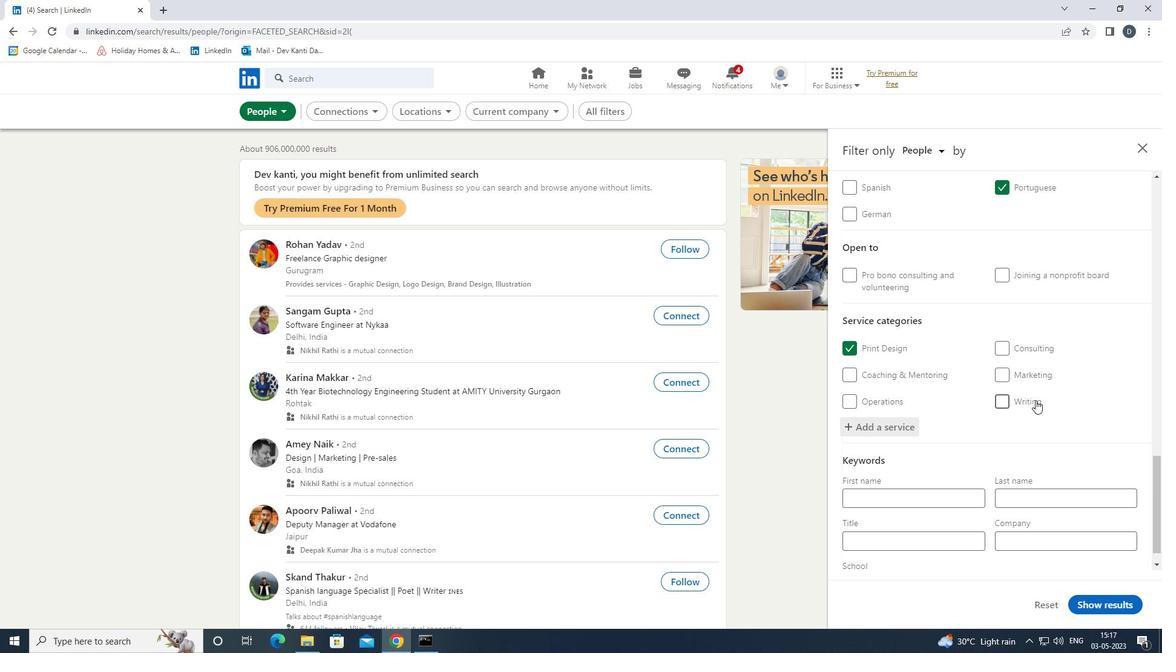 
Action: Mouse scrolled (1004, 377) with delta (0, 0)
Screenshot: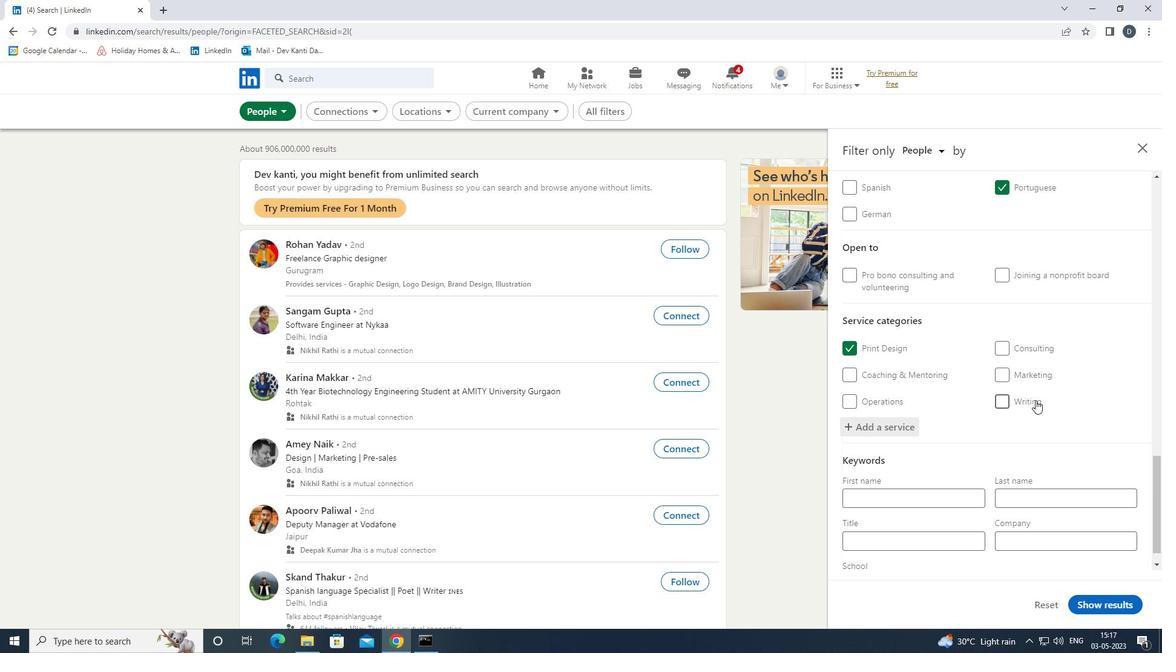 
Action: Mouse moved to (1003, 378)
Screenshot: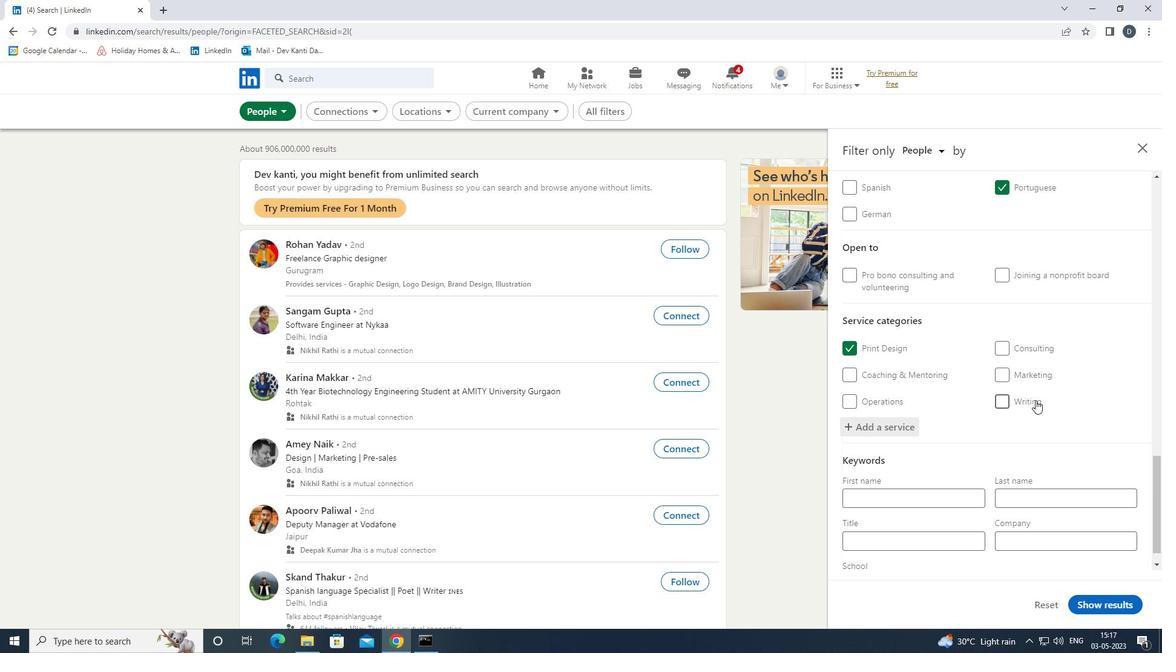 
Action: Mouse scrolled (1003, 378) with delta (0, 0)
Screenshot: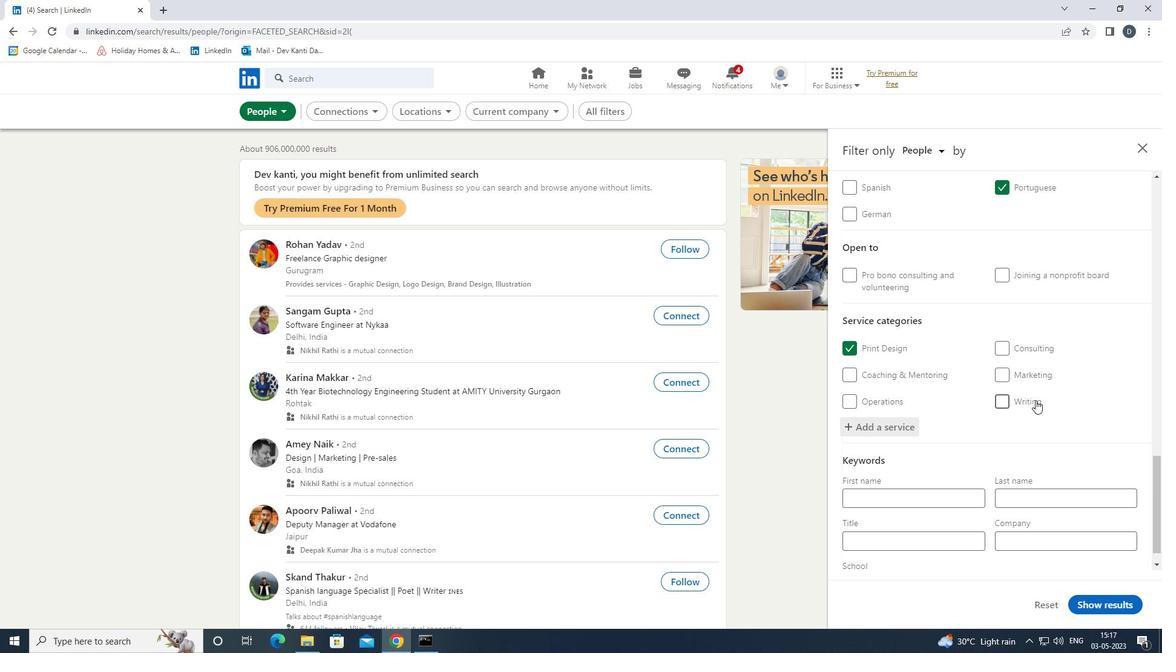 
Action: Mouse moved to (948, 509)
Screenshot: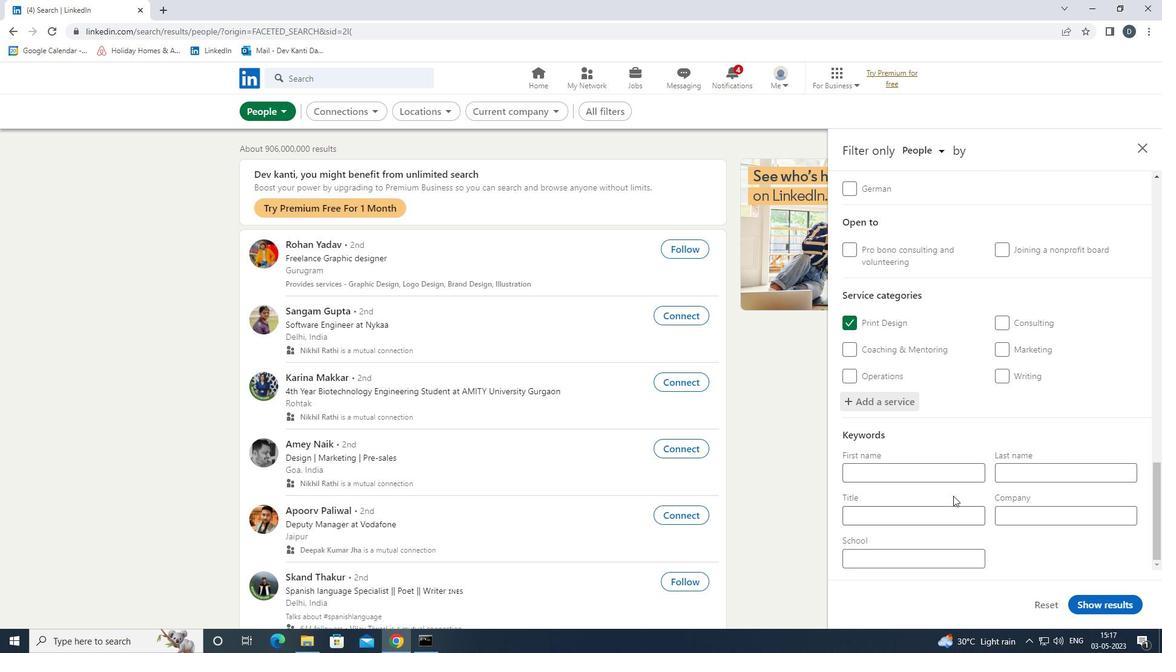 
Action: Mouse pressed left at (948, 509)
Screenshot: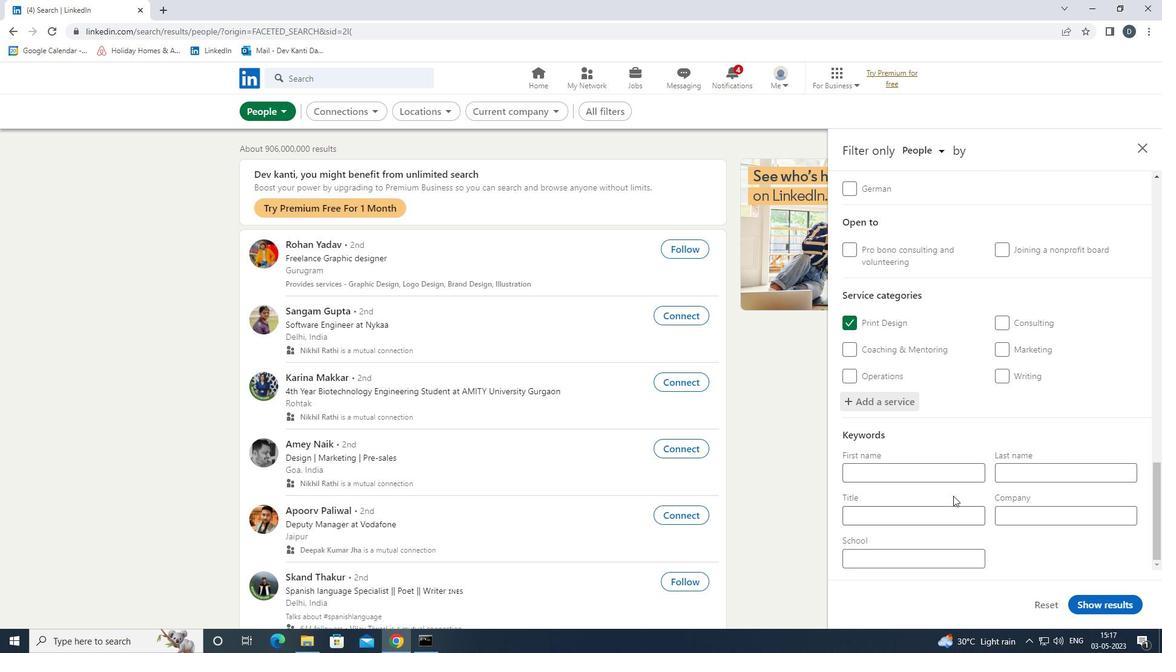 
Action: Mouse moved to (948, 509)
Screenshot: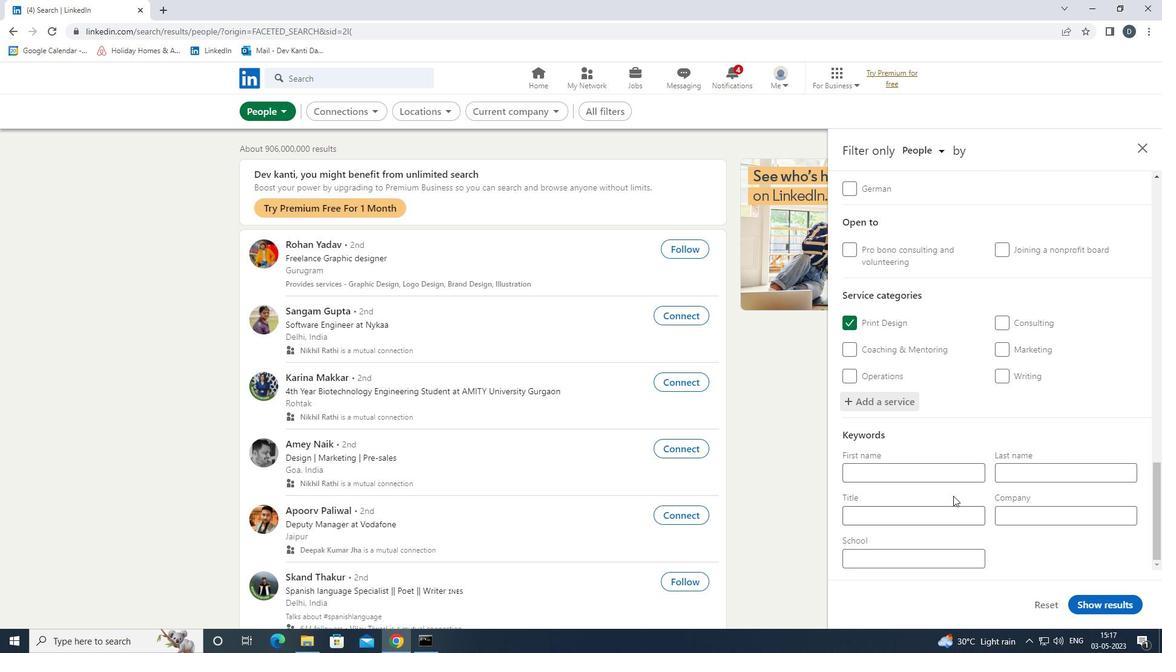 
Action: Key pressed <Key.shift>SOCIAL<Key.space><Key.shift>MEDIA<Key.space><Key.shift>SPECIALIST
Screenshot: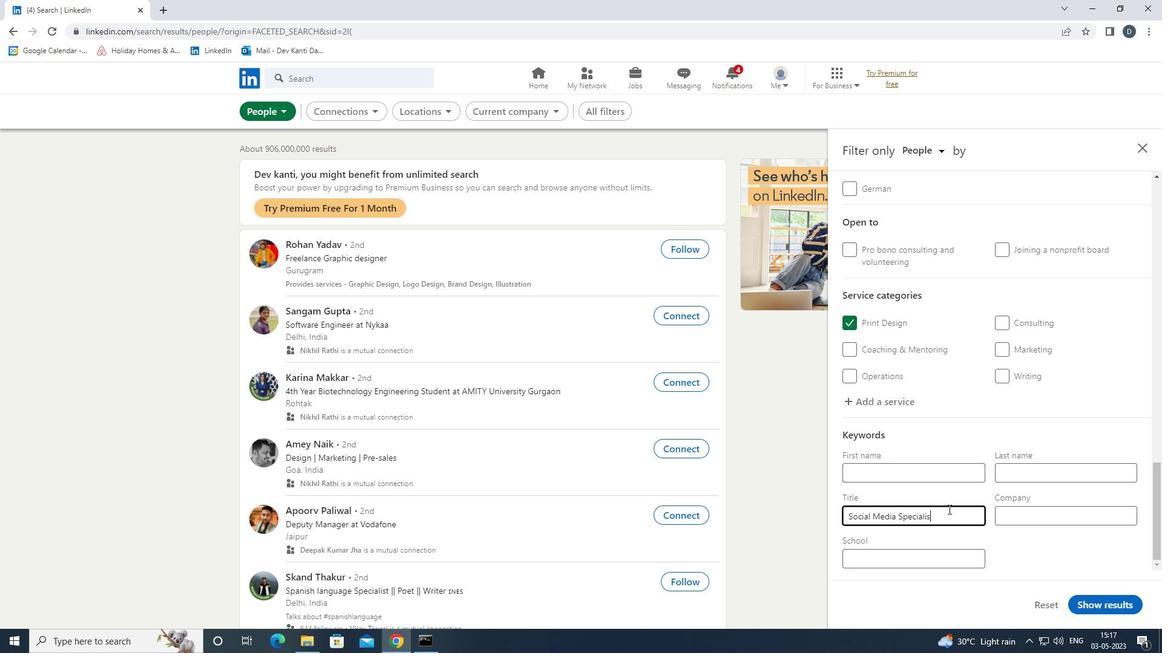 
Action: Mouse moved to (1092, 601)
Screenshot: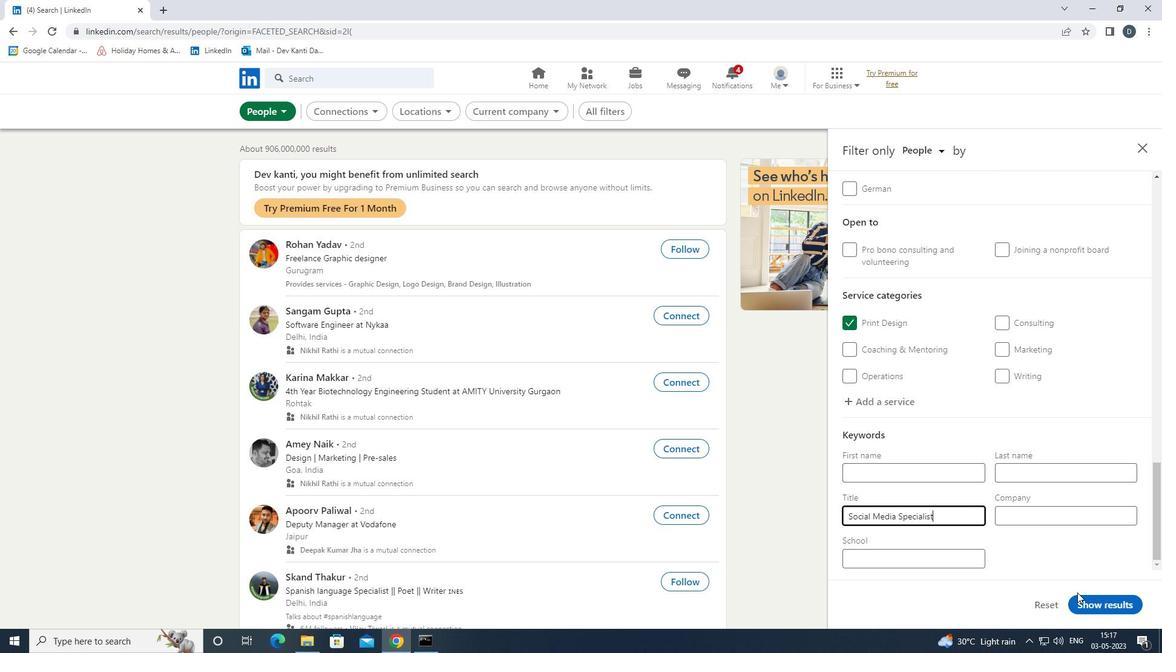 
Action: Mouse pressed left at (1092, 601)
Screenshot: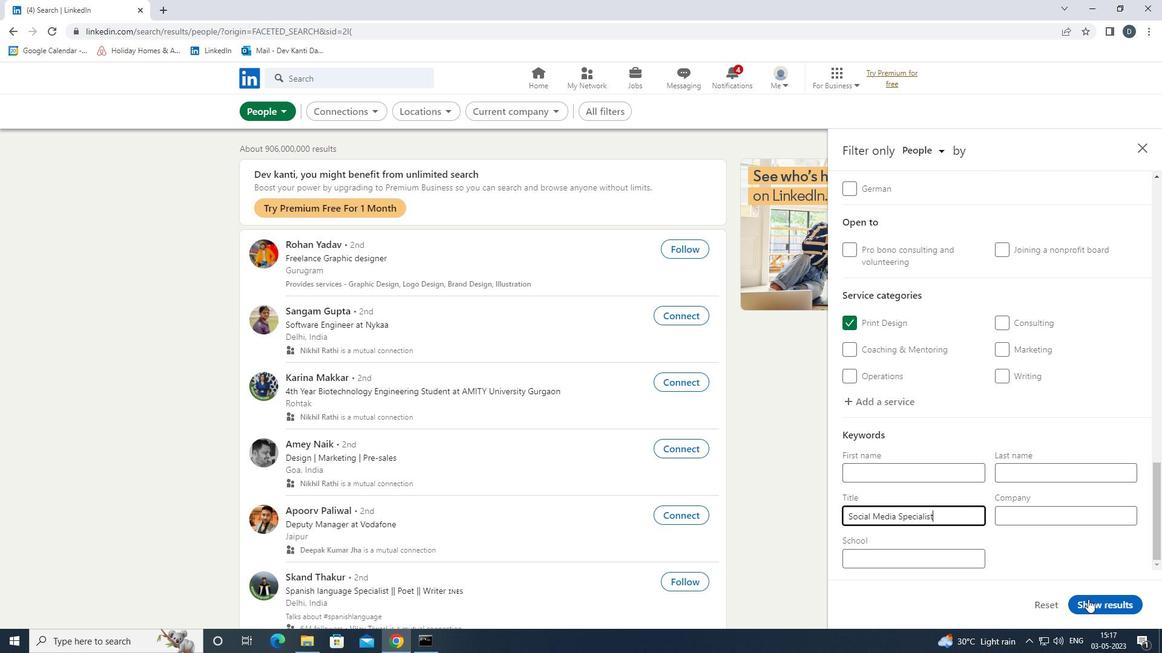 
Action: Mouse moved to (340, 113)
Screenshot: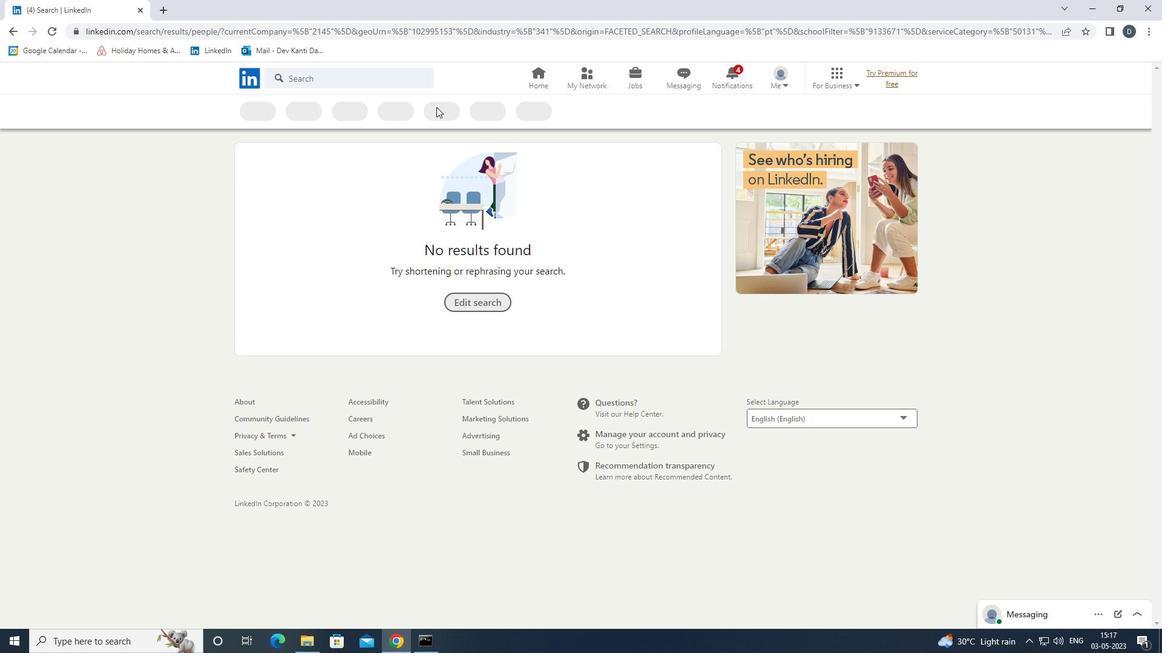 
